 Task: Find connections with filter location Brignoles with filter topic #Socialmediaadvertisingwith filter profile language German with filter current company Sartorius with filter school Christ University, Bangalore with filter industry Design Services with filter service category Technical with filter keywords title Animal Control Officer
Action: Mouse moved to (571, 79)
Screenshot: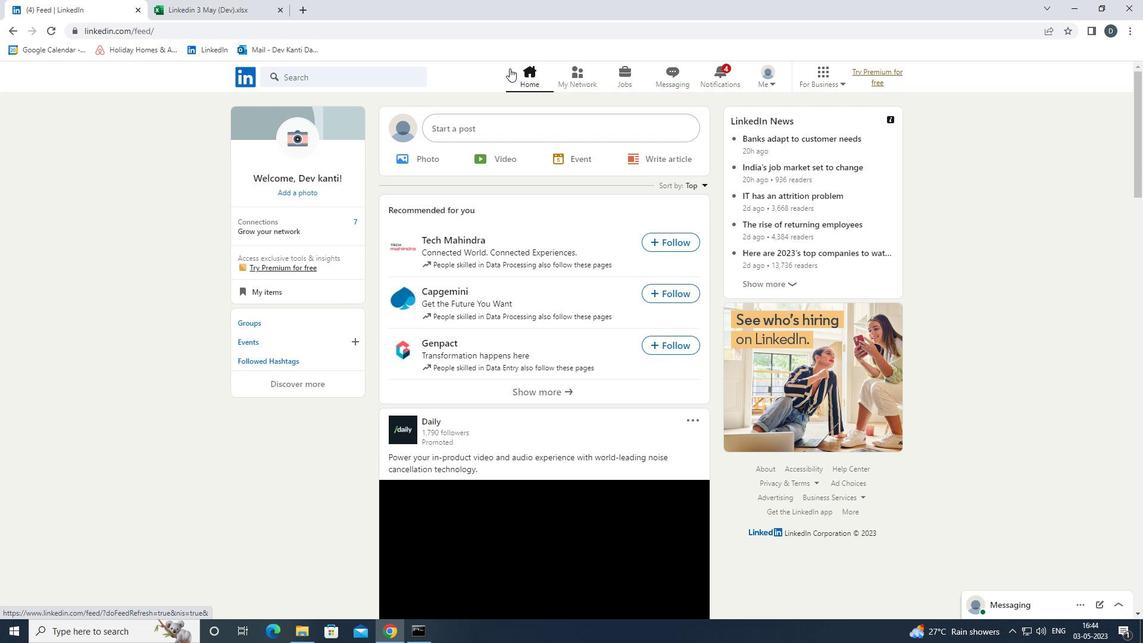 
Action: Mouse pressed left at (571, 79)
Screenshot: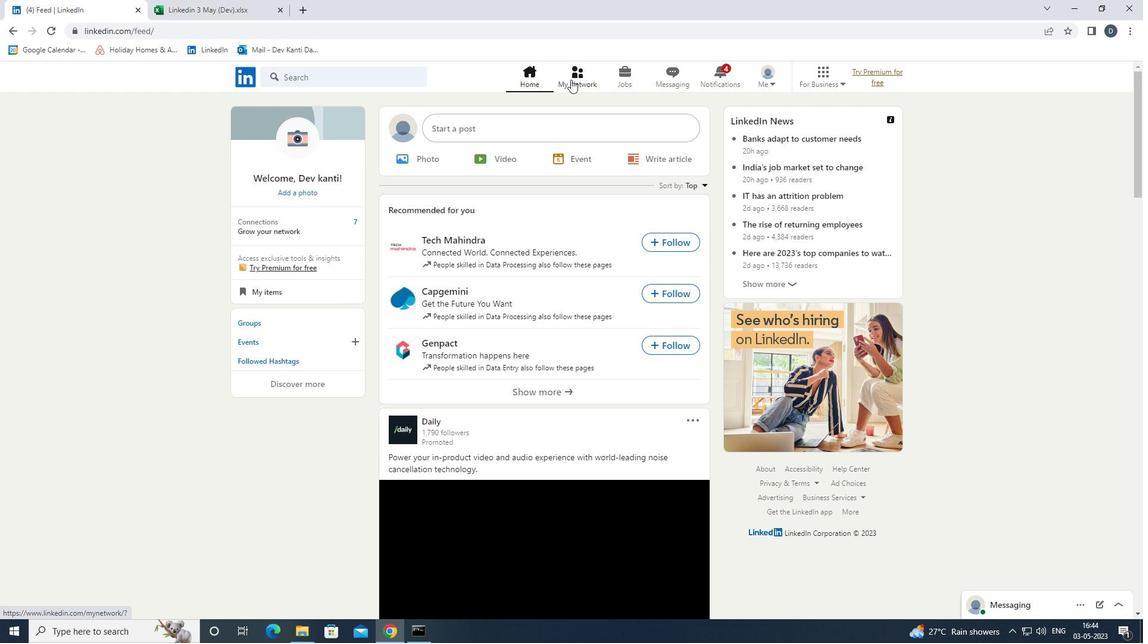 
Action: Mouse moved to (395, 142)
Screenshot: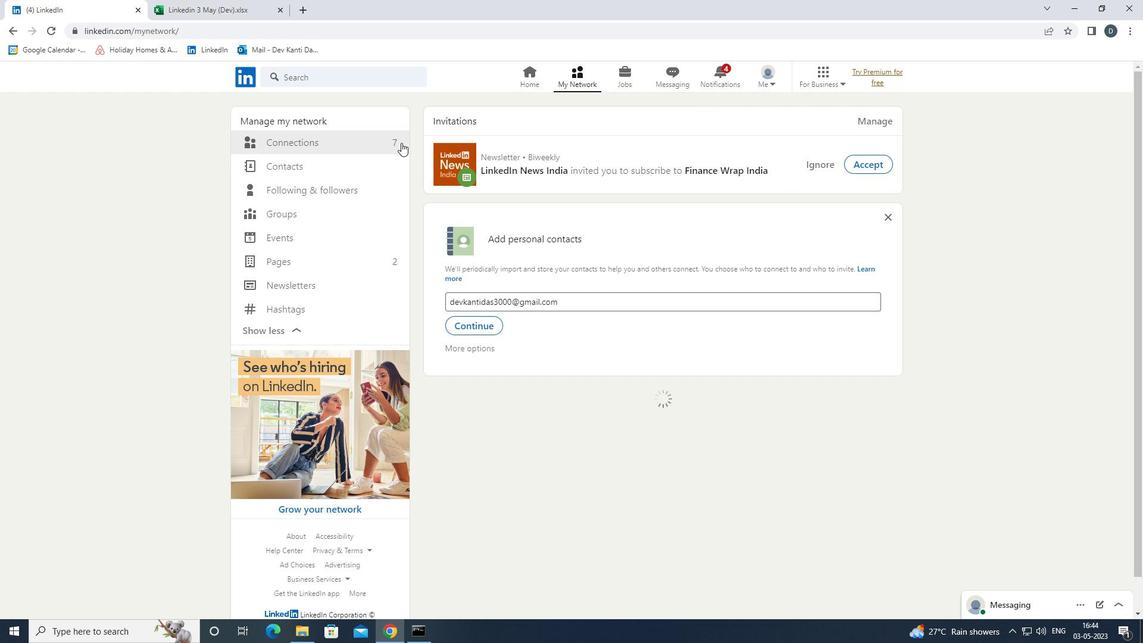 
Action: Mouse pressed left at (395, 142)
Screenshot: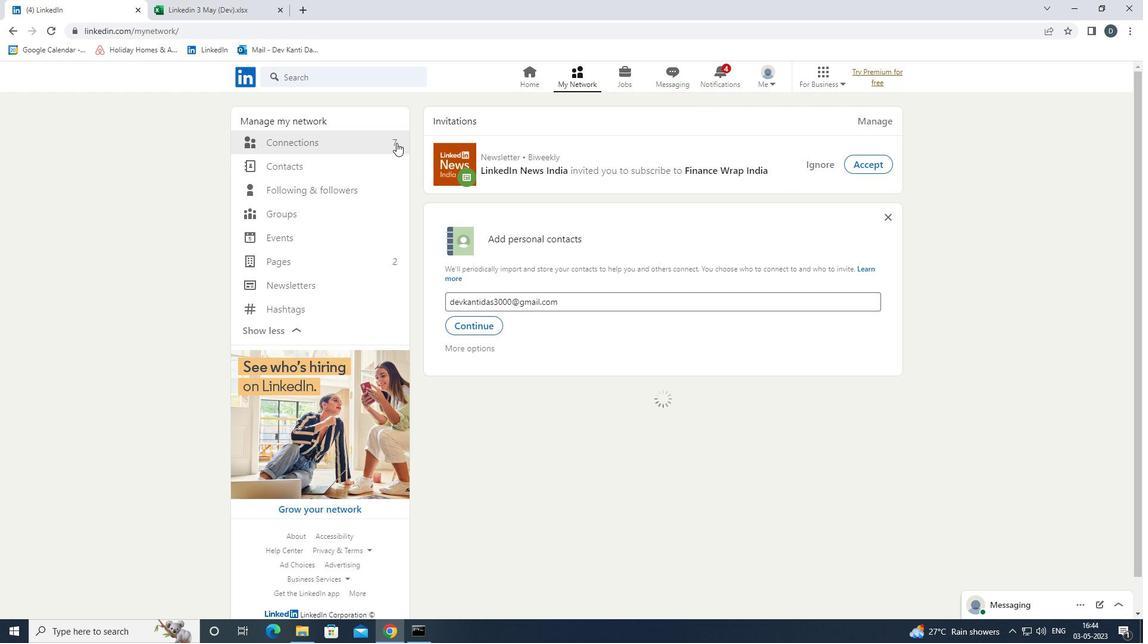 
Action: Mouse moved to (658, 147)
Screenshot: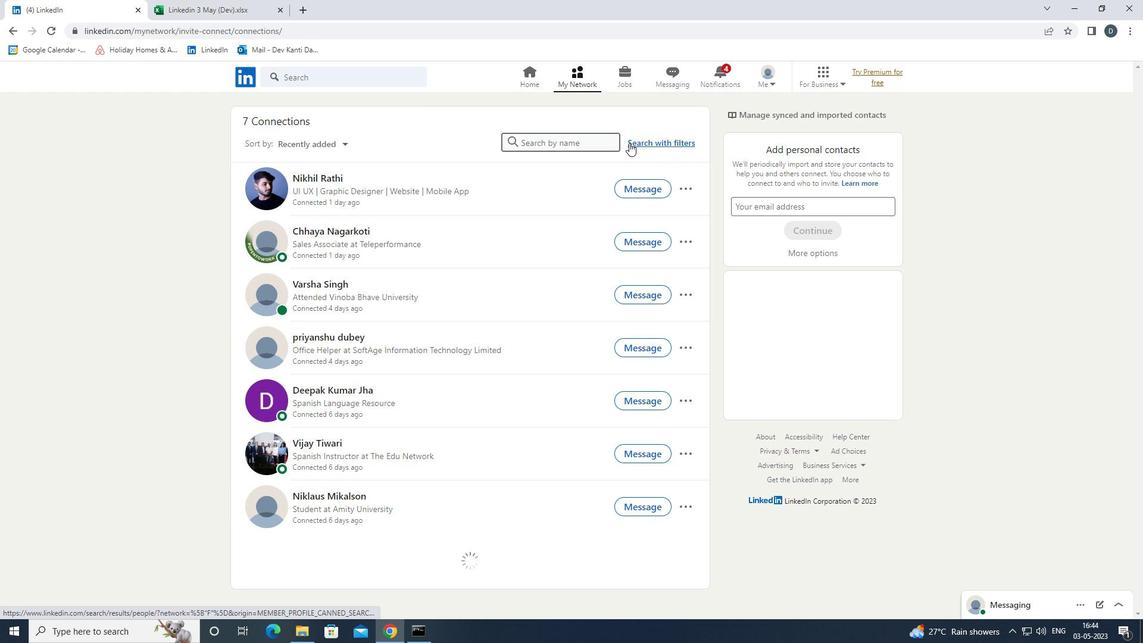 
Action: Mouse pressed left at (658, 147)
Screenshot: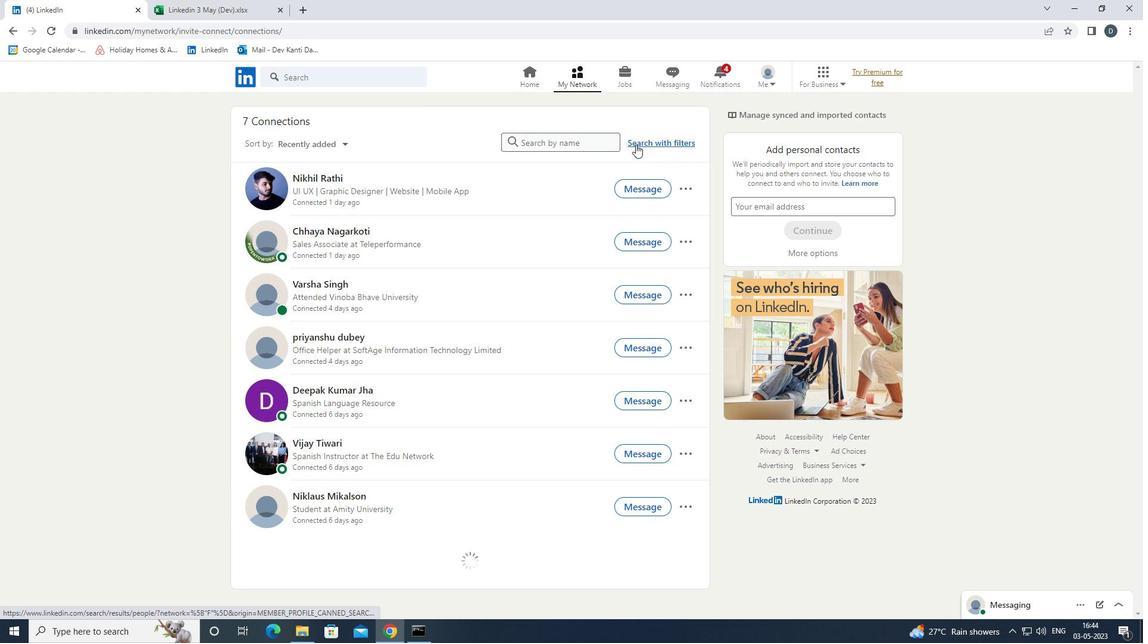 
Action: Mouse moved to (602, 109)
Screenshot: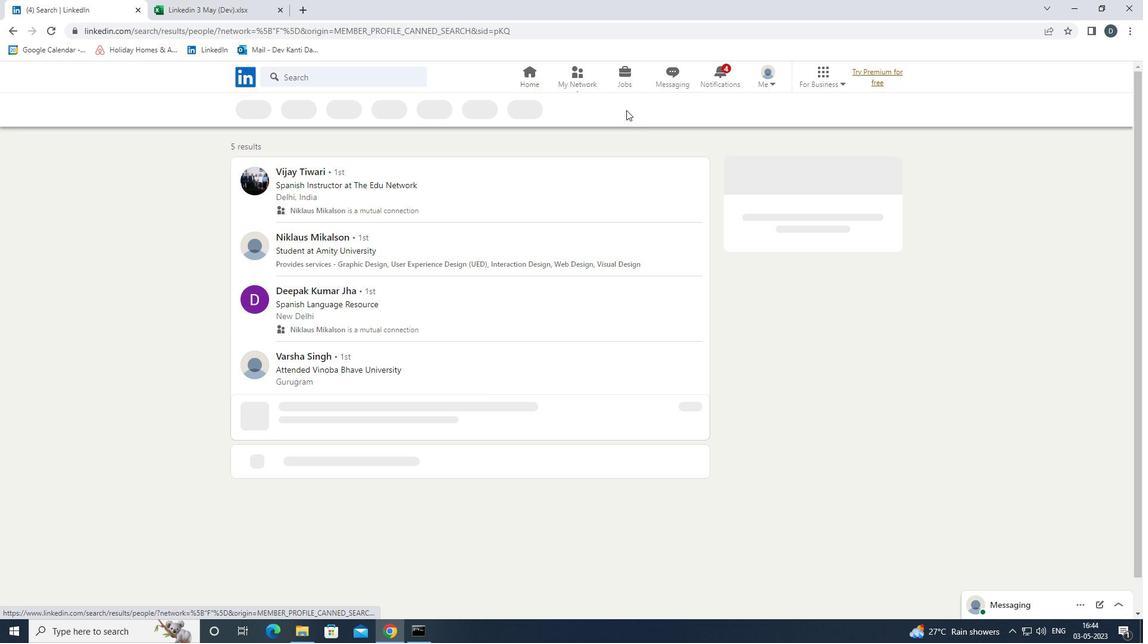 
Action: Mouse pressed left at (602, 109)
Screenshot: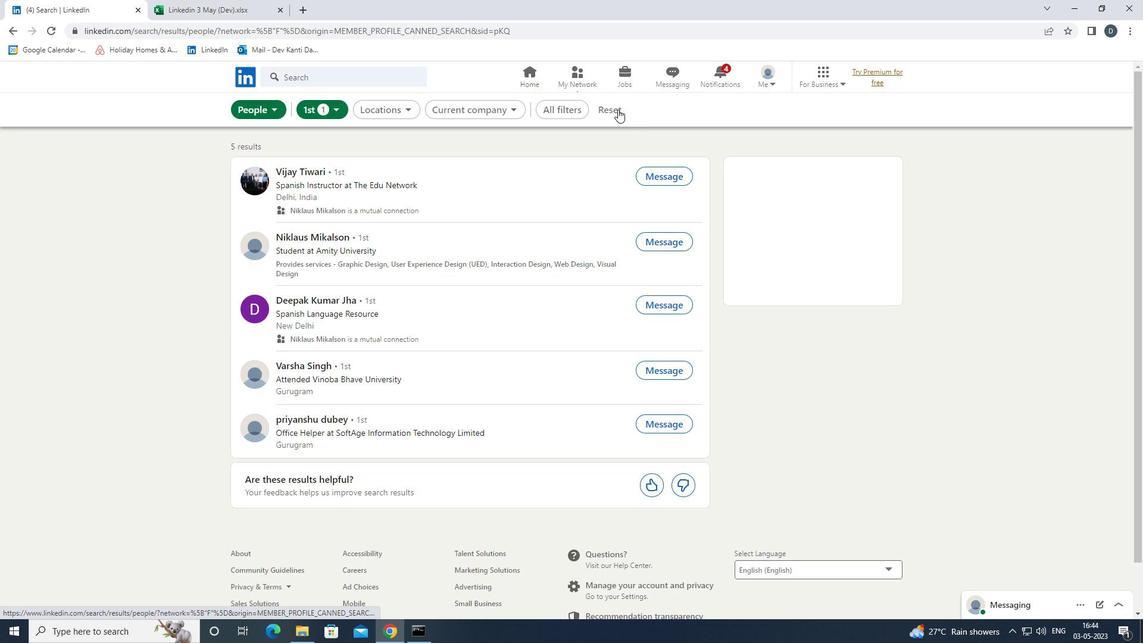
Action: Mouse moved to (594, 109)
Screenshot: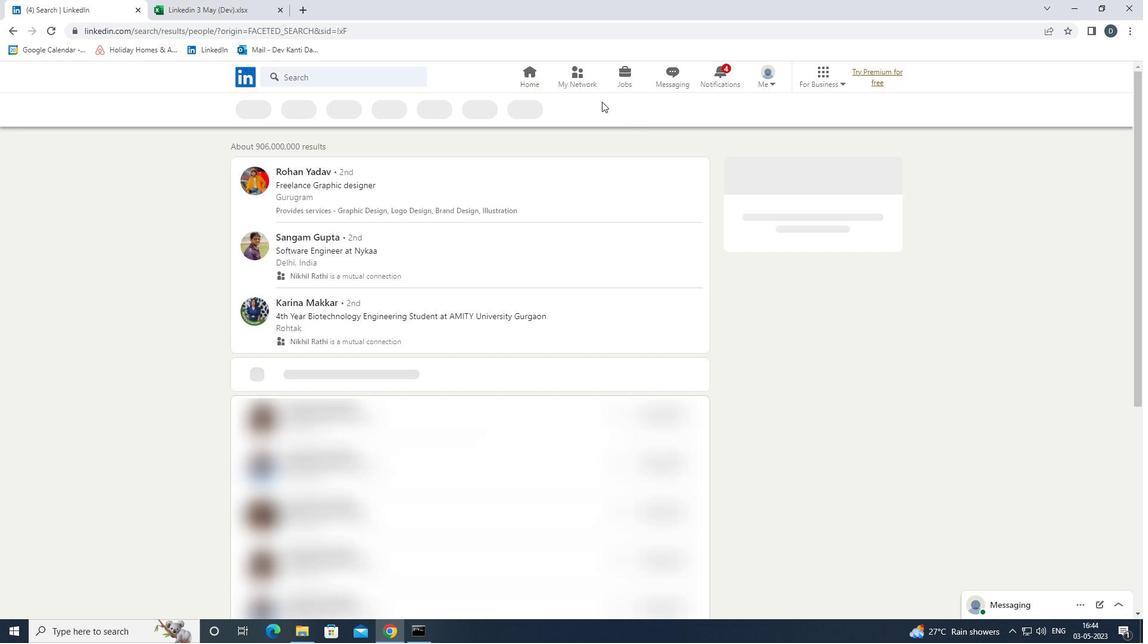
Action: Mouse pressed left at (594, 109)
Screenshot: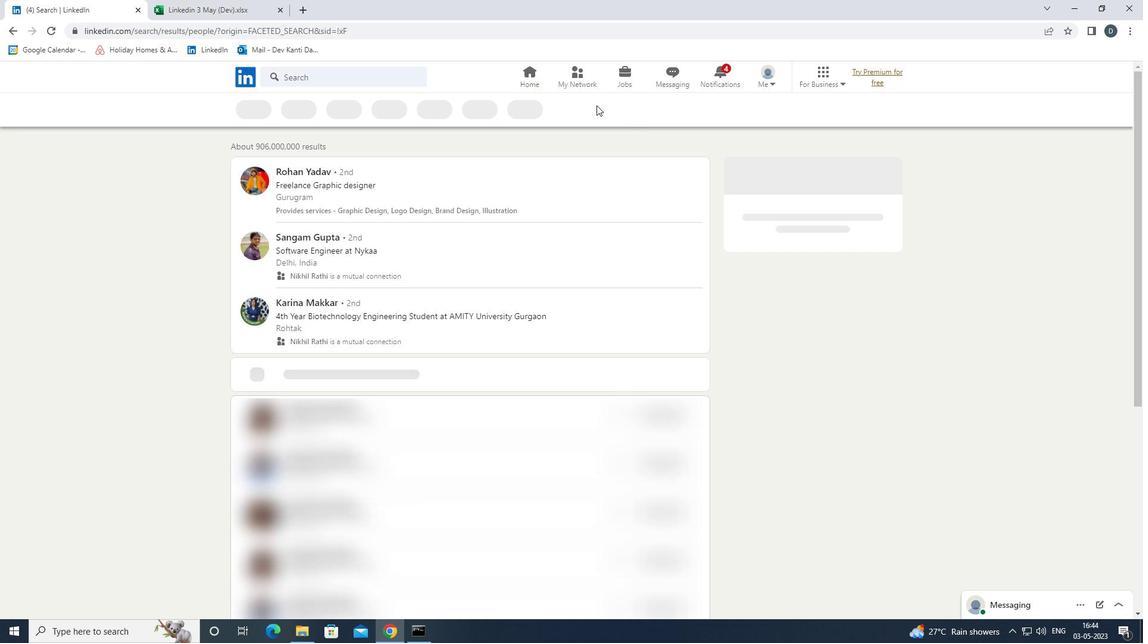 
Action: Mouse moved to (977, 303)
Screenshot: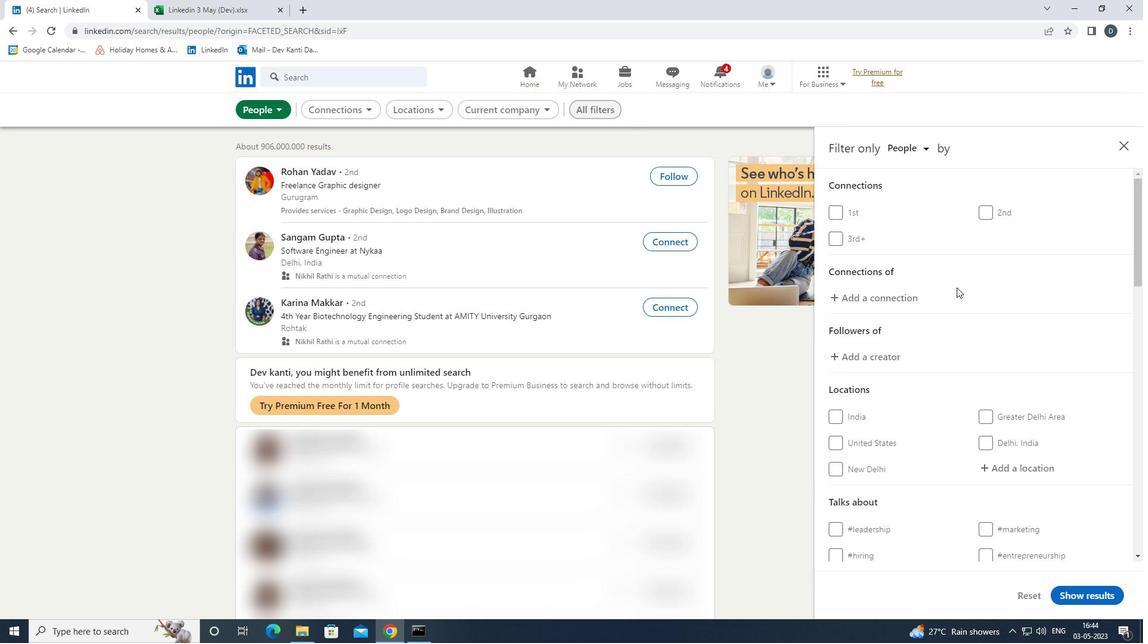 
Action: Mouse scrolled (977, 302) with delta (0, 0)
Screenshot: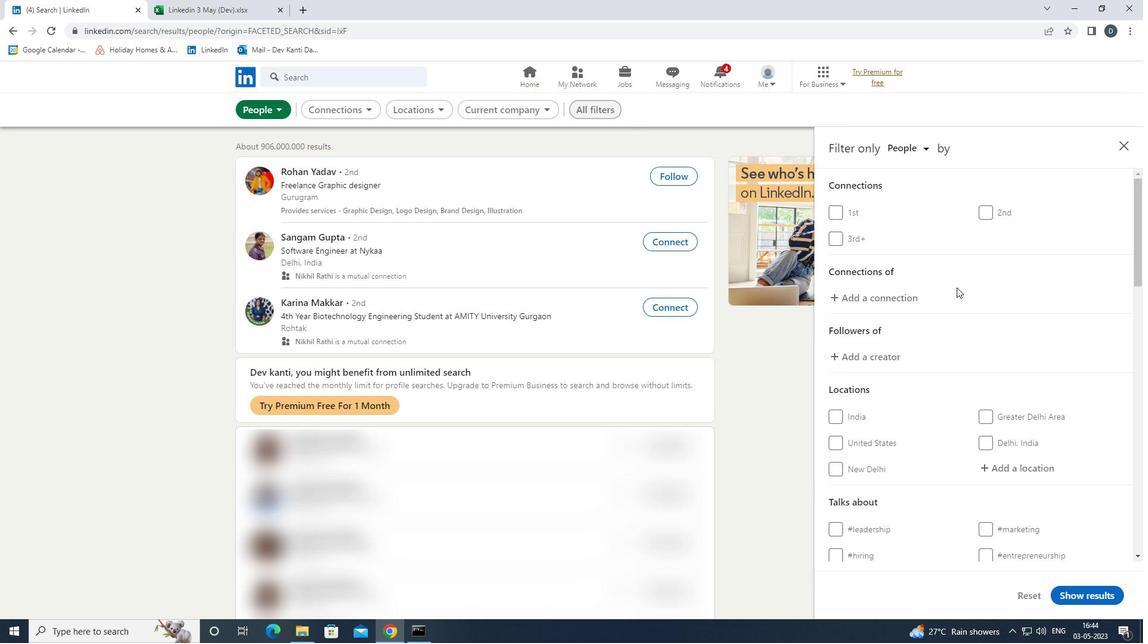 
Action: Mouse moved to (977, 303)
Screenshot: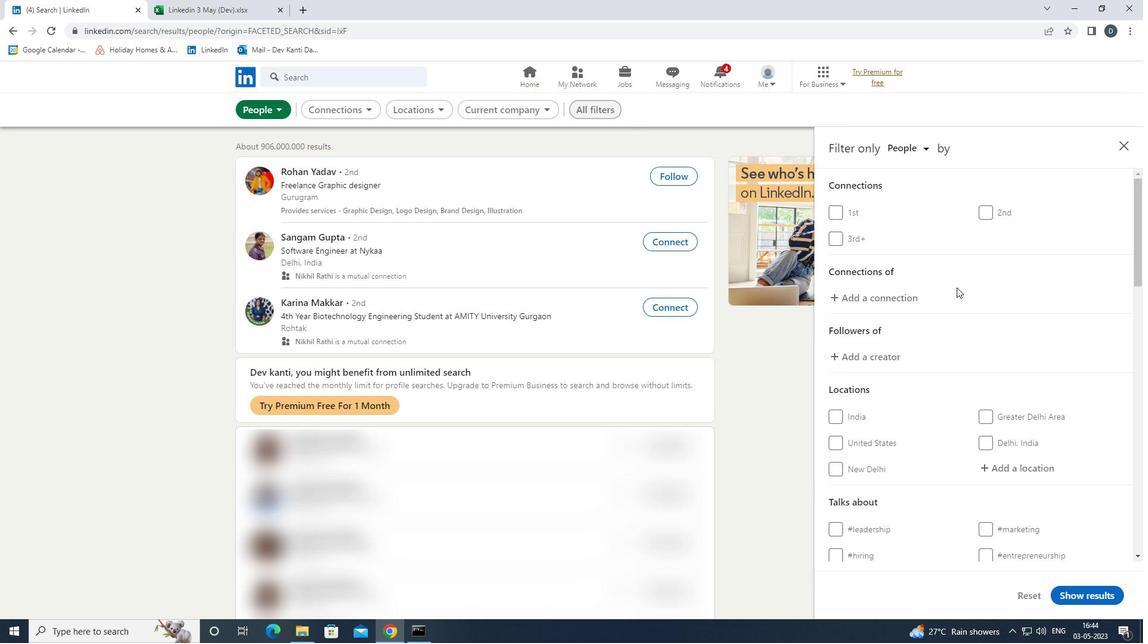 
Action: Mouse scrolled (977, 303) with delta (0, 0)
Screenshot: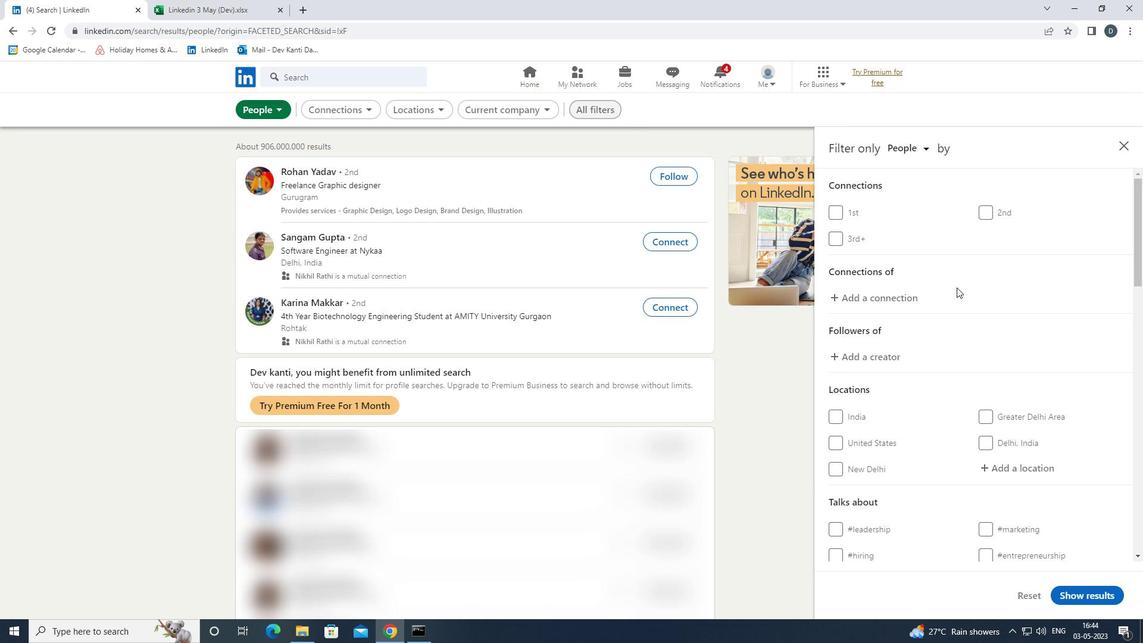 
Action: Mouse moved to (1026, 348)
Screenshot: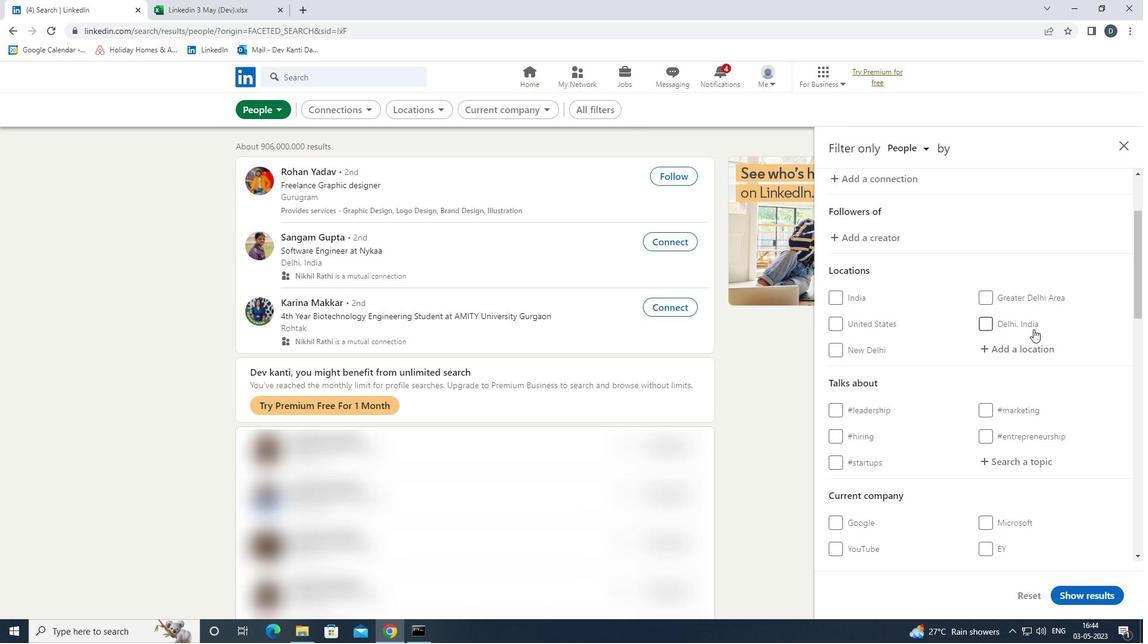 
Action: Mouse pressed left at (1026, 348)
Screenshot: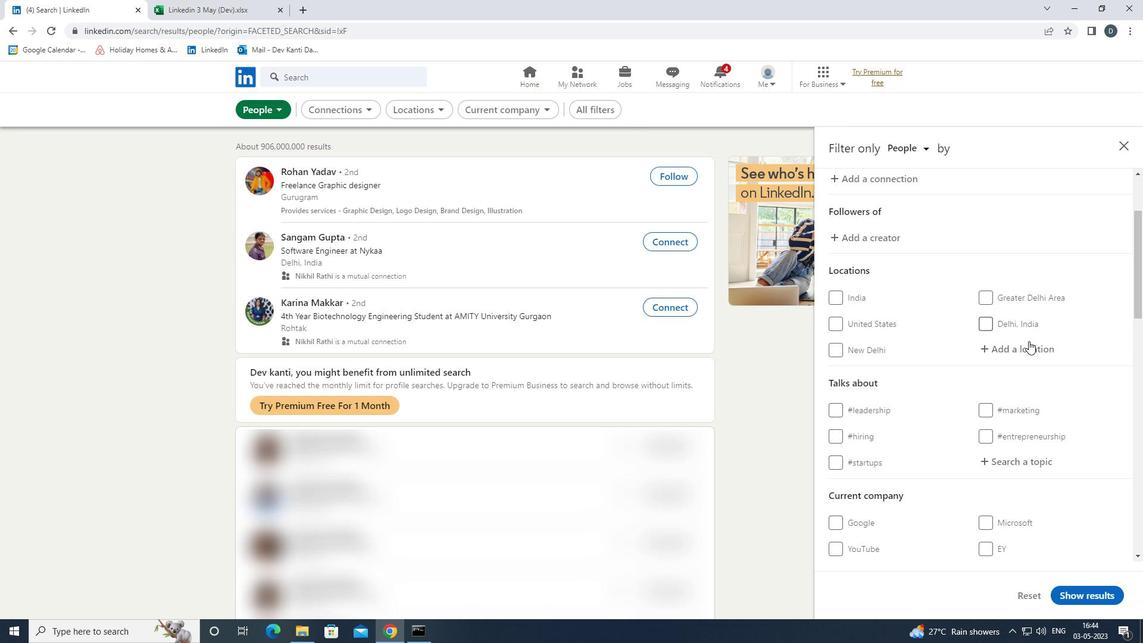 
Action: Key pressed <Key.shift>BRIGNOL<Key.down><Key.enter>
Screenshot: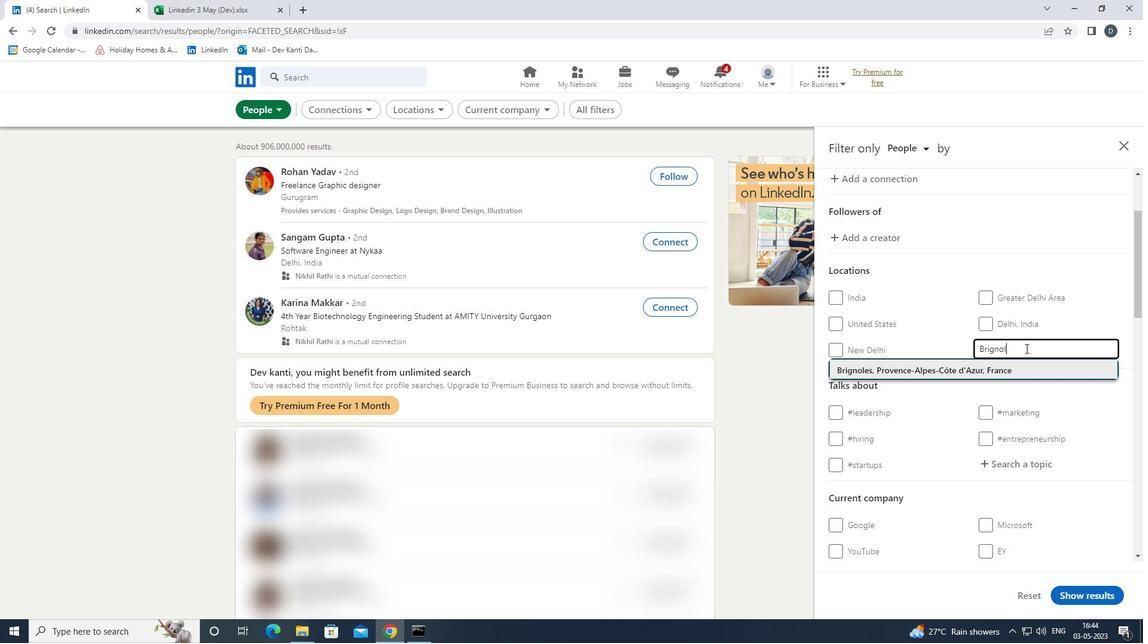 
Action: Mouse moved to (1029, 362)
Screenshot: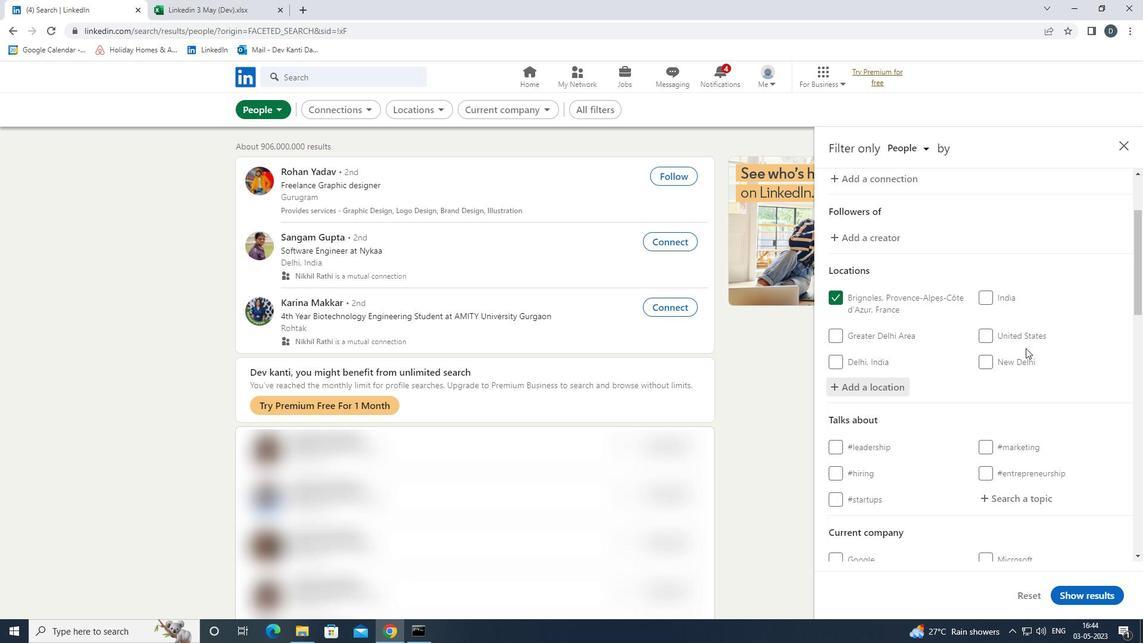 
Action: Mouse scrolled (1029, 362) with delta (0, 0)
Screenshot: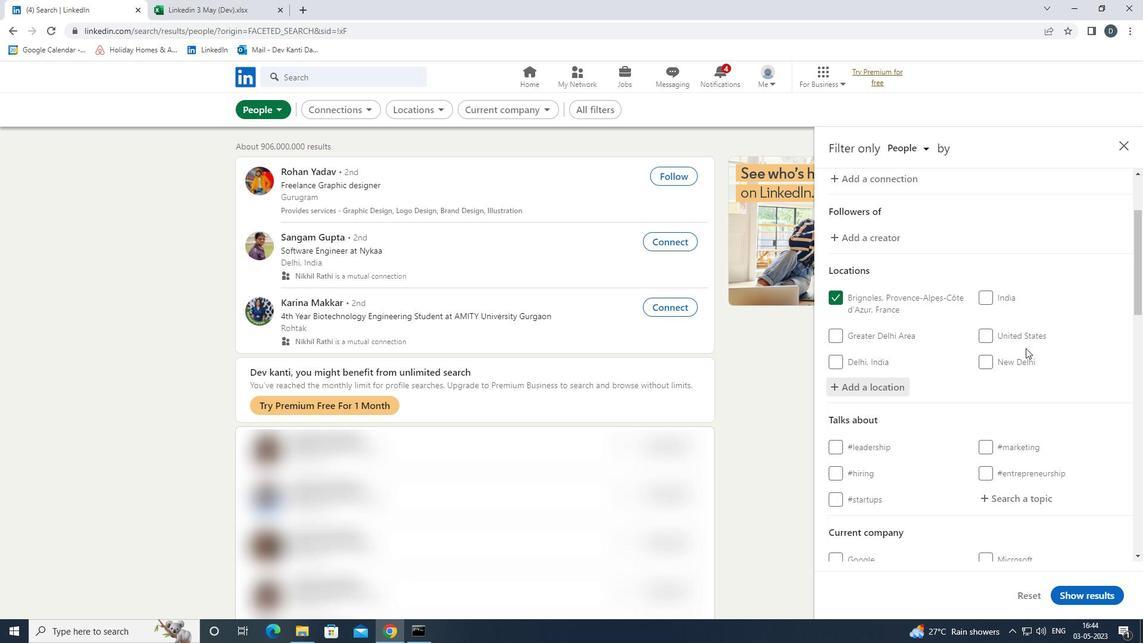 
Action: Mouse moved to (1032, 368)
Screenshot: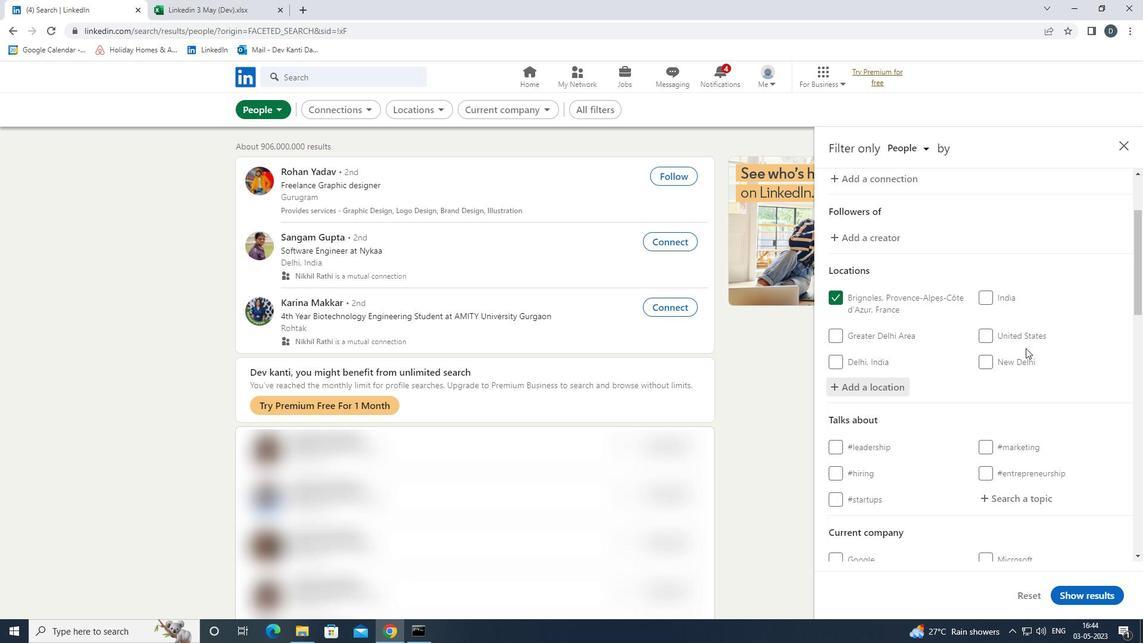 
Action: Mouse scrolled (1032, 368) with delta (0, 0)
Screenshot: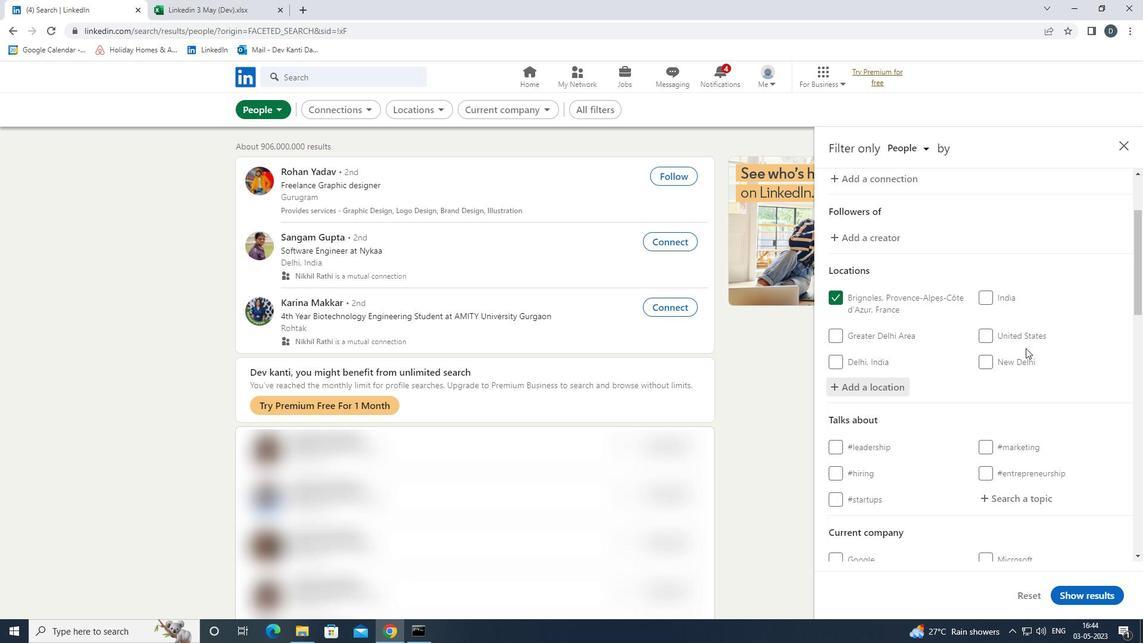 
Action: Mouse moved to (1041, 393)
Screenshot: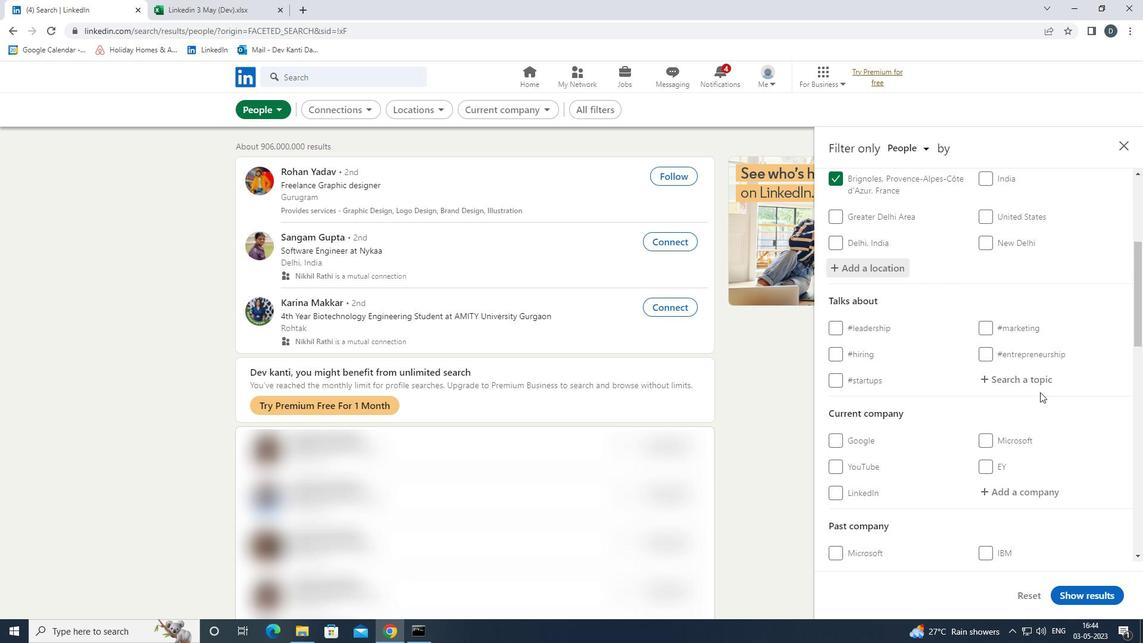 
Action: Mouse pressed left at (1041, 393)
Screenshot: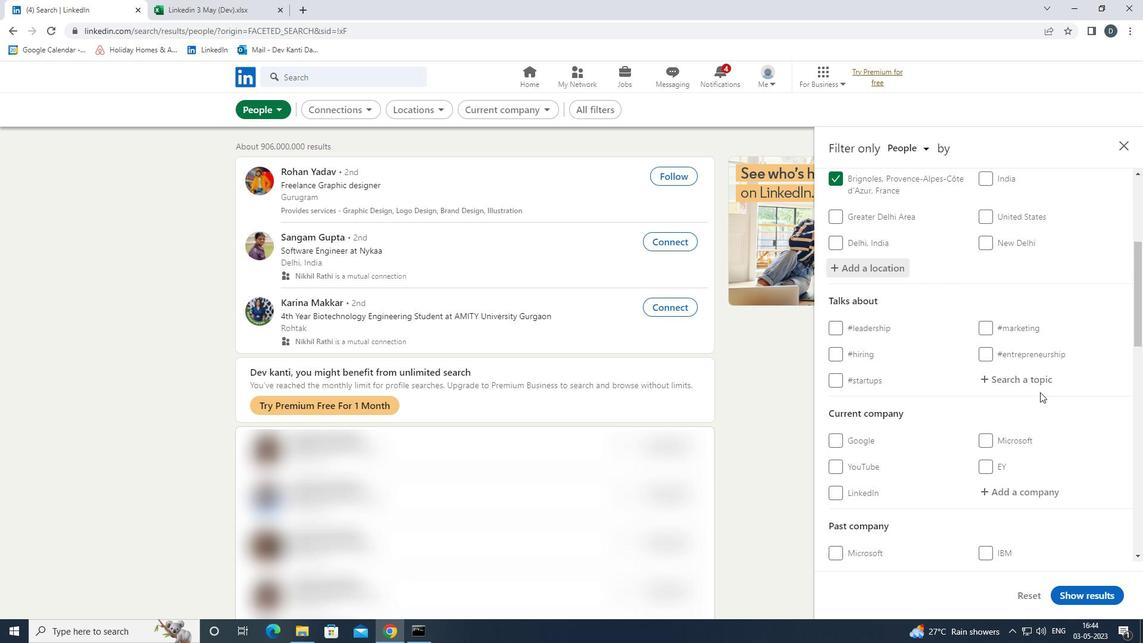 
Action: Mouse moved to (1041, 378)
Screenshot: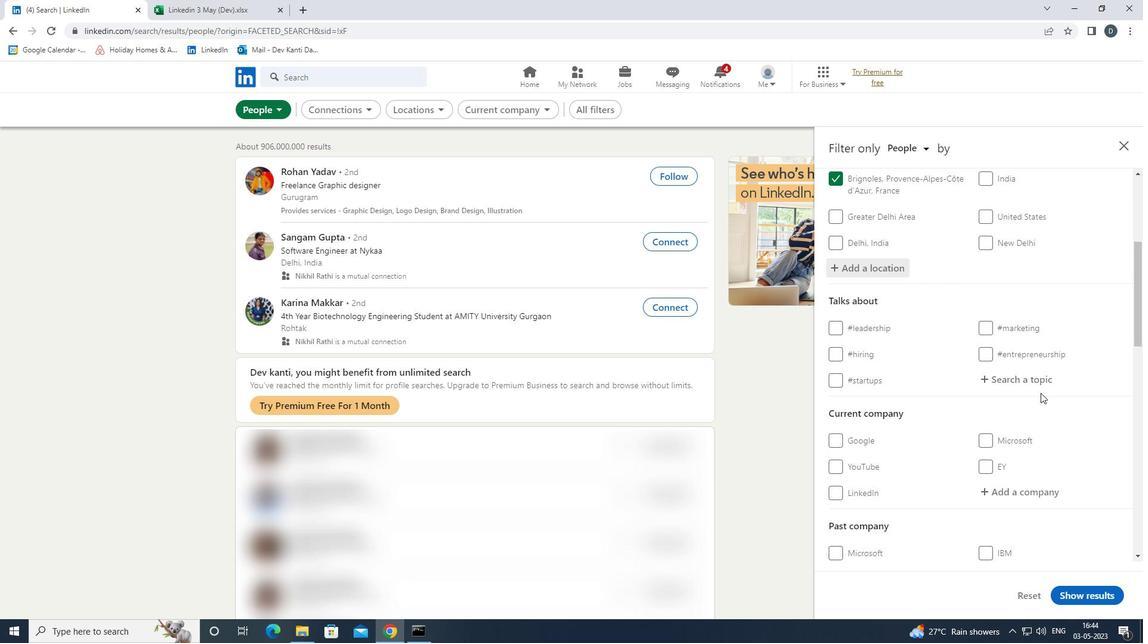 
Action: Mouse pressed left at (1041, 378)
Screenshot: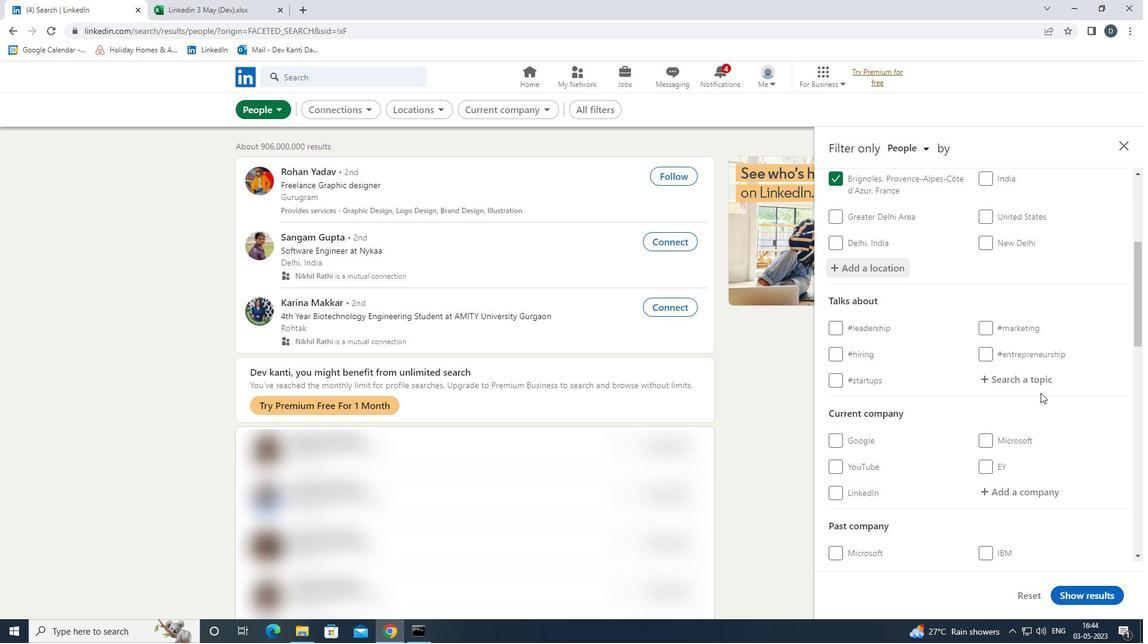 
Action: Key pressed SOCIALMEDIAADVERT<Key.down><Key.enter>
Screenshot: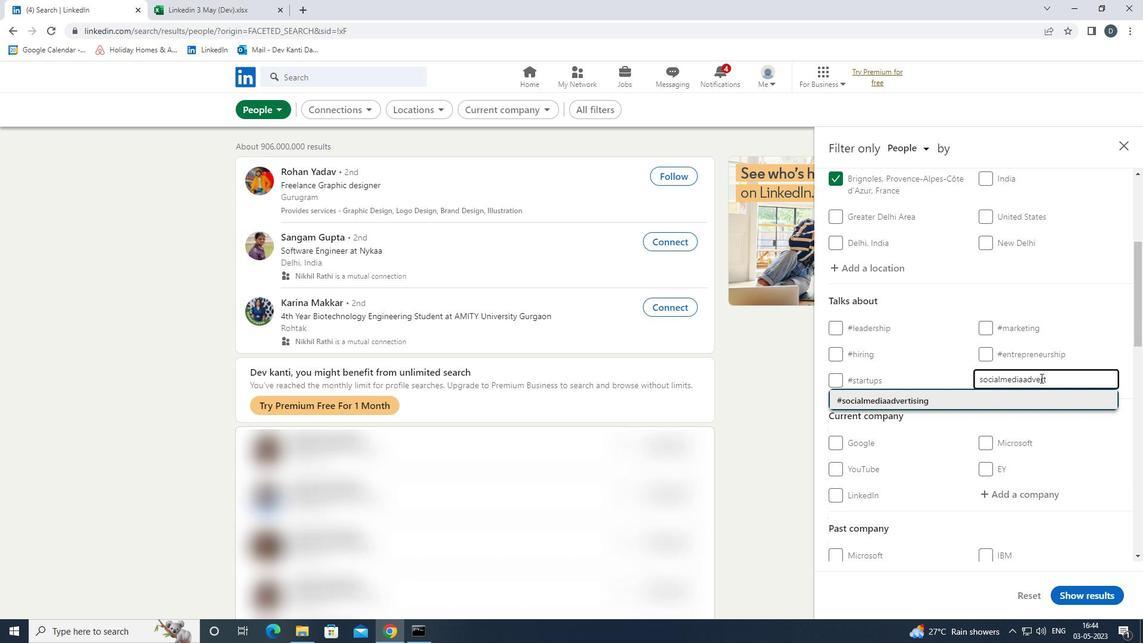 
Action: Mouse moved to (1032, 390)
Screenshot: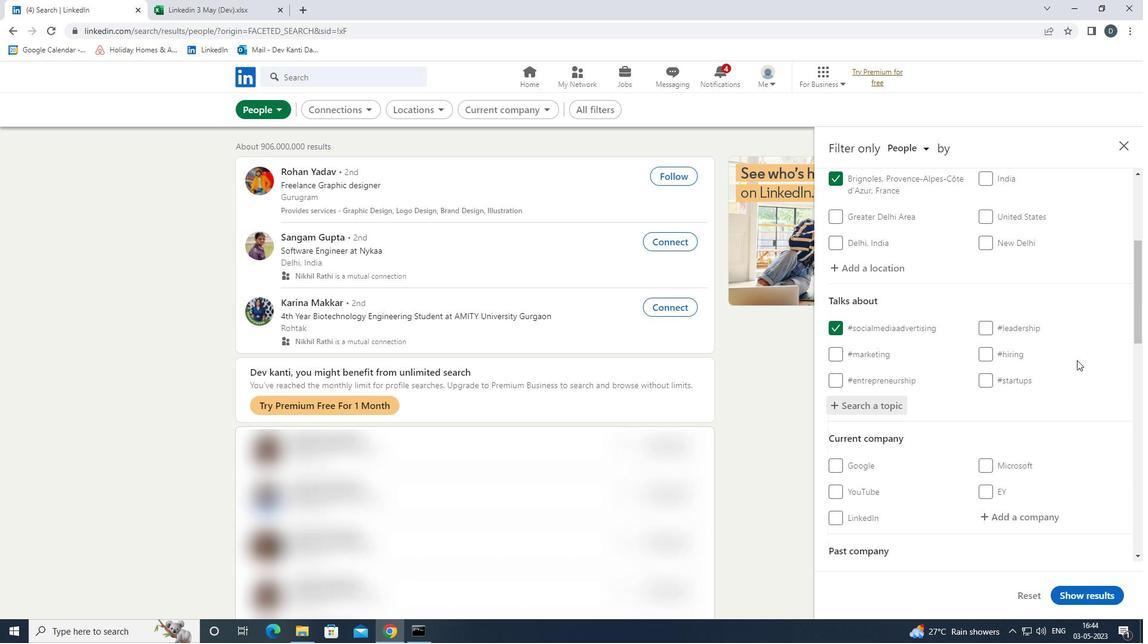
Action: Mouse scrolled (1032, 390) with delta (0, 0)
Screenshot: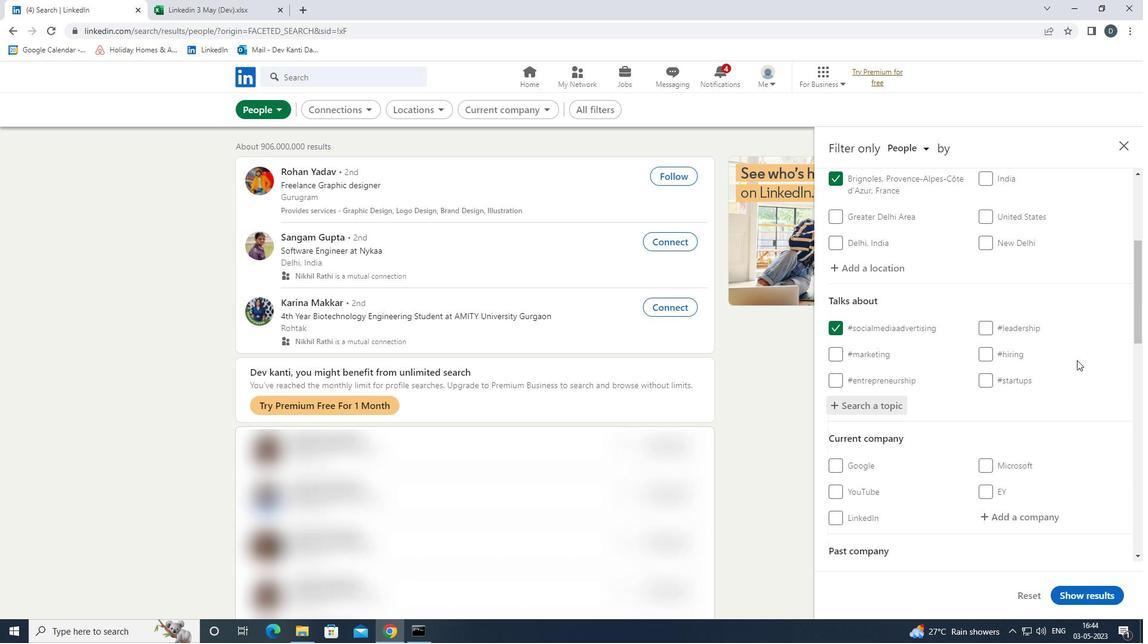 
Action: Mouse moved to (1029, 392)
Screenshot: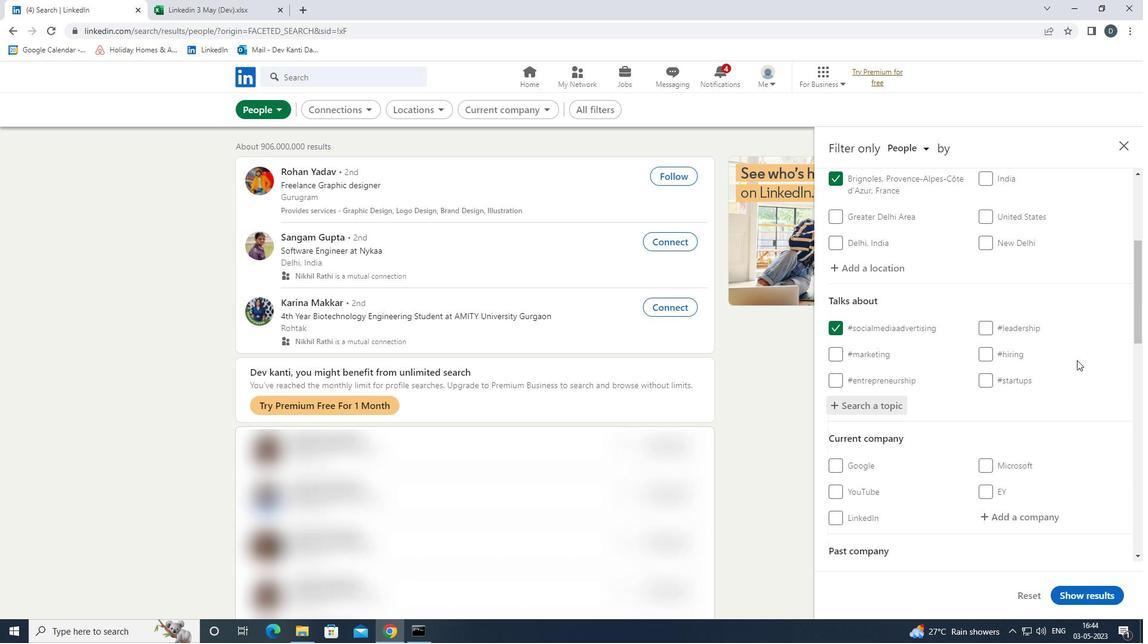 
Action: Mouse scrolled (1029, 391) with delta (0, 0)
Screenshot: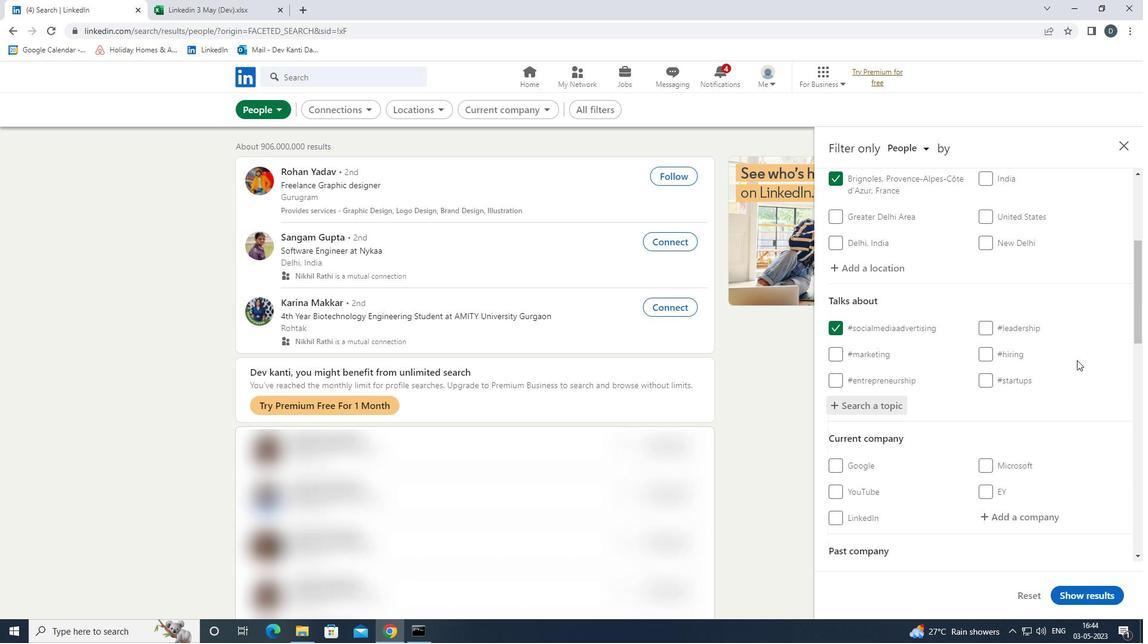 
Action: Mouse moved to (1029, 392)
Screenshot: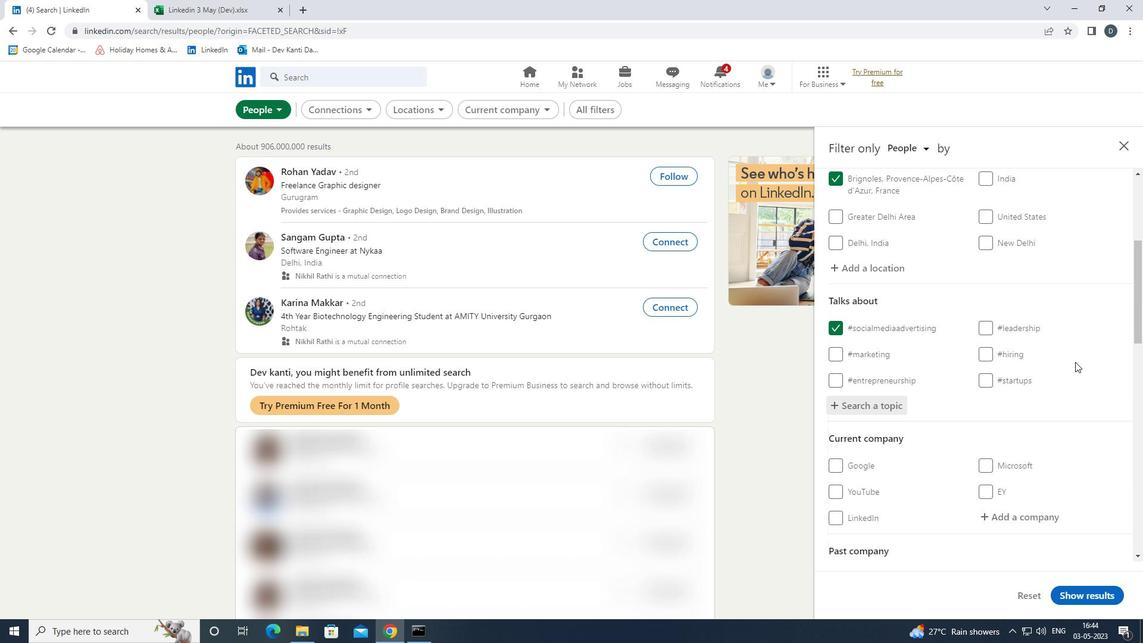 
Action: Mouse scrolled (1029, 391) with delta (0, 0)
Screenshot: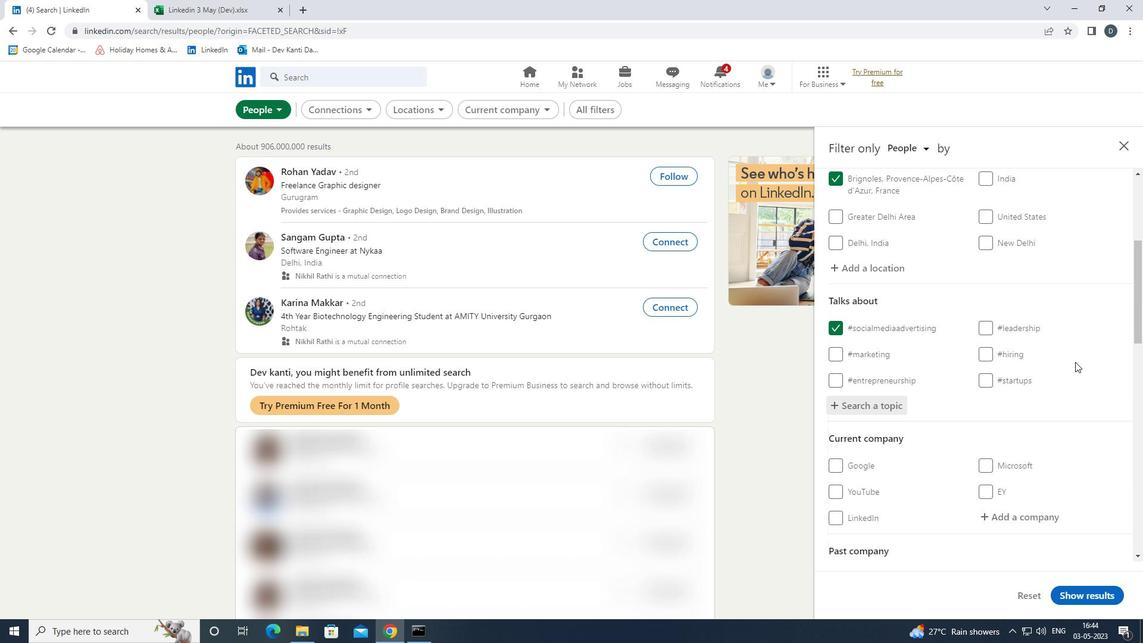 
Action: Mouse scrolled (1029, 391) with delta (0, 0)
Screenshot: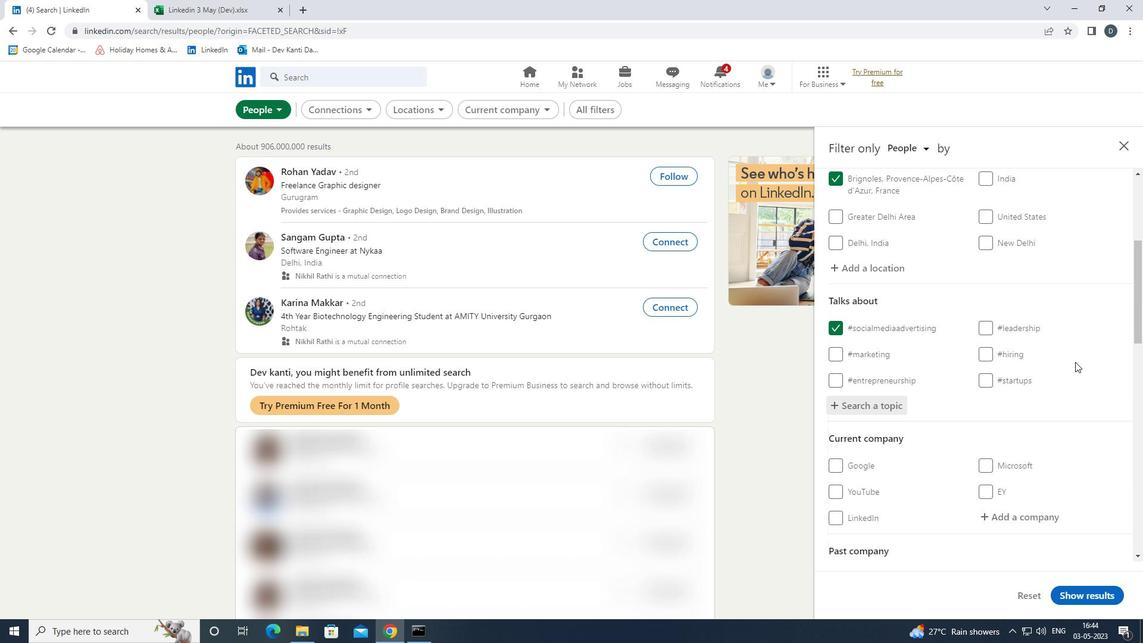 
Action: Mouse moved to (1017, 389)
Screenshot: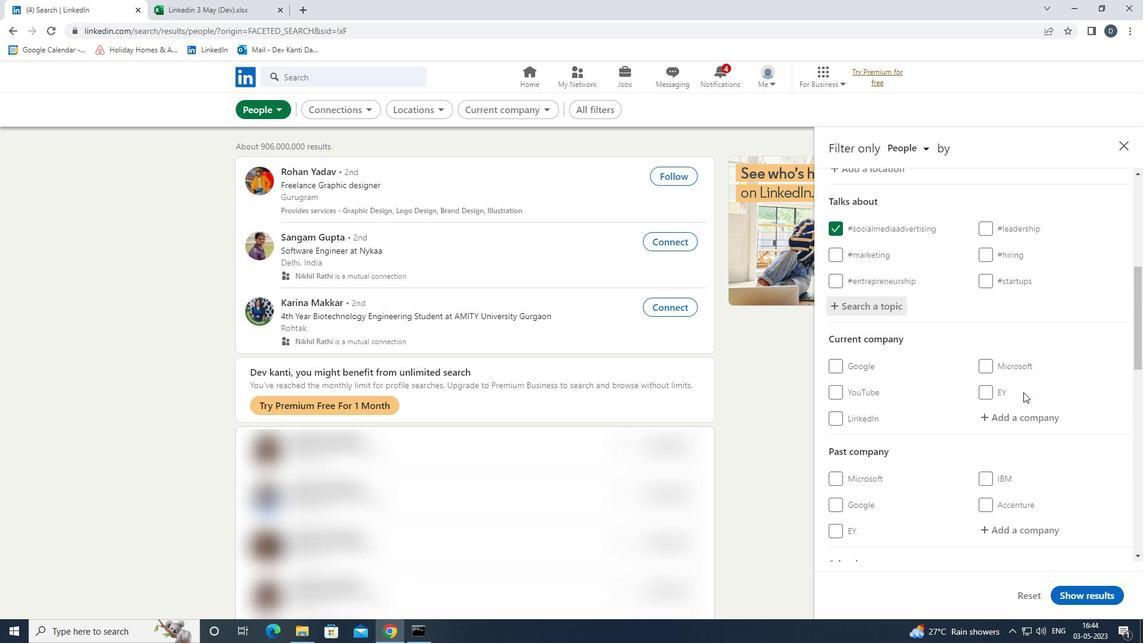 
Action: Mouse scrolled (1017, 388) with delta (0, 0)
Screenshot: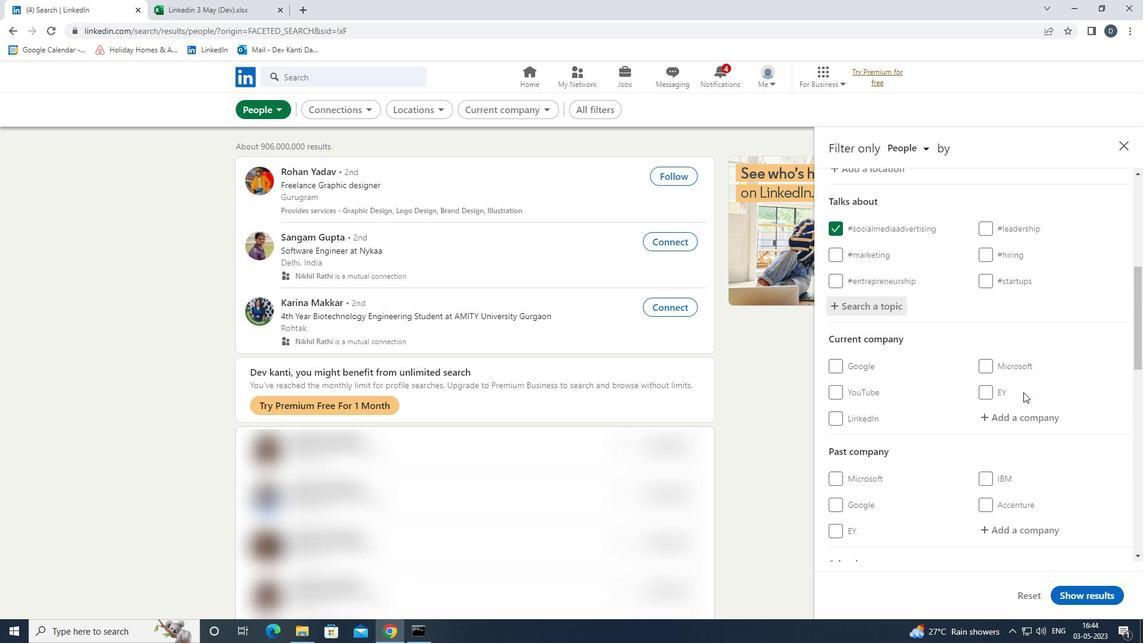 
Action: Mouse moved to (1017, 389)
Screenshot: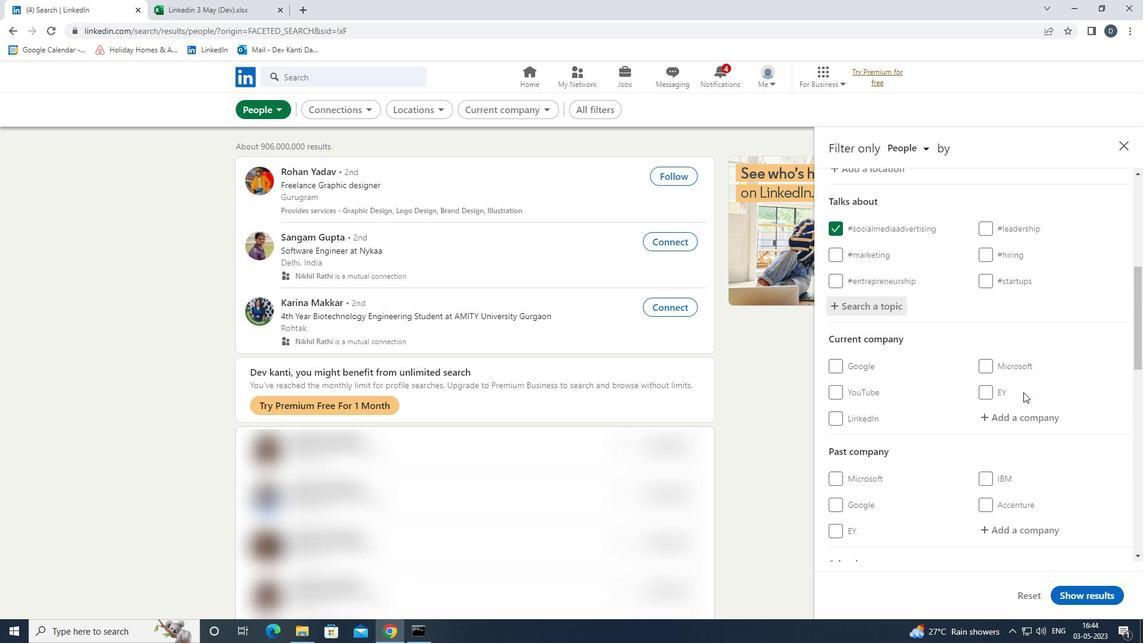 
Action: Mouse scrolled (1017, 388) with delta (0, 0)
Screenshot: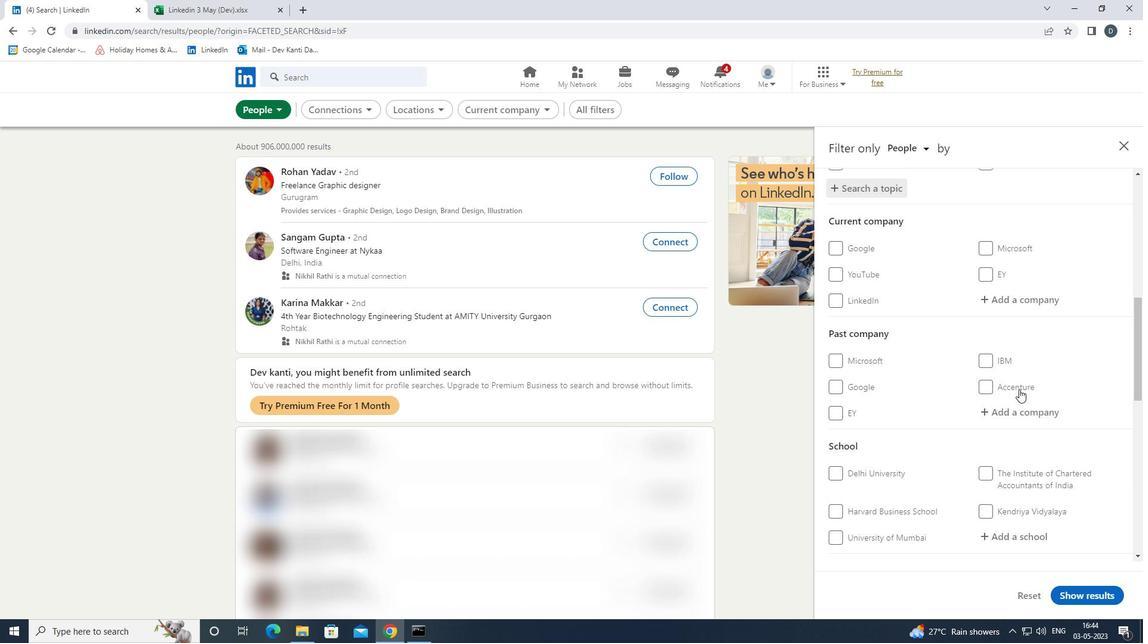 
Action: Mouse moved to (1016, 389)
Screenshot: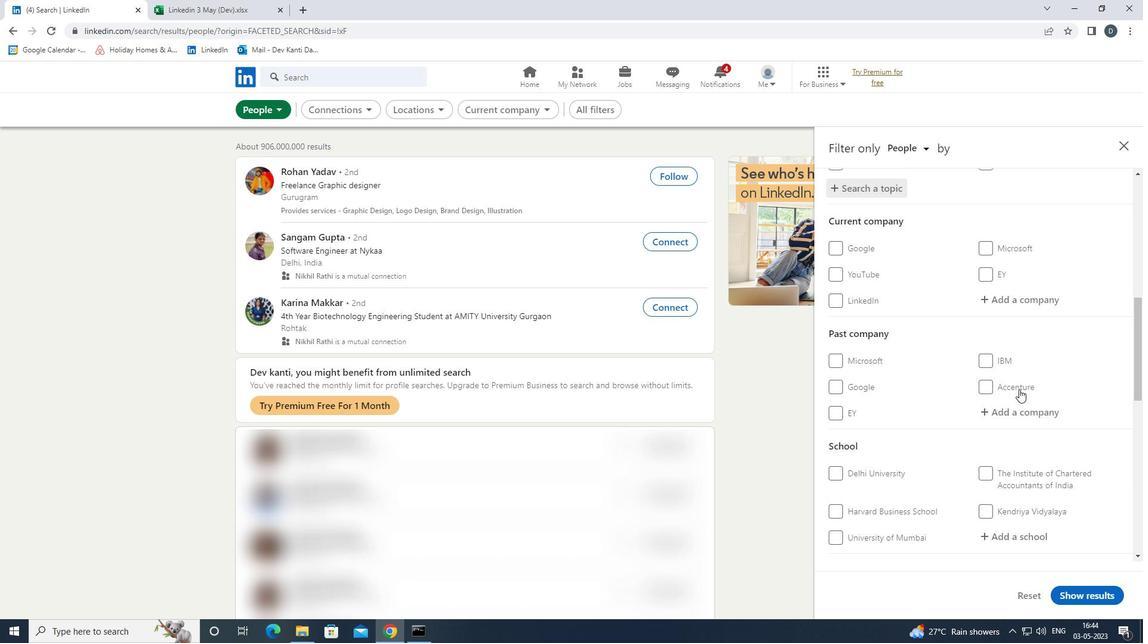 
Action: Mouse scrolled (1016, 388) with delta (0, 0)
Screenshot: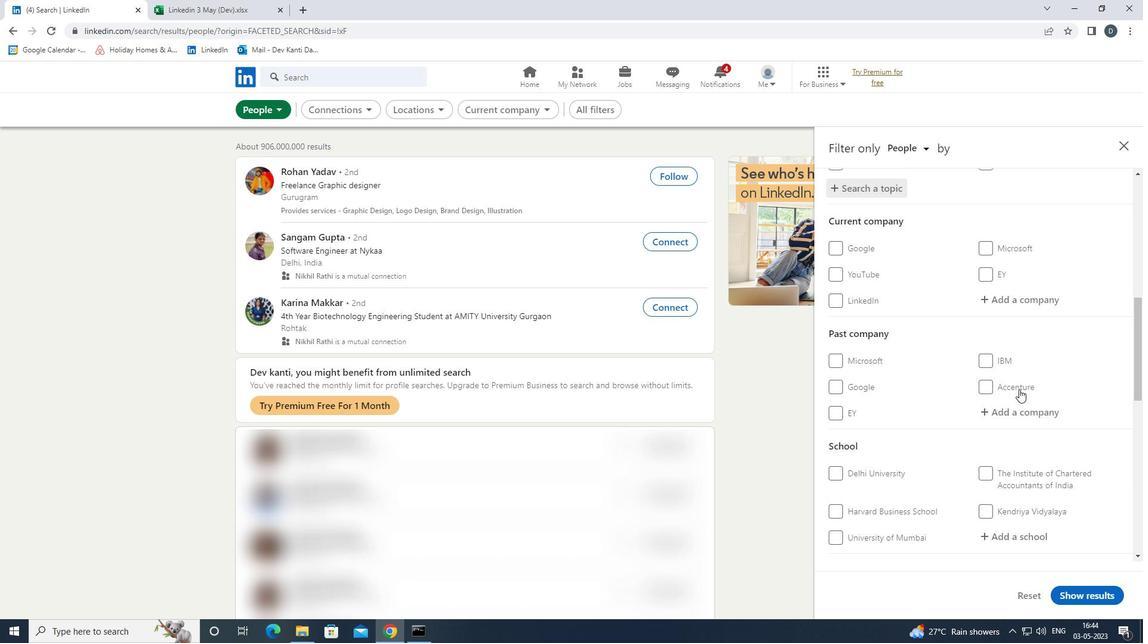 
Action: Mouse moved to (1016, 389)
Screenshot: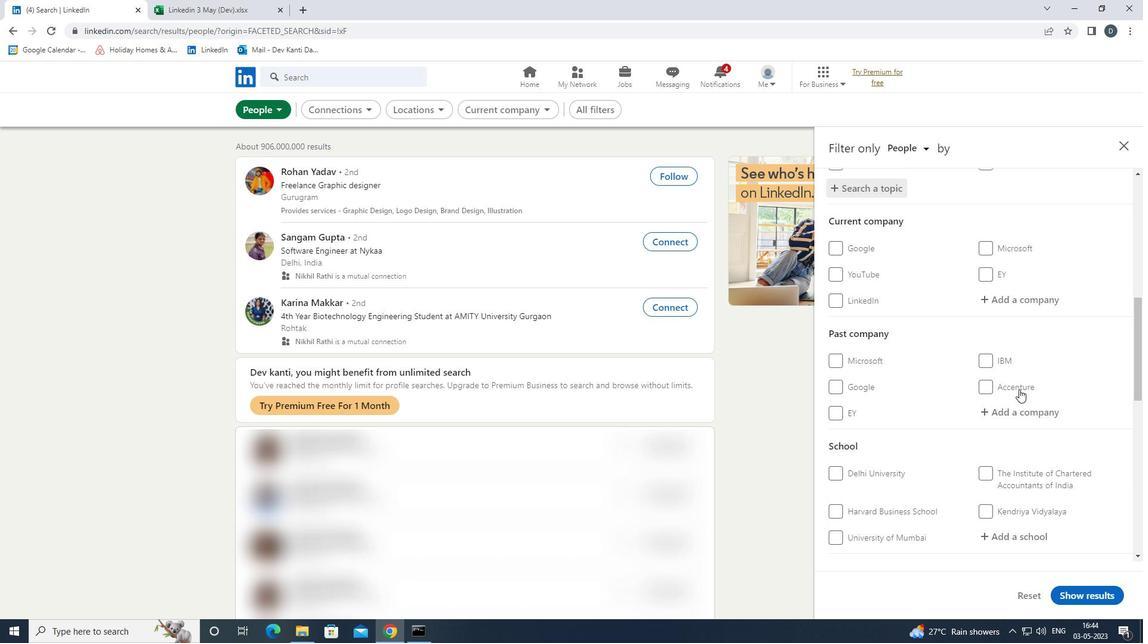
Action: Mouse scrolled (1016, 388) with delta (0, 0)
Screenshot: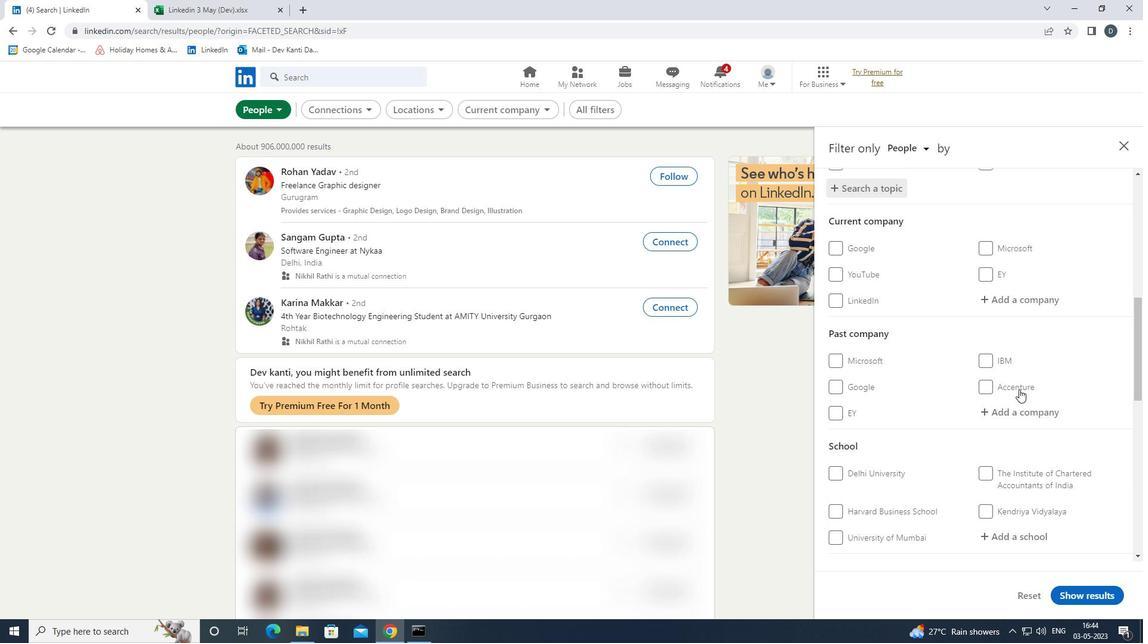 
Action: Mouse moved to (859, 527)
Screenshot: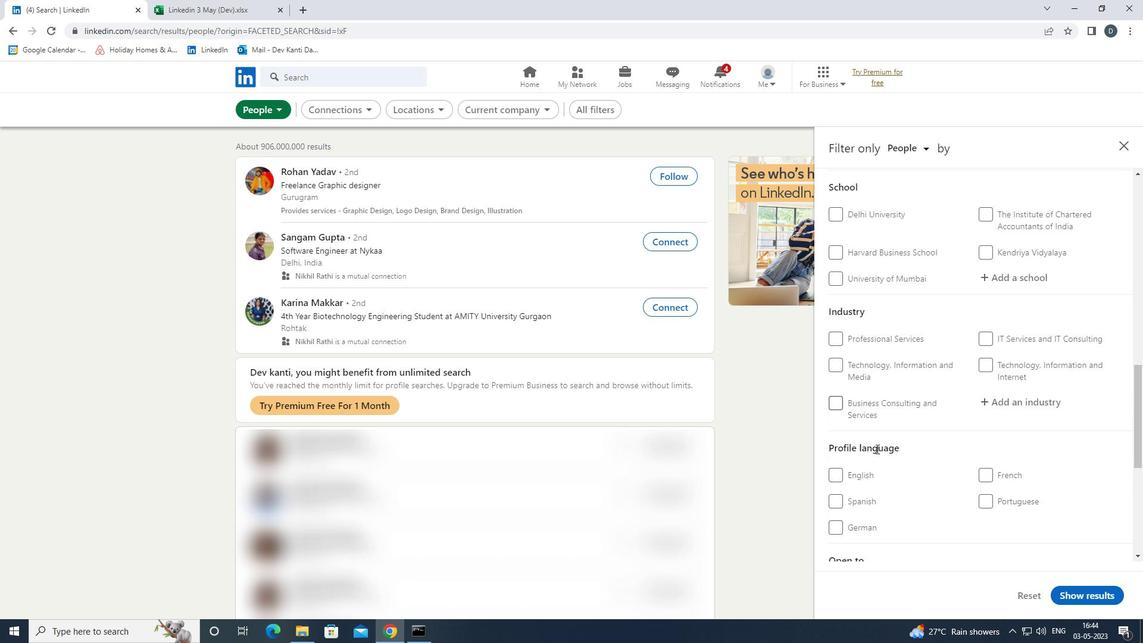 
Action: Mouse pressed left at (859, 527)
Screenshot: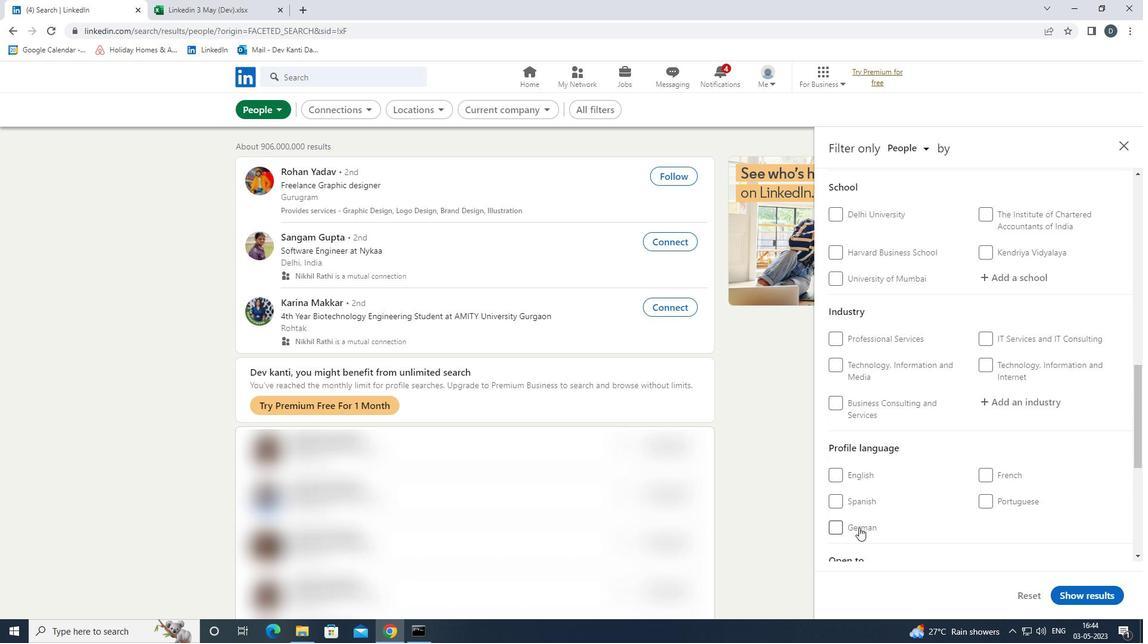 
Action: Mouse moved to (942, 500)
Screenshot: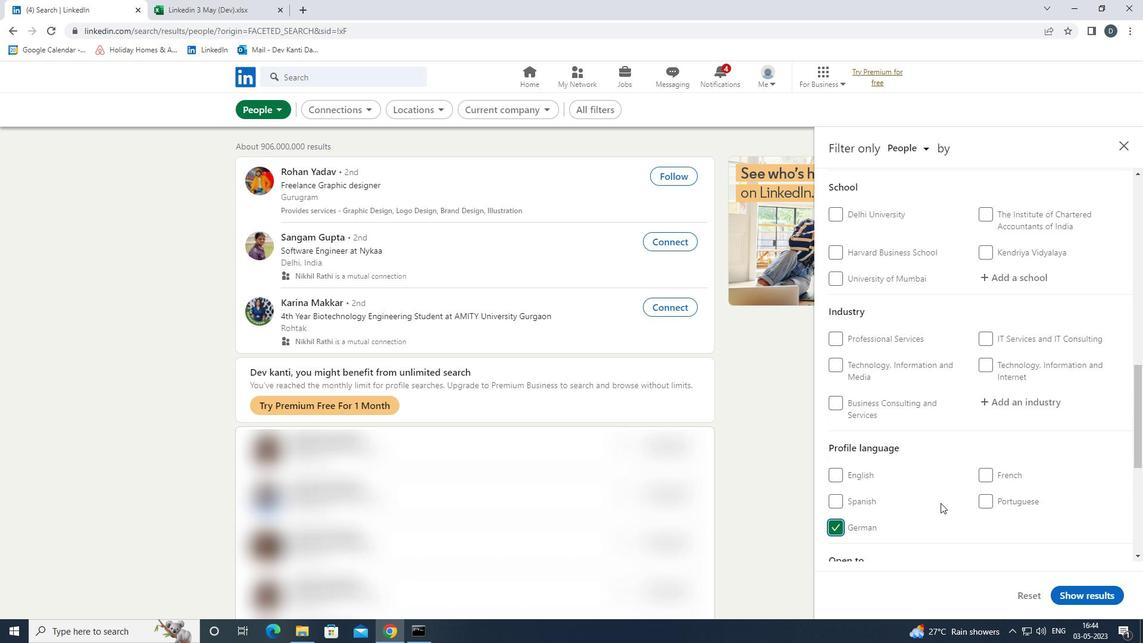 
Action: Mouse scrolled (942, 501) with delta (0, 0)
Screenshot: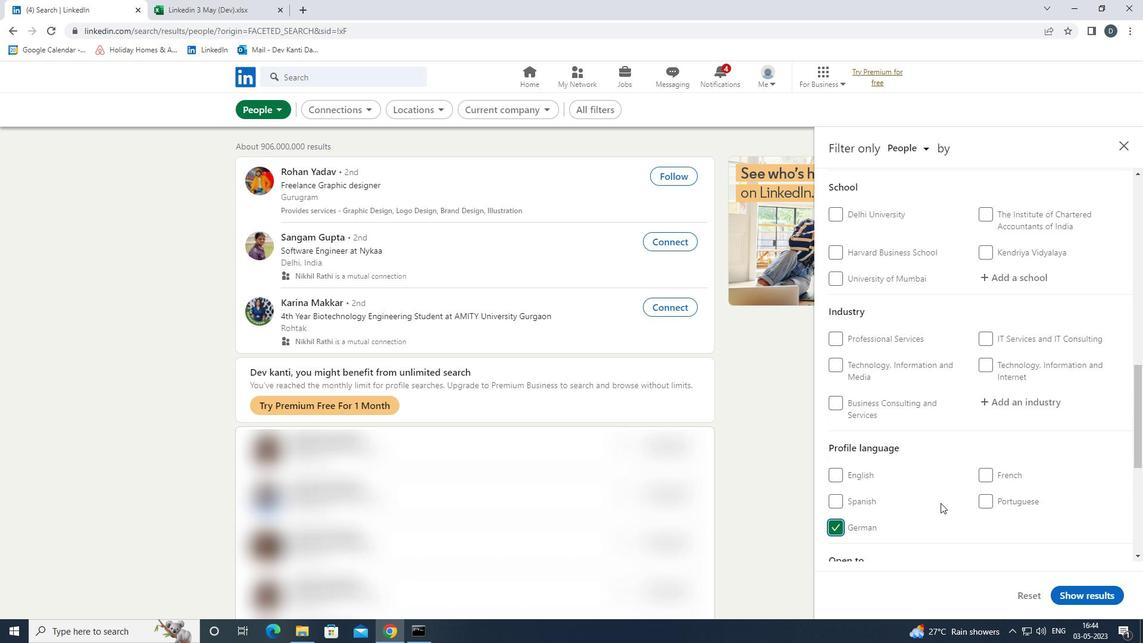 
Action: Mouse scrolled (942, 501) with delta (0, 0)
Screenshot: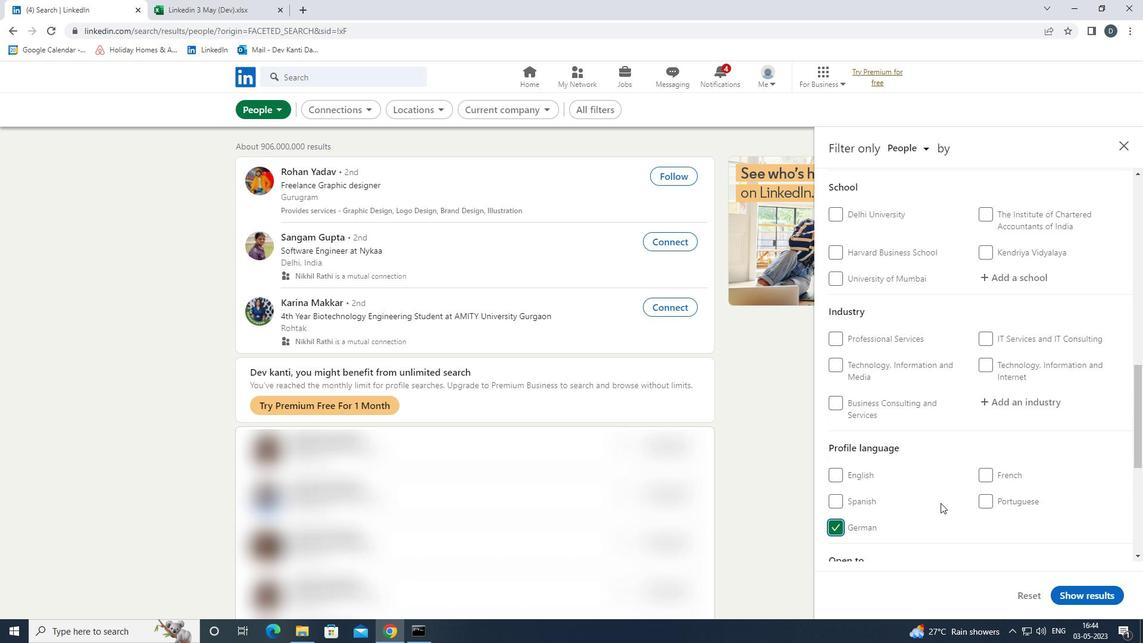 
Action: Mouse scrolled (942, 501) with delta (0, 0)
Screenshot: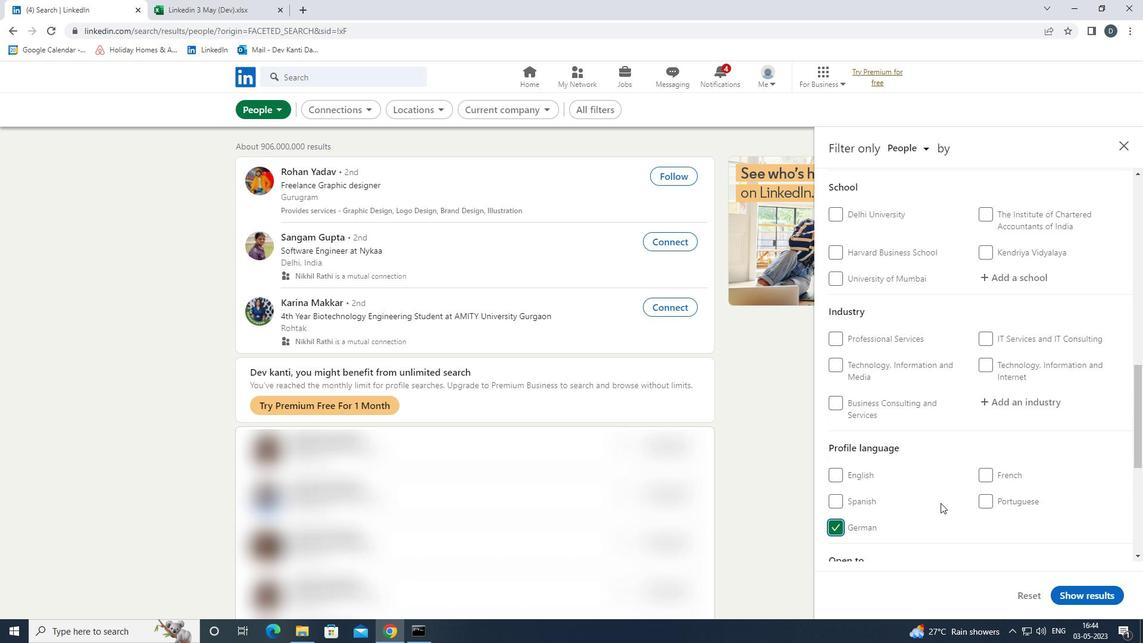 
Action: Mouse scrolled (942, 501) with delta (0, 0)
Screenshot: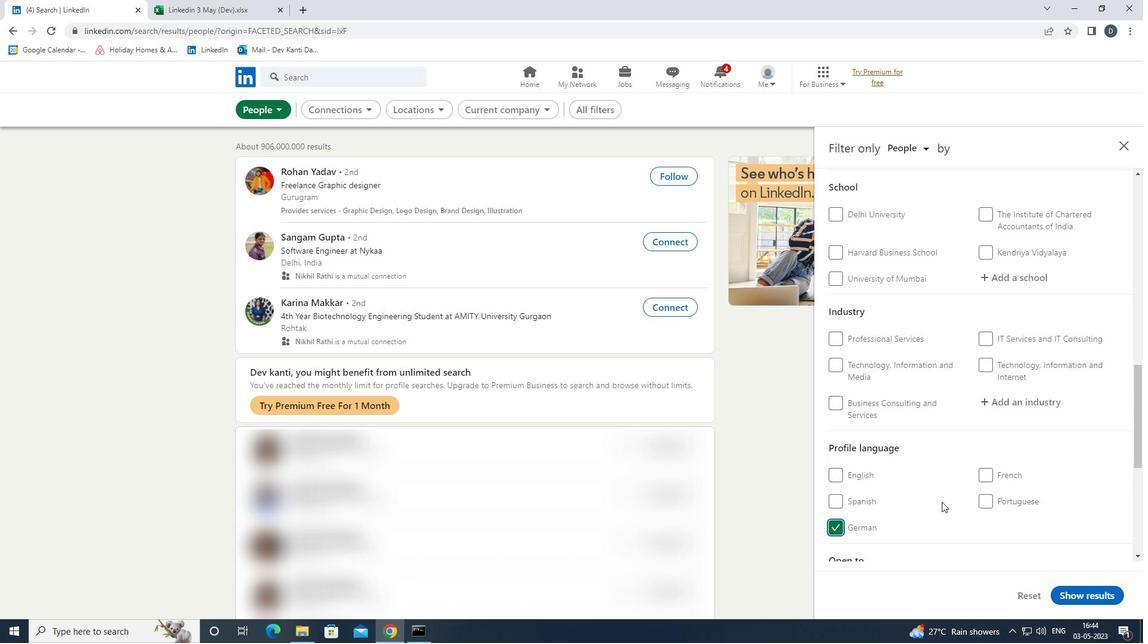
Action: Mouse moved to (942, 500)
Screenshot: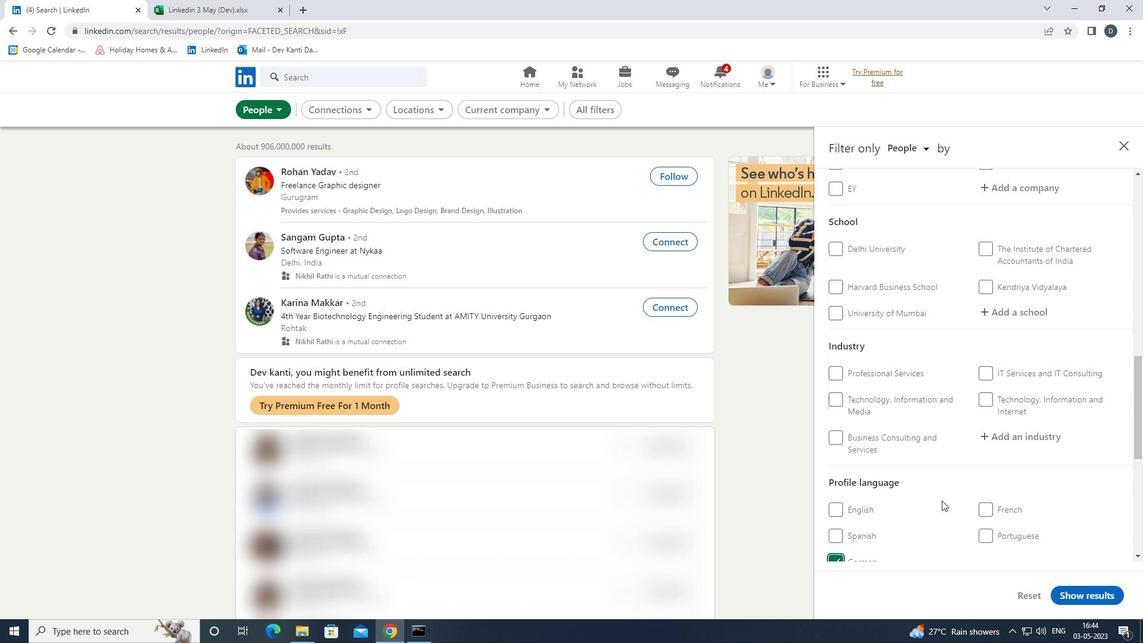 
Action: Mouse scrolled (942, 500) with delta (0, 0)
Screenshot: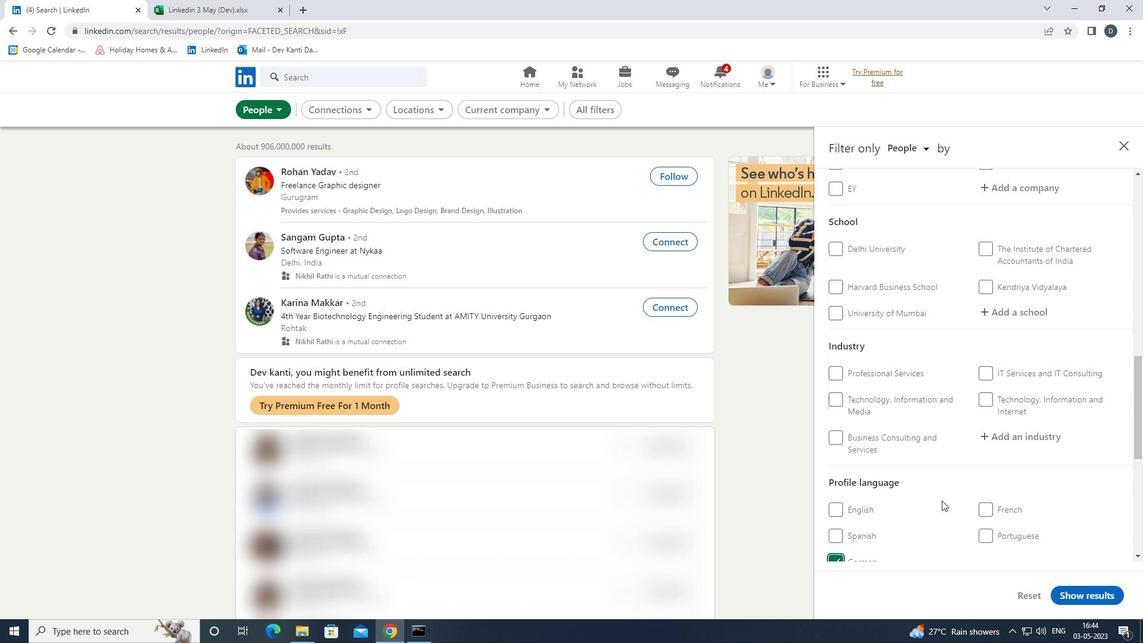 
Action: Mouse scrolled (942, 500) with delta (0, 0)
Screenshot: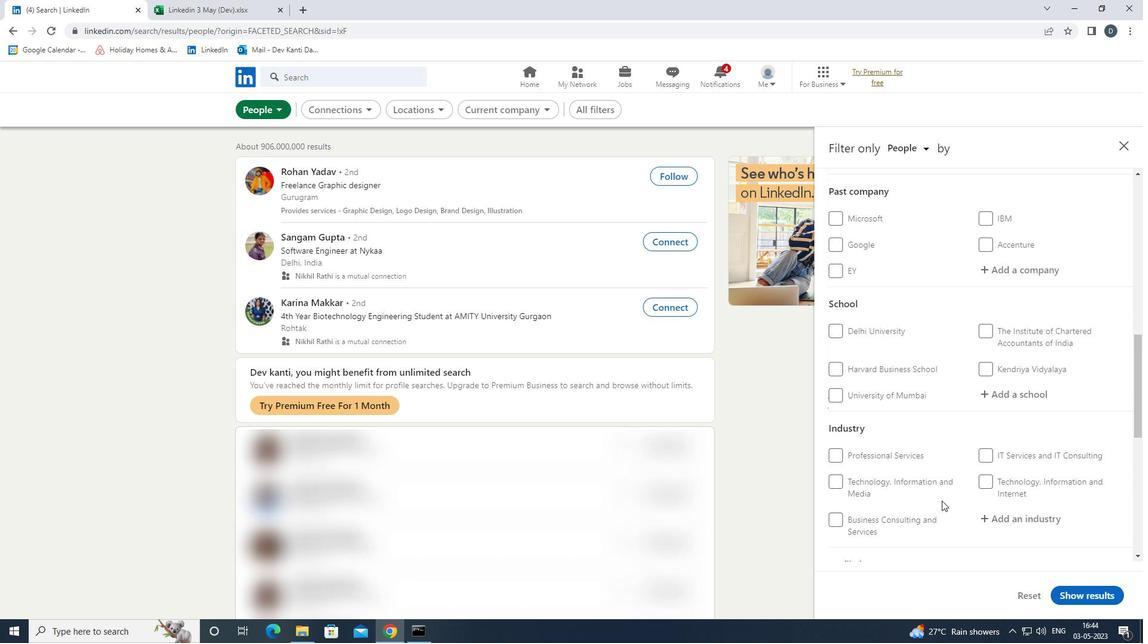 
Action: Mouse scrolled (942, 500) with delta (0, 0)
Screenshot: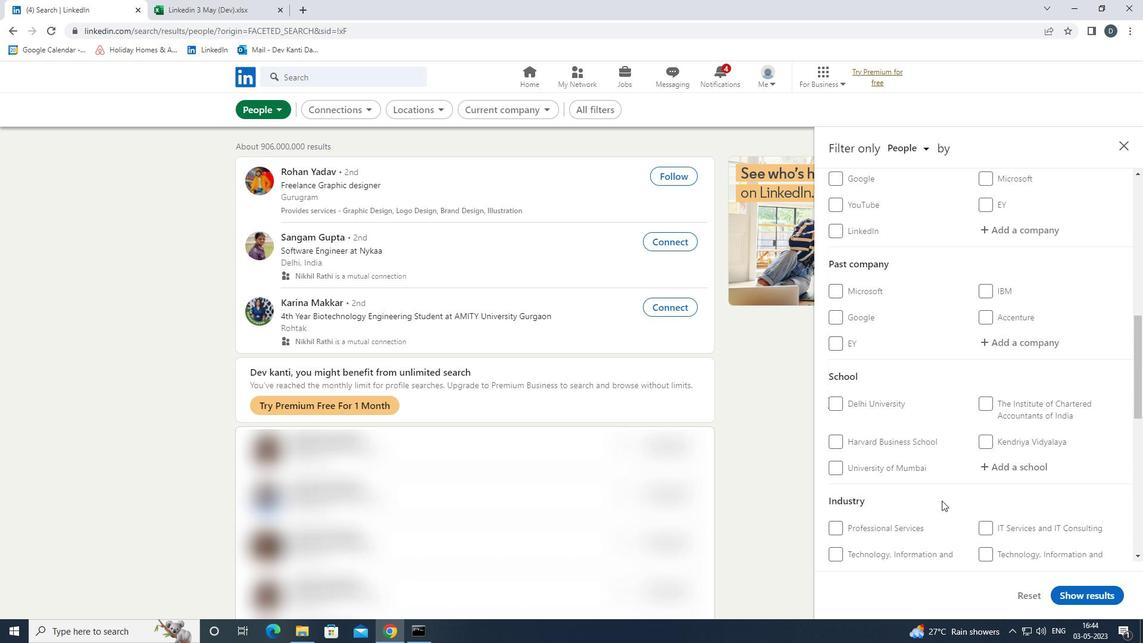 
Action: Mouse moved to (1002, 382)
Screenshot: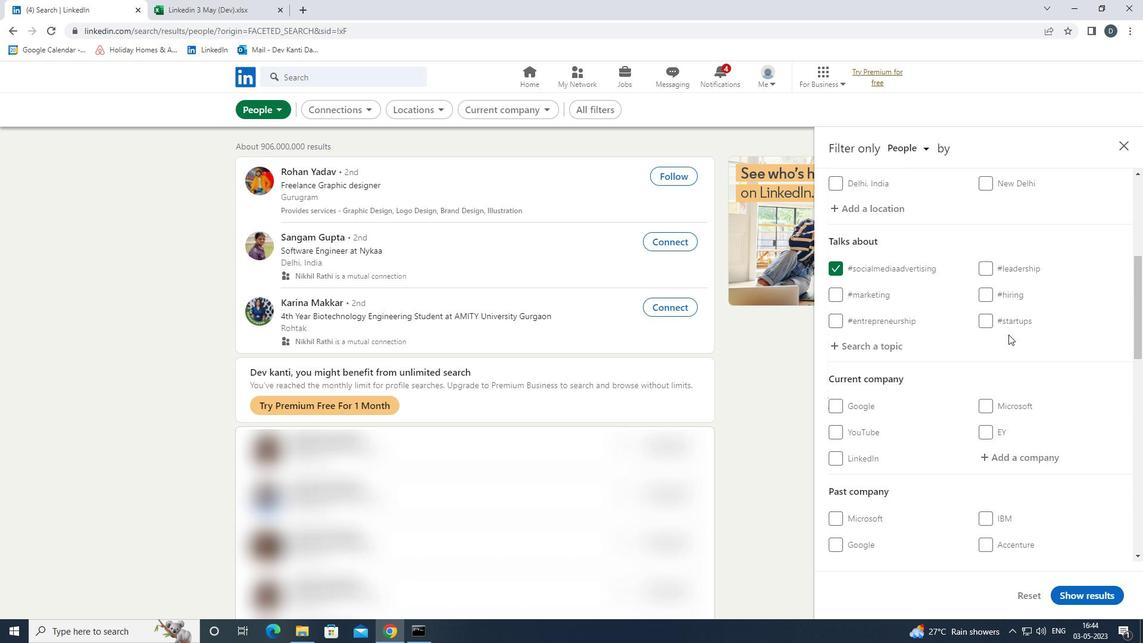
Action: Mouse scrolled (1002, 382) with delta (0, 0)
Screenshot: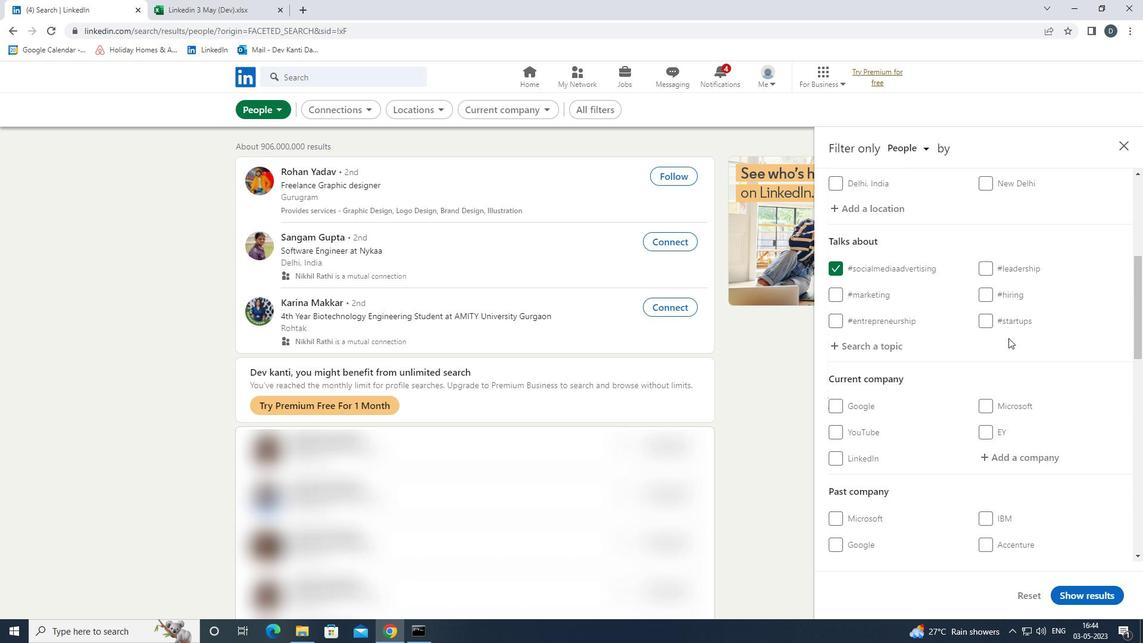 
Action: Mouse scrolled (1002, 382) with delta (0, 0)
Screenshot: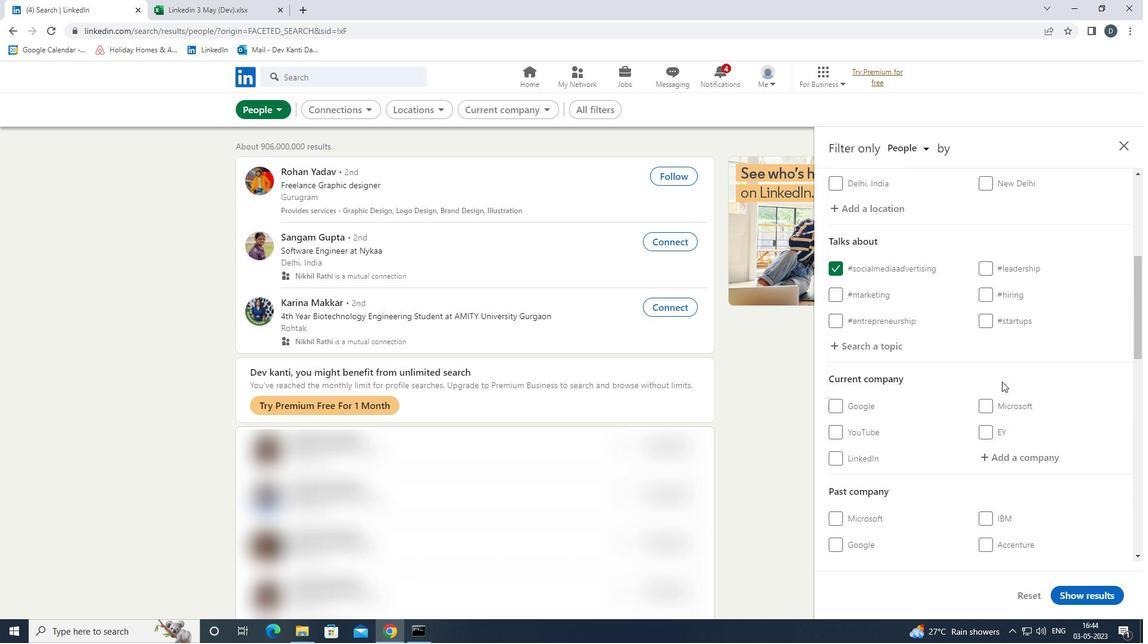 
Action: Mouse moved to (1017, 332)
Screenshot: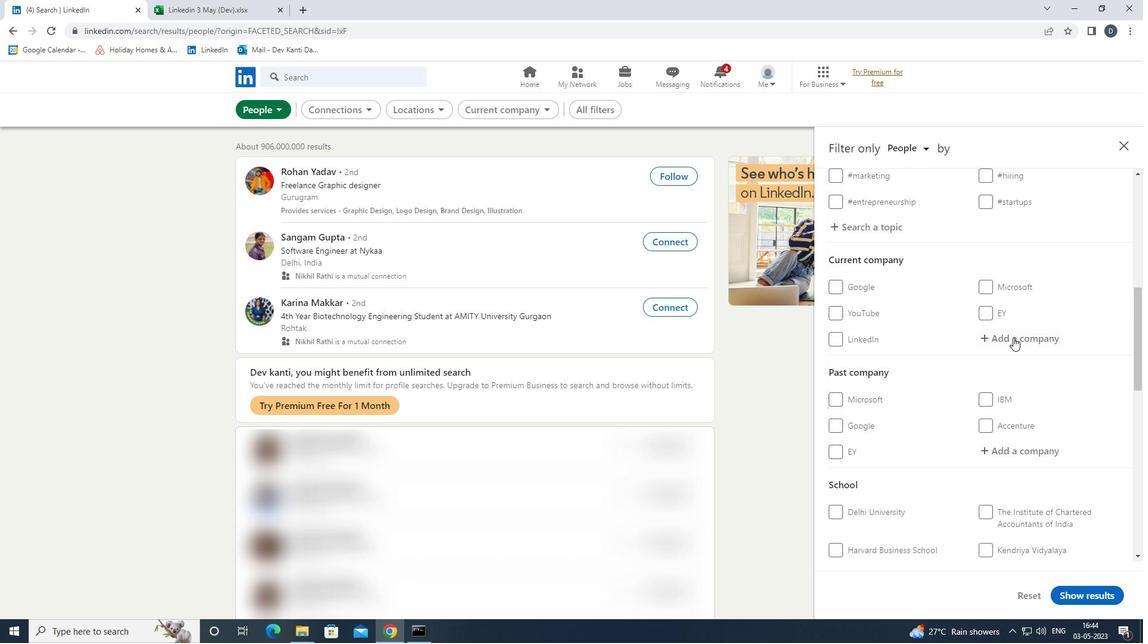 
Action: Mouse pressed left at (1017, 332)
Screenshot: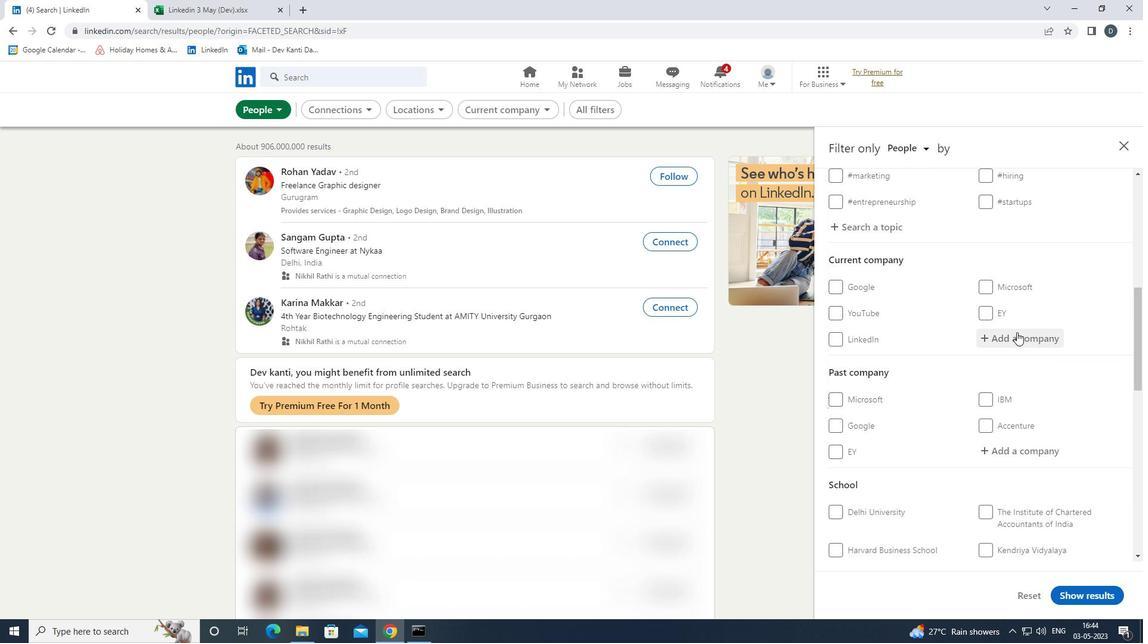 
Action: Key pressed <Key.shift>SARTORIOUS<Key.down><Key.down><Key.backspace><Key.backspace><Key.backspace>US<Key.down><Key.enter>
Screenshot: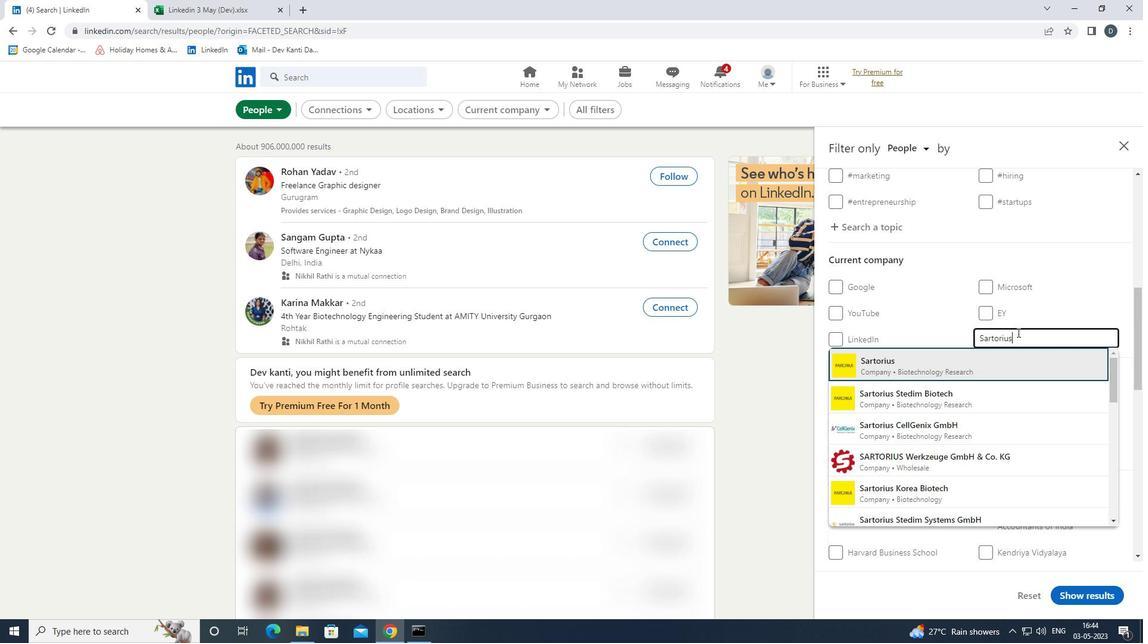 
Action: Mouse moved to (994, 316)
Screenshot: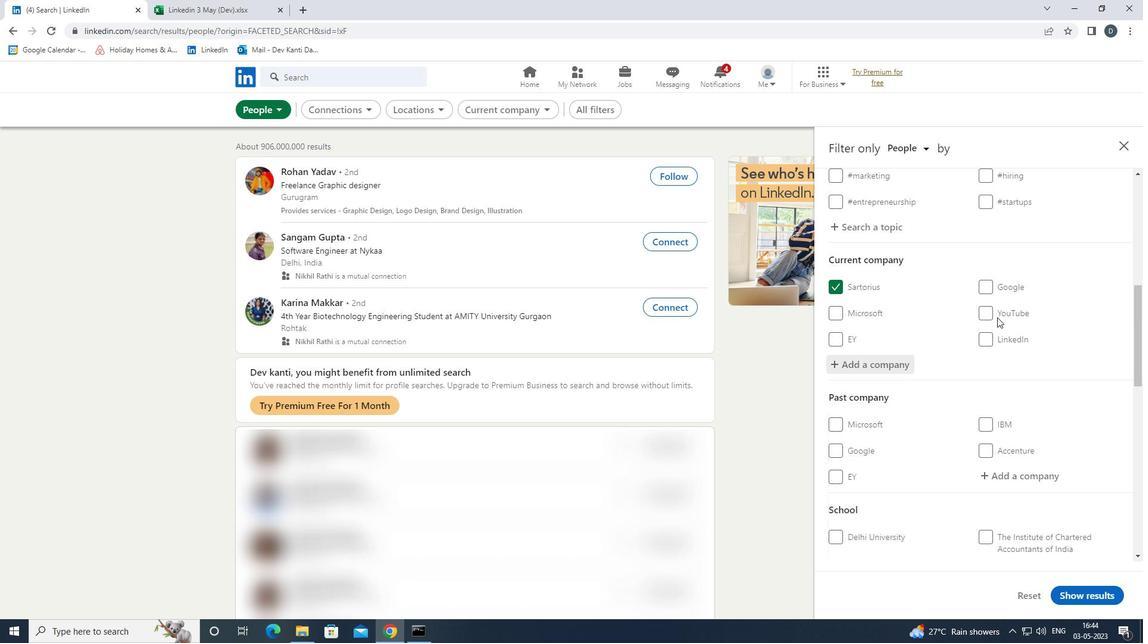 
Action: Mouse scrolled (994, 316) with delta (0, 0)
Screenshot: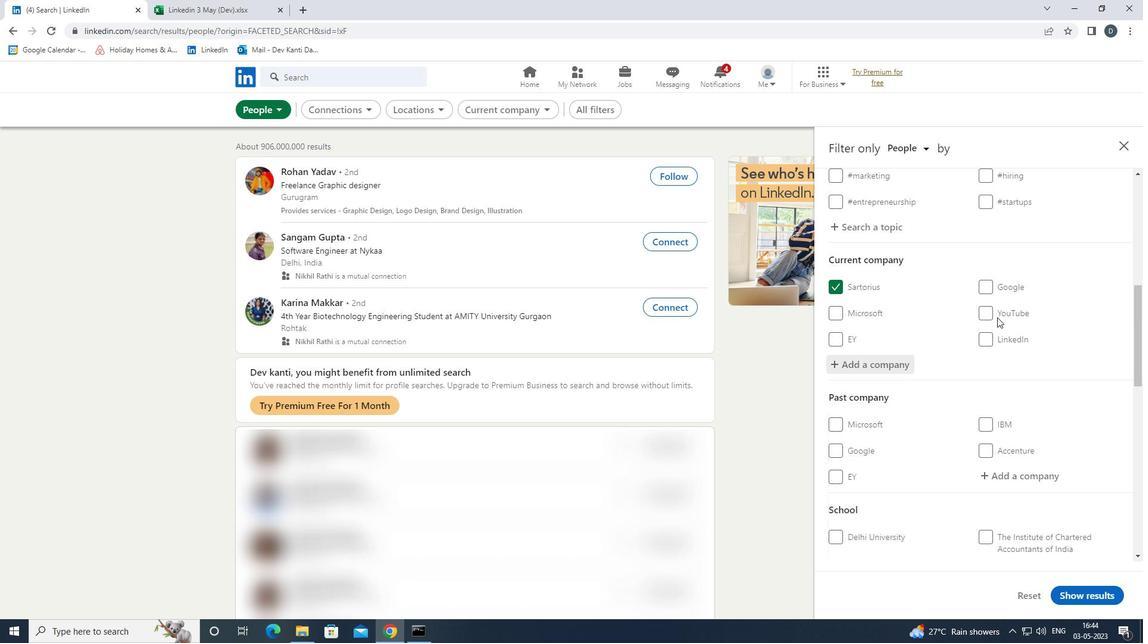 
Action: Mouse moved to (994, 318)
Screenshot: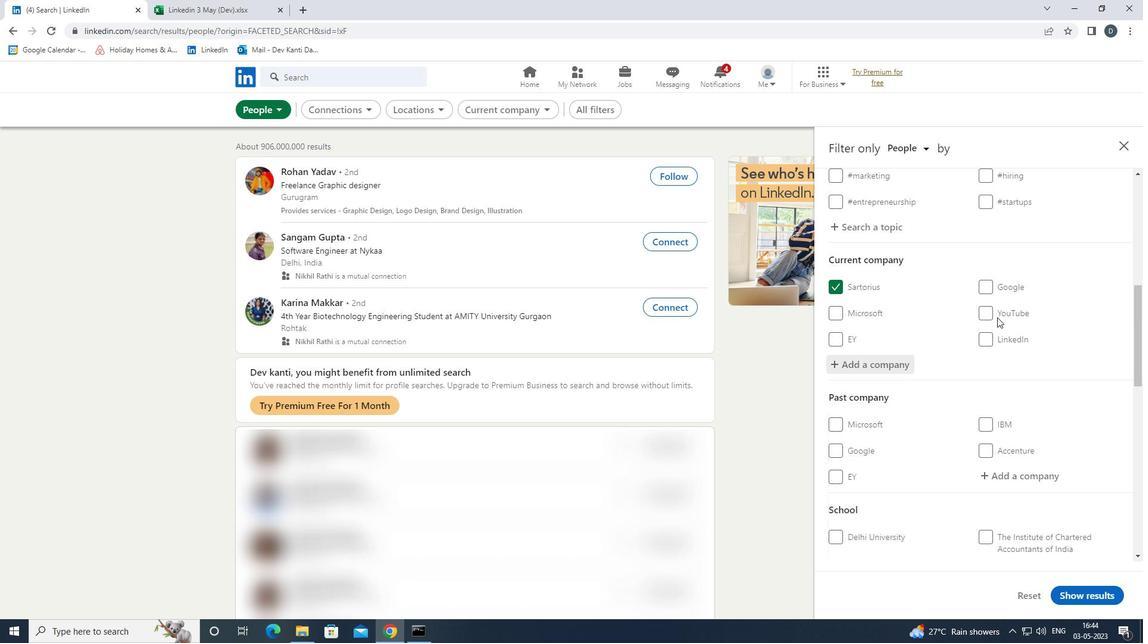 
Action: Mouse scrolled (994, 317) with delta (0, 0)
Screenshot: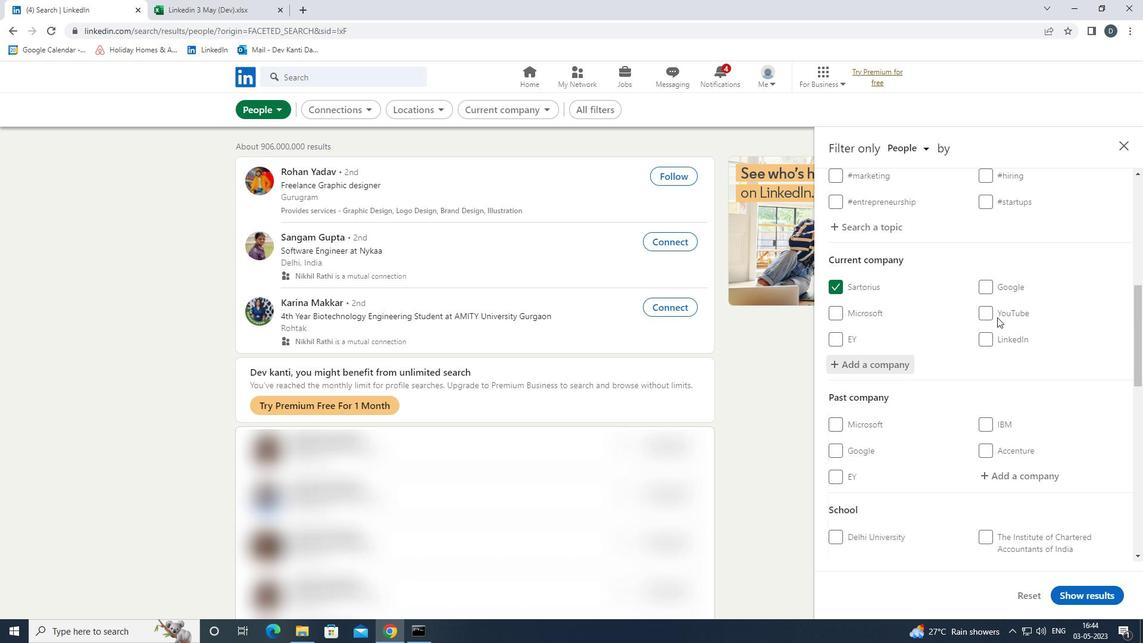 
Action: Mouse moved to (994, 319)
Screenshot: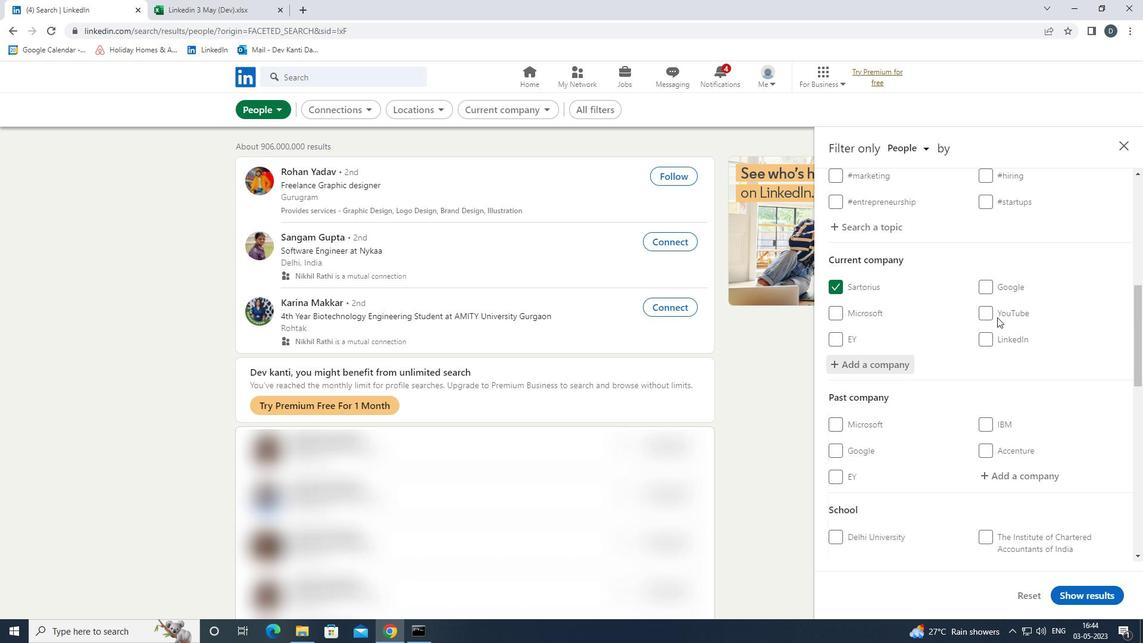 
Action: Mouse scrolled (994, 318) with delta (0, 0)
Screenshot: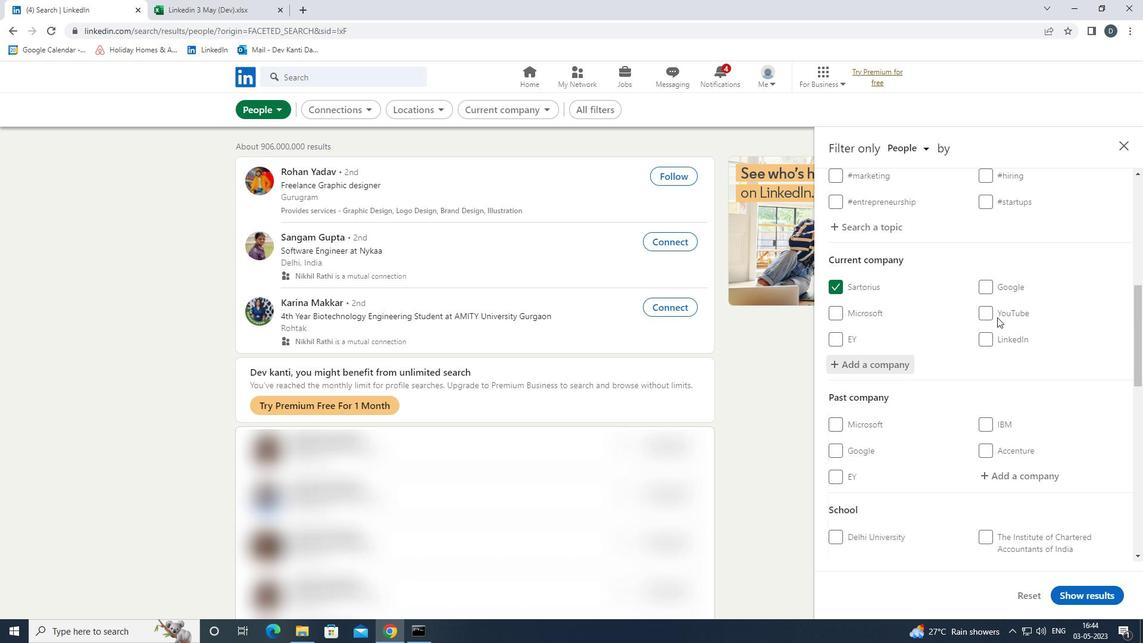 
Action: Mouse moved to (995, 319)
Screenshot: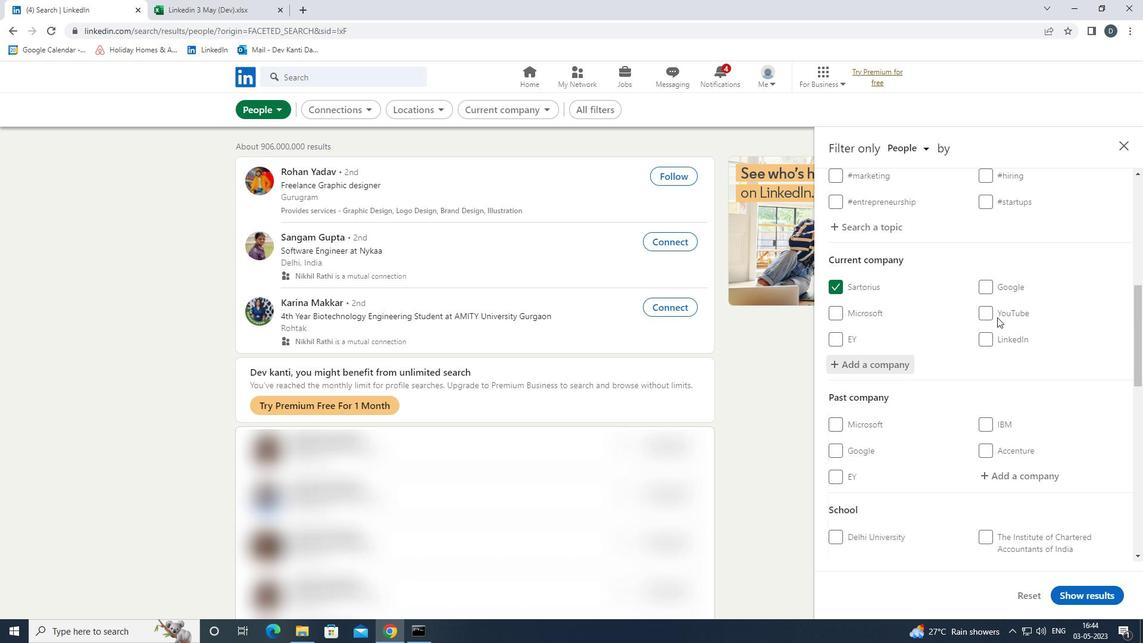
Action: Mouse scrolled (995, 318) with delta (0, 0)
Screenshot: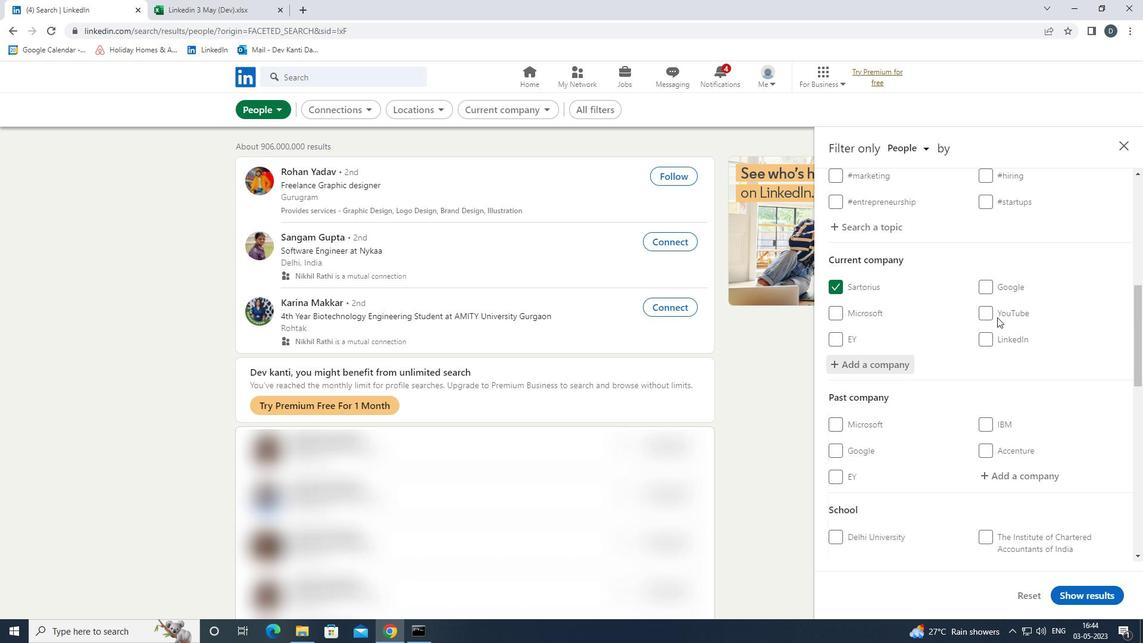 
Action: Mouse moved to (995, 319)
Screenshot: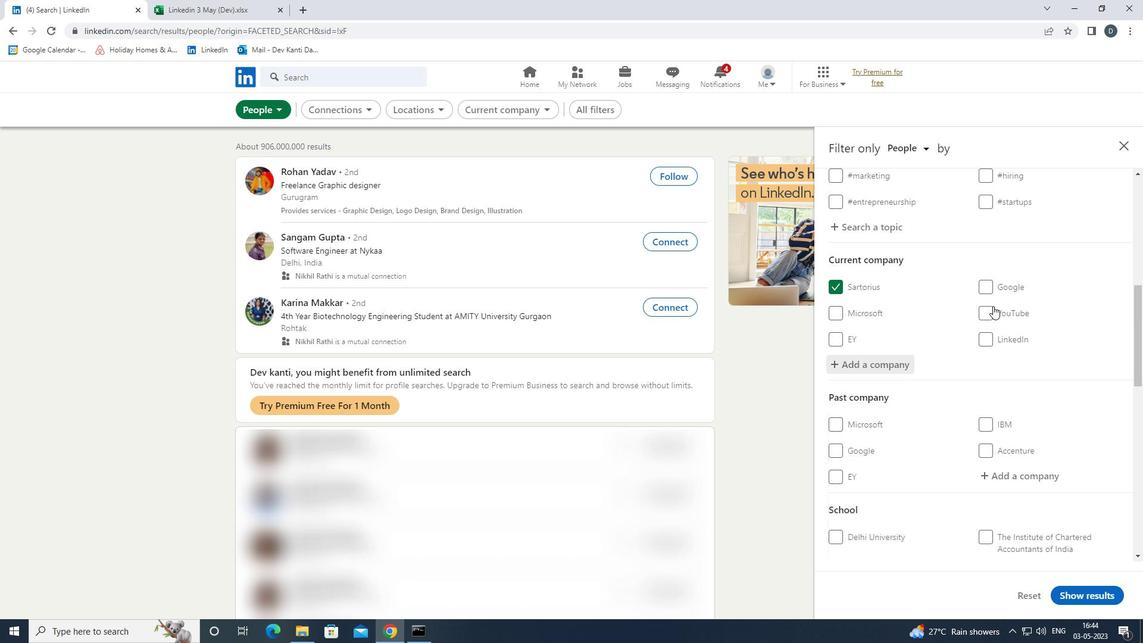 
Action: Mouse scrolled (995, 318) with delta (0, 0)
Screenshot: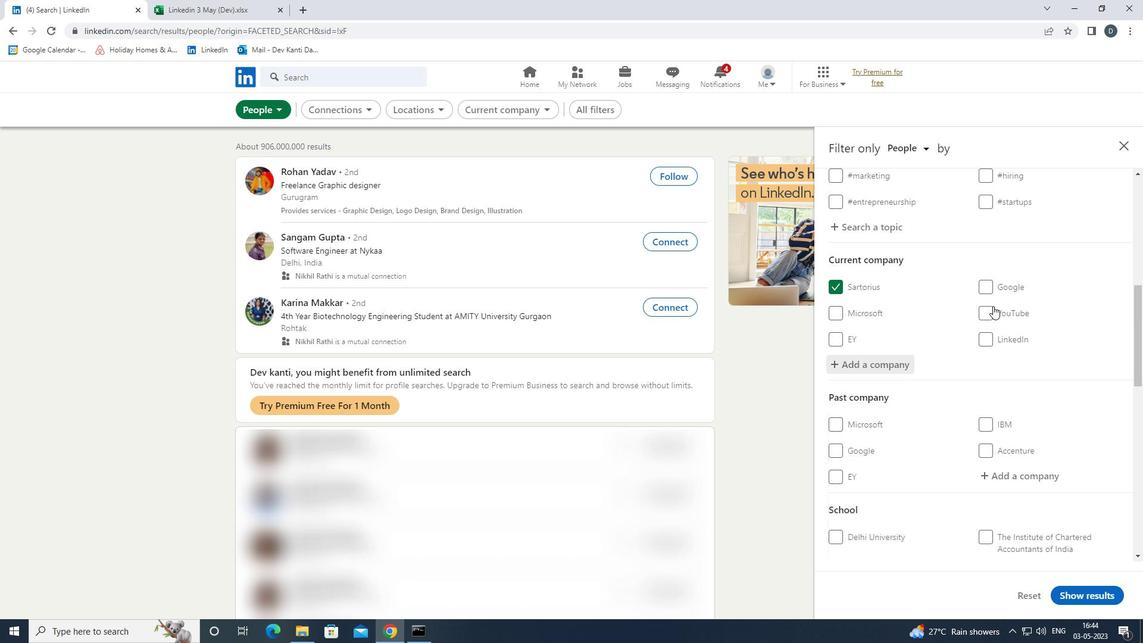 
Action: Mouse moved to (1012, 312)
Screenshot: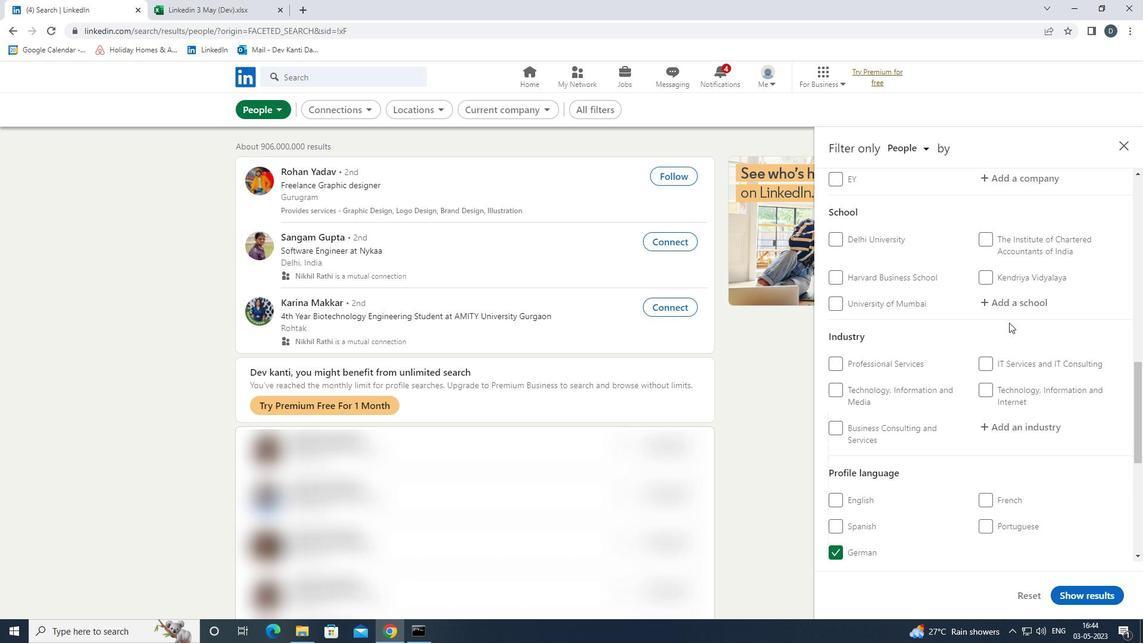 
Action: Mouse pressed left at (1012, 312)
Screenshot: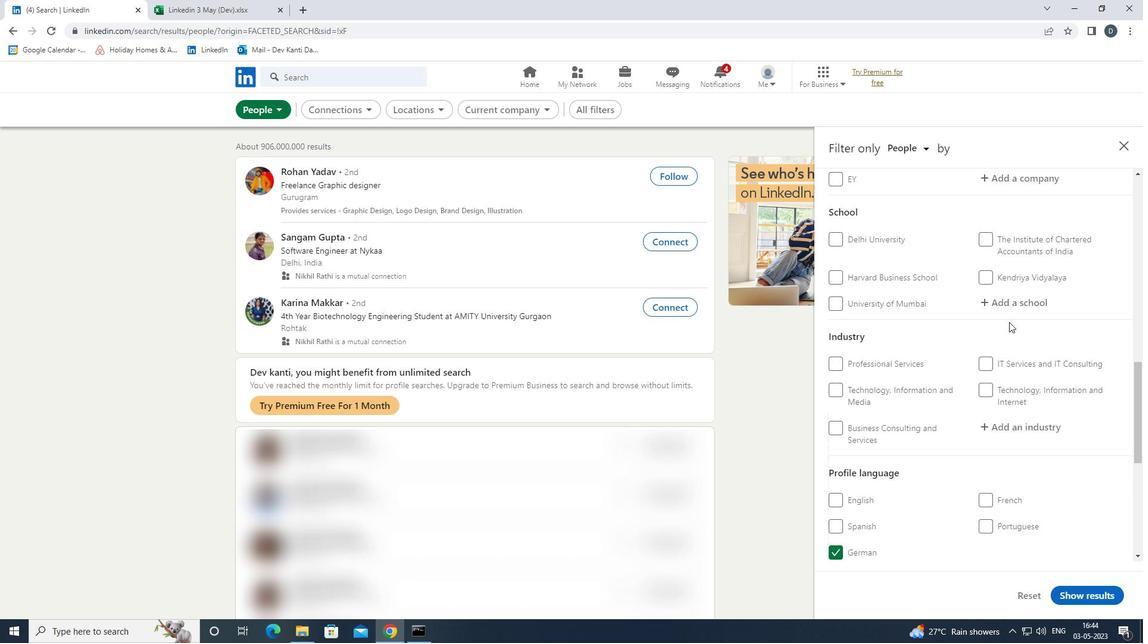 
Action: Mouse moved to (1012, 299)
Screenshot: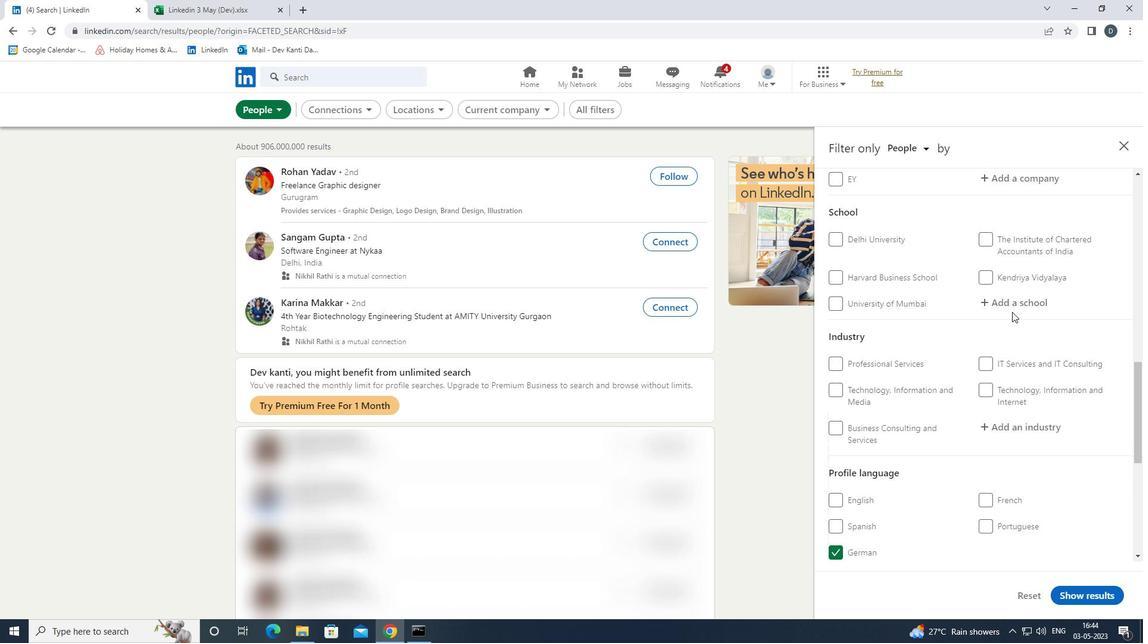 
Action: Mouse pressed left at (1012, 299)
Screenshot: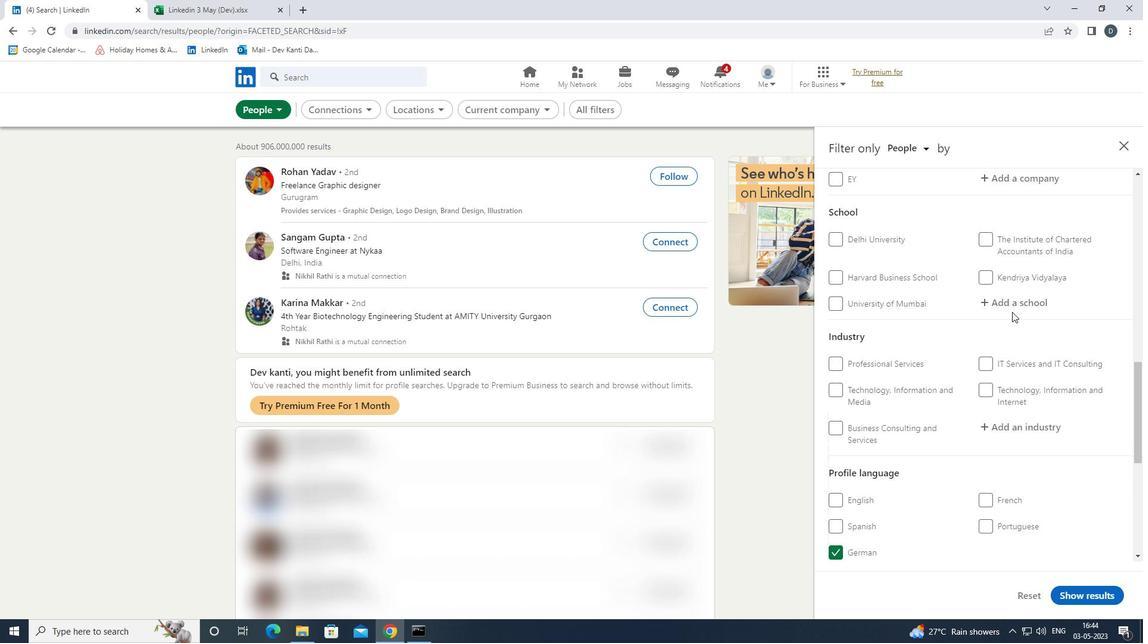 
Action: Key pressed <Key.shift>CHRIST<Key.space><Key.down><Key.enter>
Screenshot: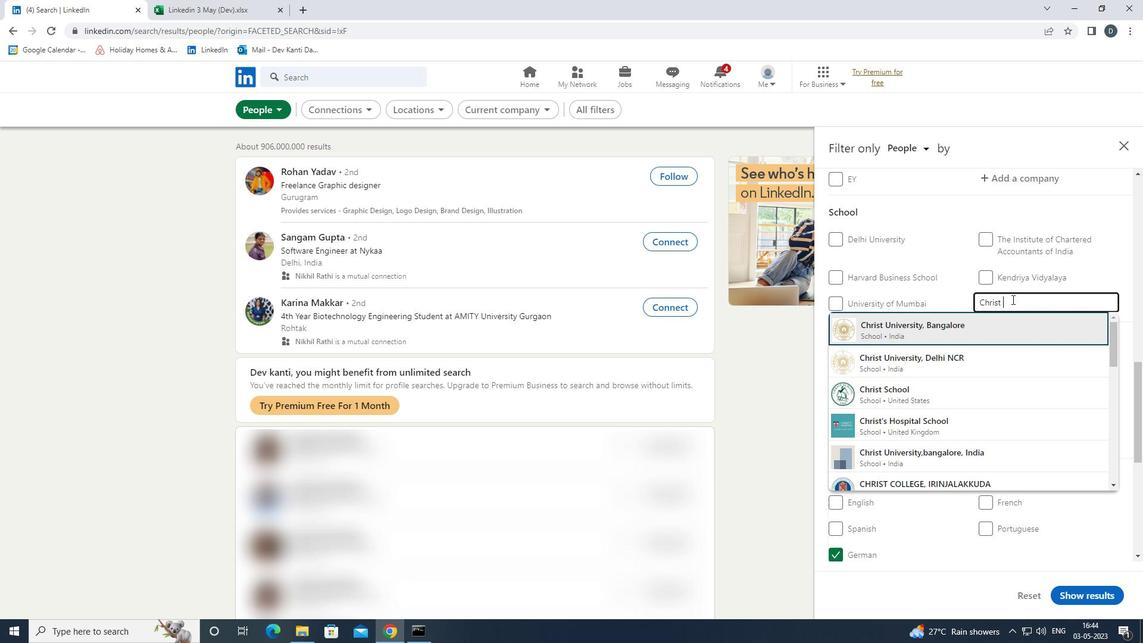 
Action: Mouse moved to (1026, 316)
Screenshot: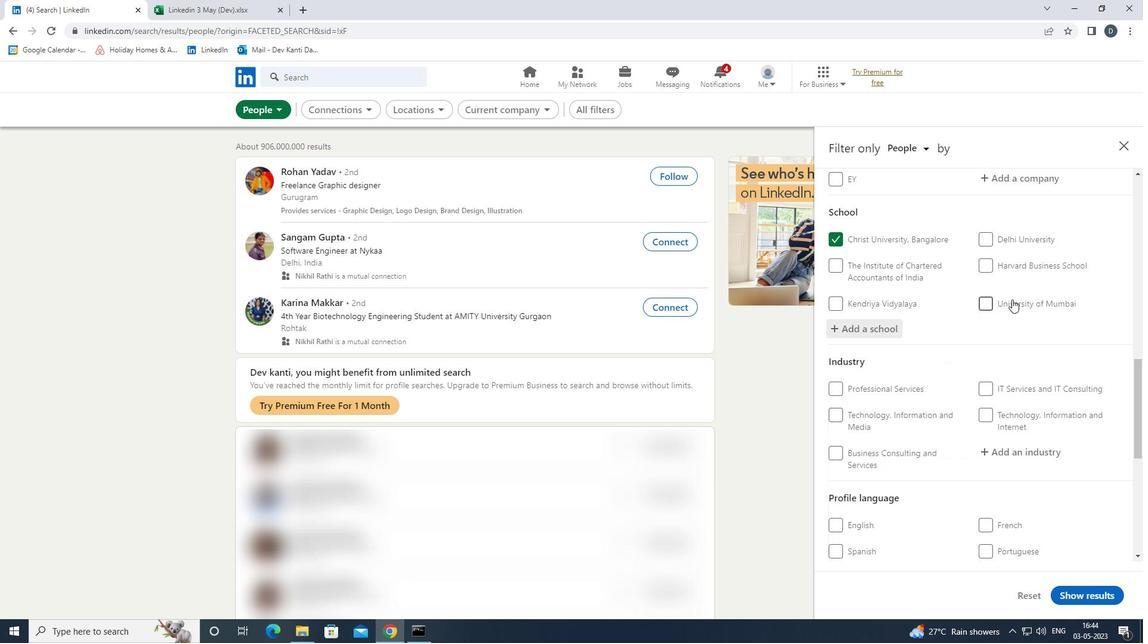 
Action: Mouse scrolled (1026, 316) with delta (0, 0)
Screenshot: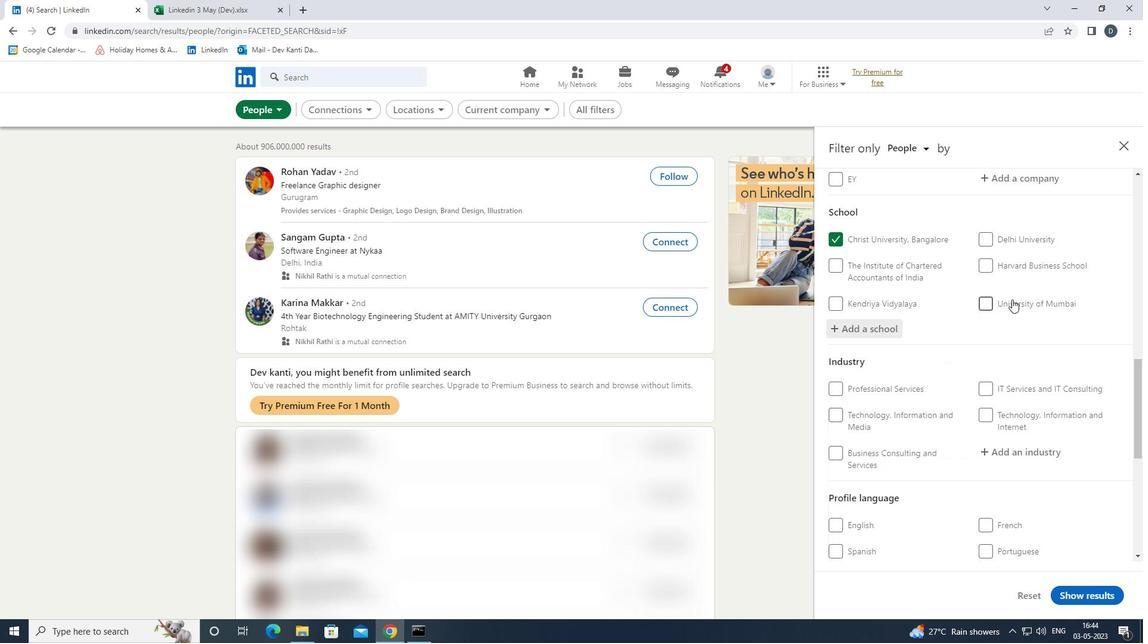 
Action: Mouse moved to (1026, 322)
Screenshot: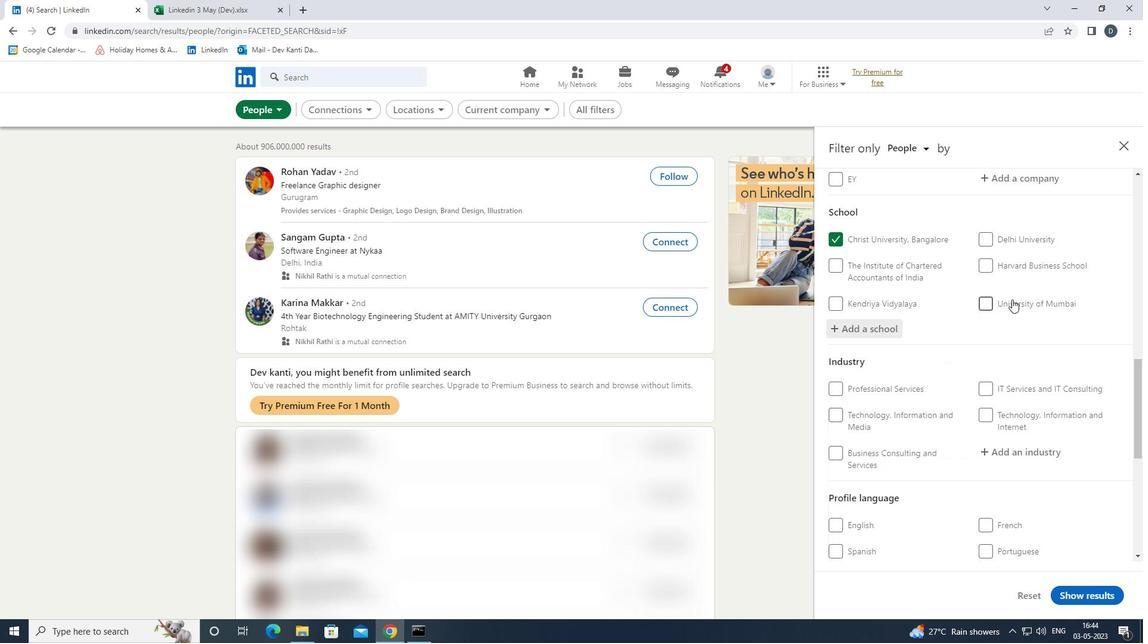 
Action: Mouse scrolled (1026, 321) with delta (0, 0)
Screenshot: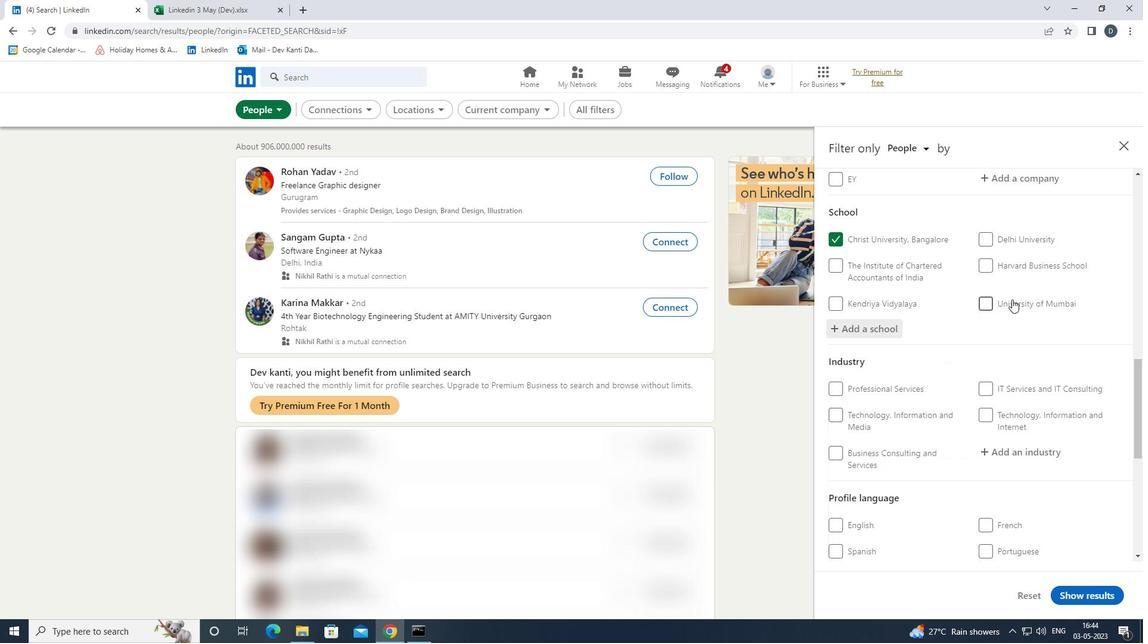 
Action: Mouse moved to (1026, 324)
Screenshot: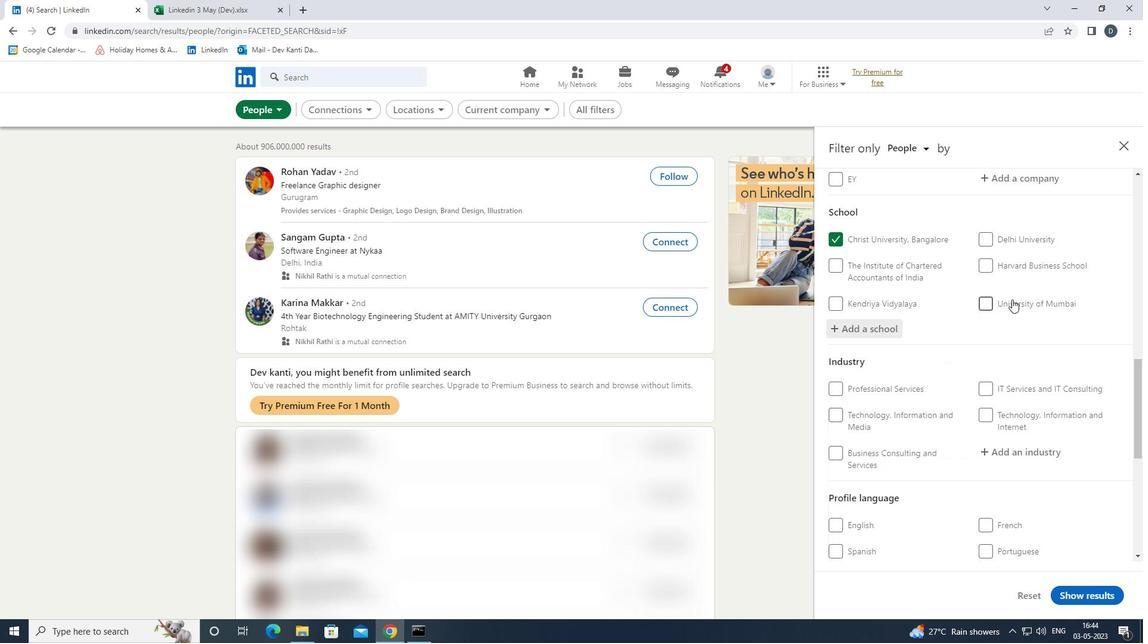 
Action: Mouse scrolled (1026, 323) with delta (0, 0)
Screenshot: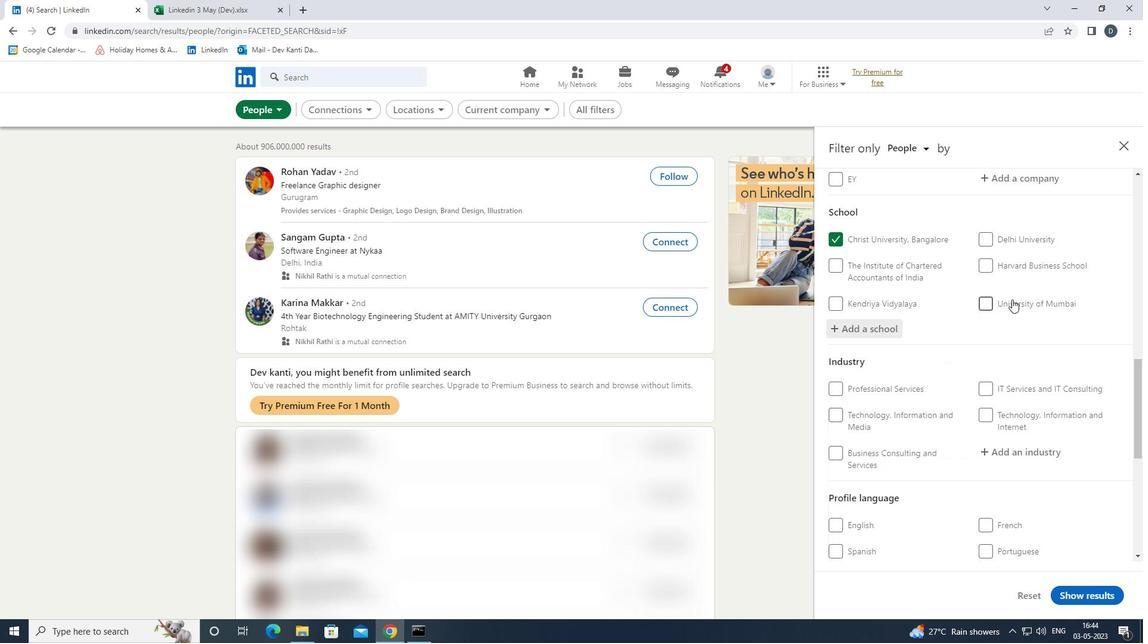
Action: Mouse moved to (1024, 276)
Screenshot: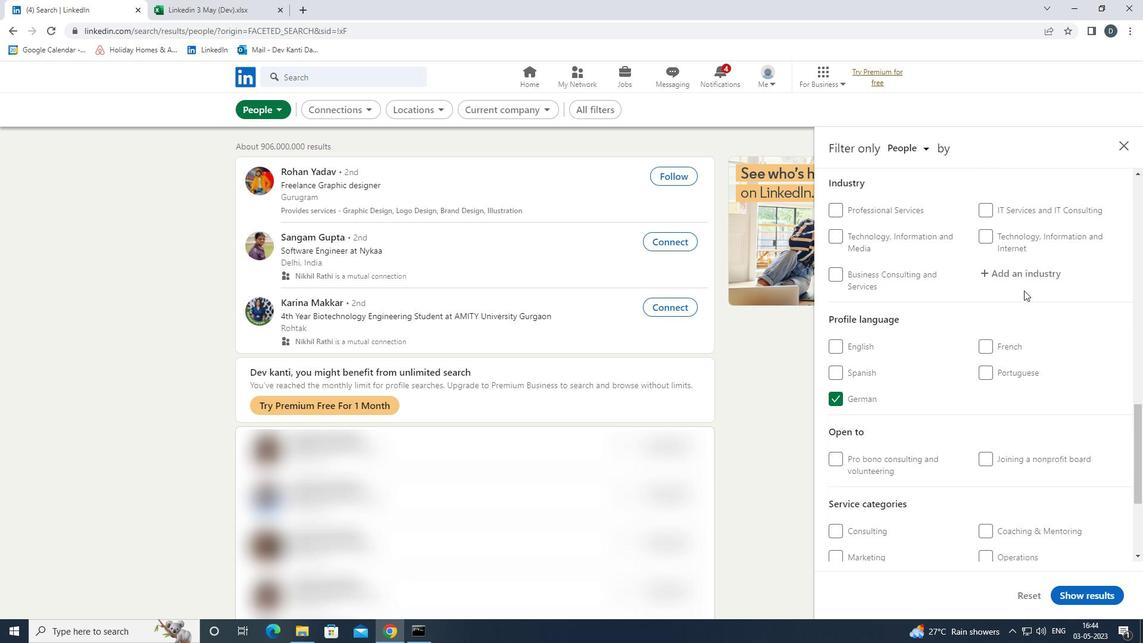 
Action: Mouse pressed left at (1024, 276)
Screenshot: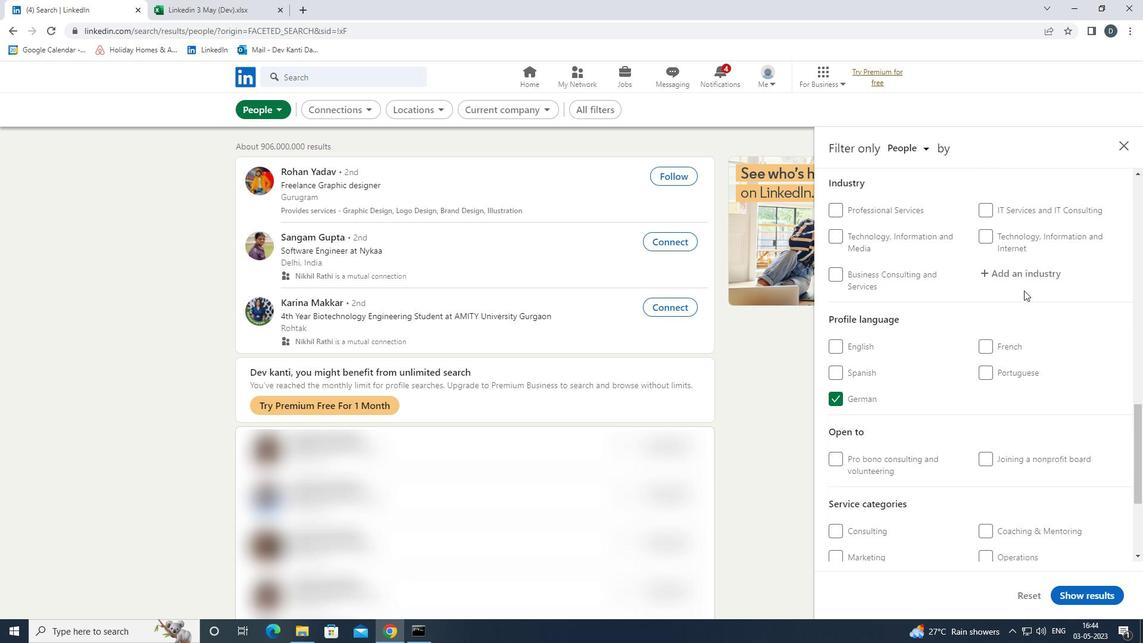 
Action: Key pressed <Key.shift>DESIGN<Key.down><Key.enter>
Screenshot: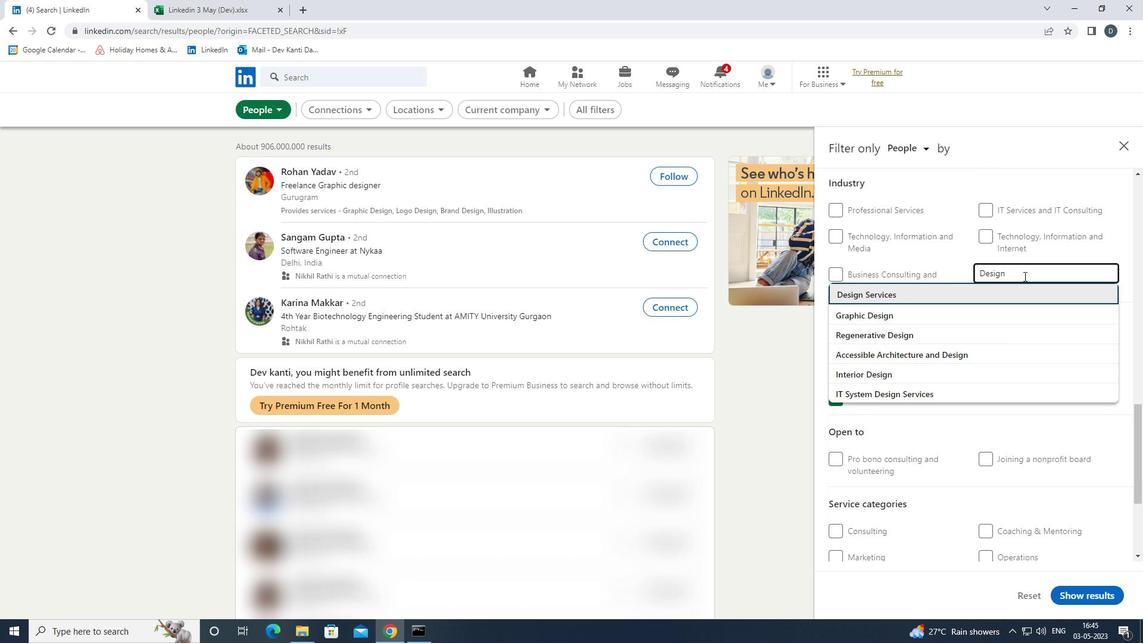 
Action: Mouse moved to (973, 332)
Screenshot: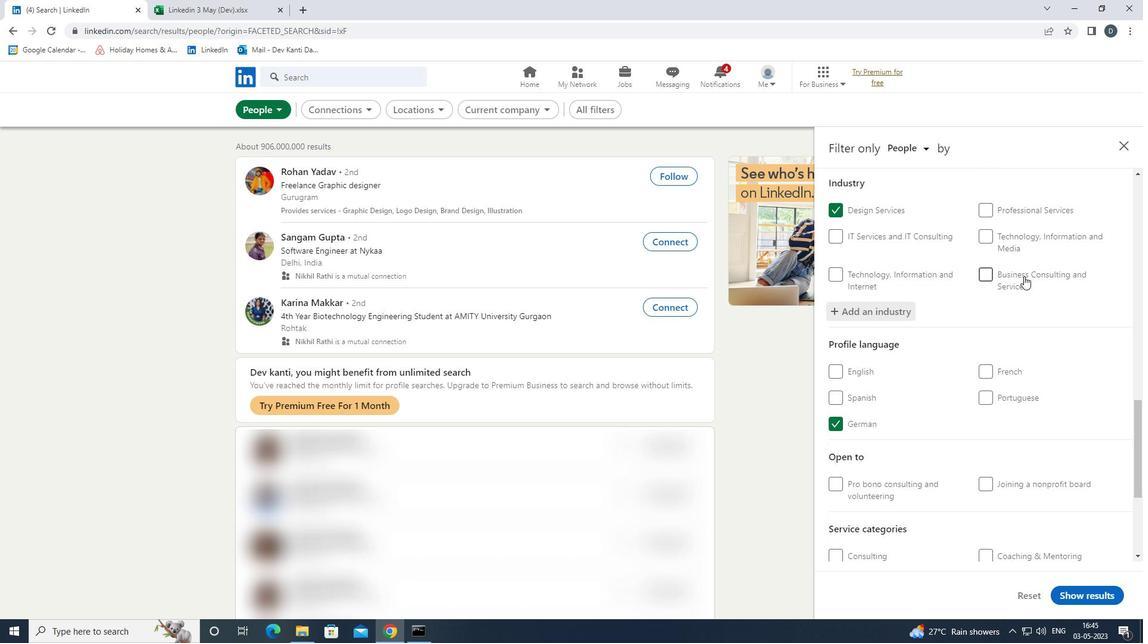 
Action: Mouse scrolled (973, 332) with delta (0, 0)
Screenshot: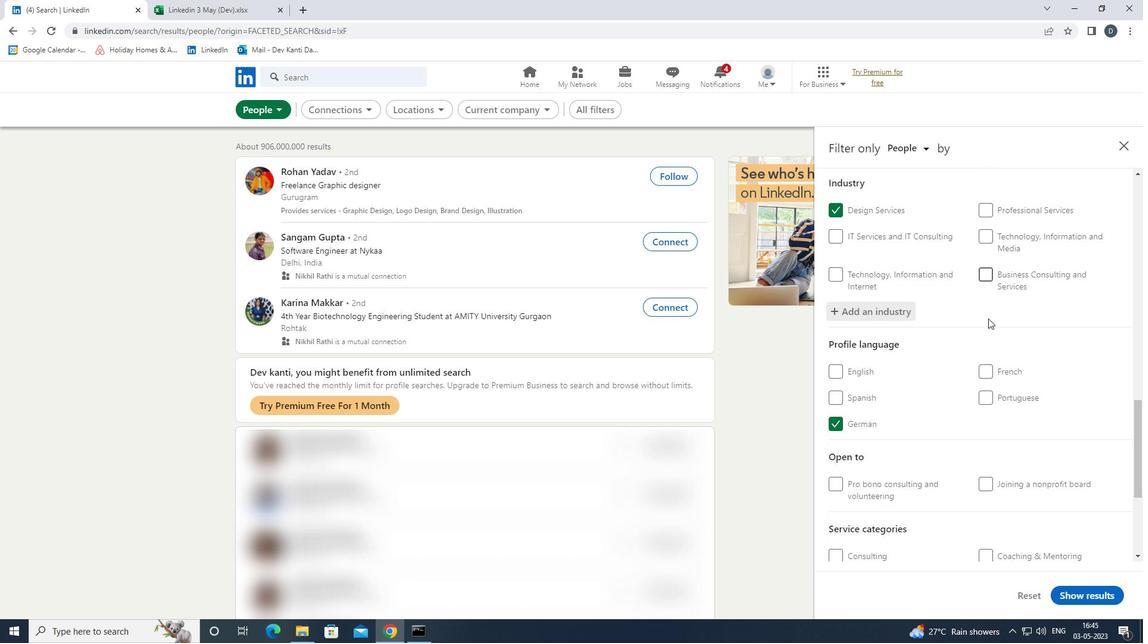 
Action: Mouse moved to (973, 333)
Screenshot: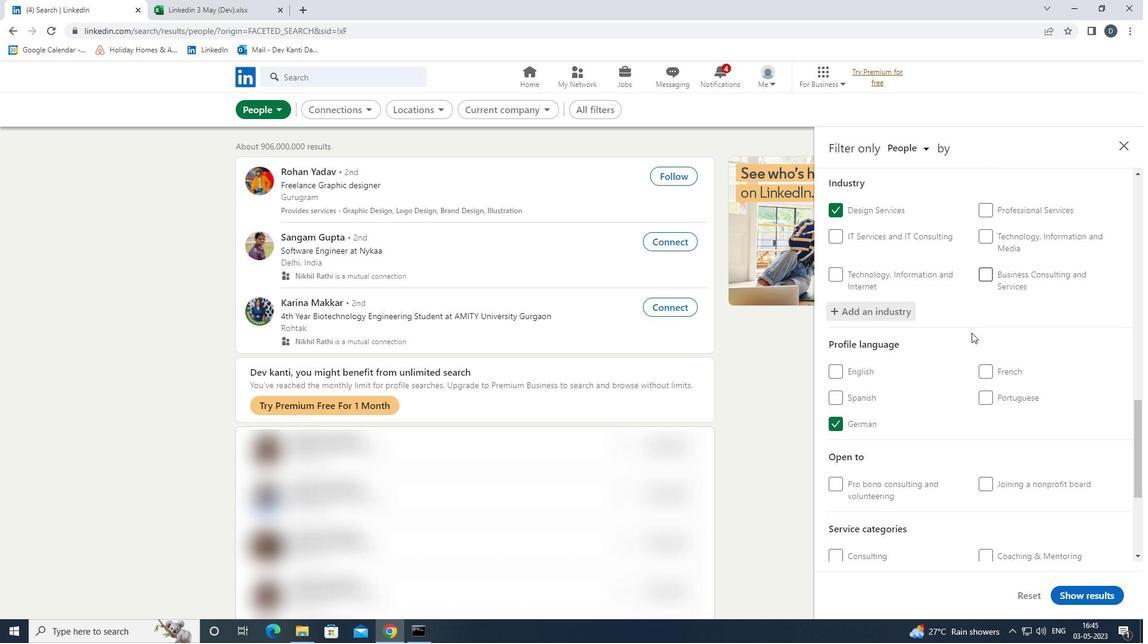 
Action: Mouse scrolled (973, 332) with delta (0, 0)
Screenshot: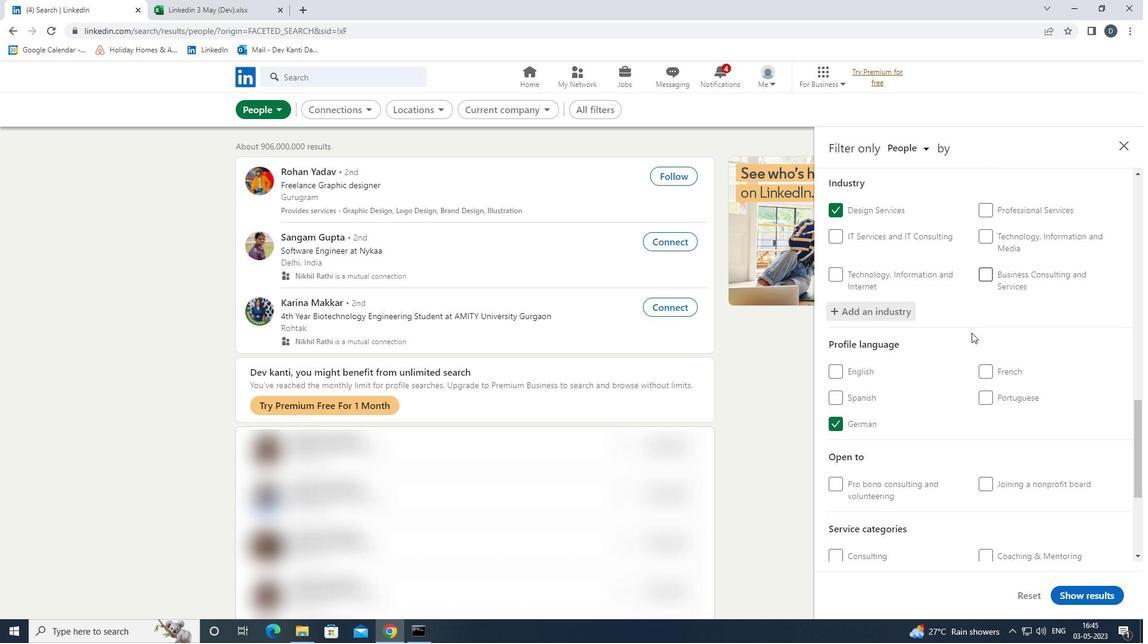 
Action: Mouse scrolled (973, 332) with delta (0, 0)
Screenshot: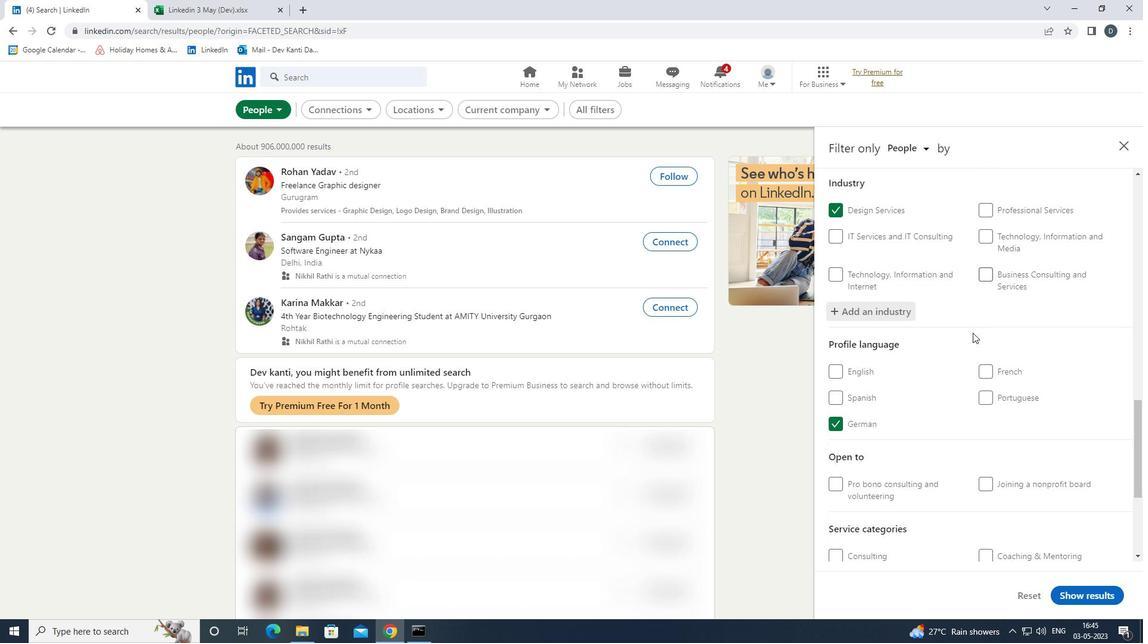 
Action: Mouse moved to (973, 332)
Screenshot: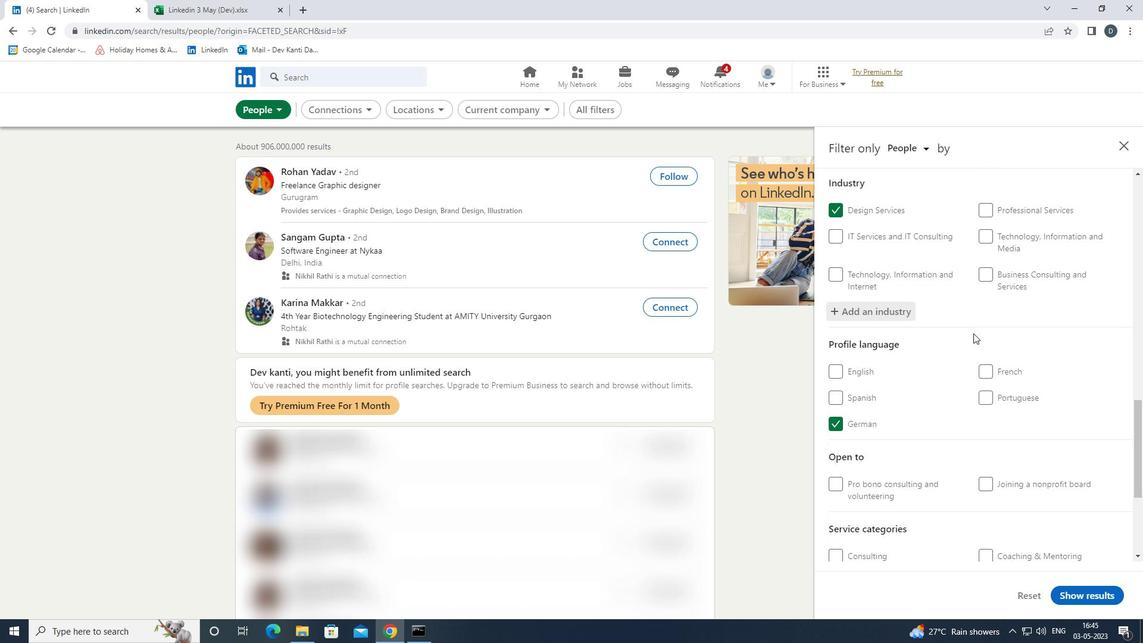 
Action: Mouse scrolled (973, 331) with delta (0, 0)
Screenshot: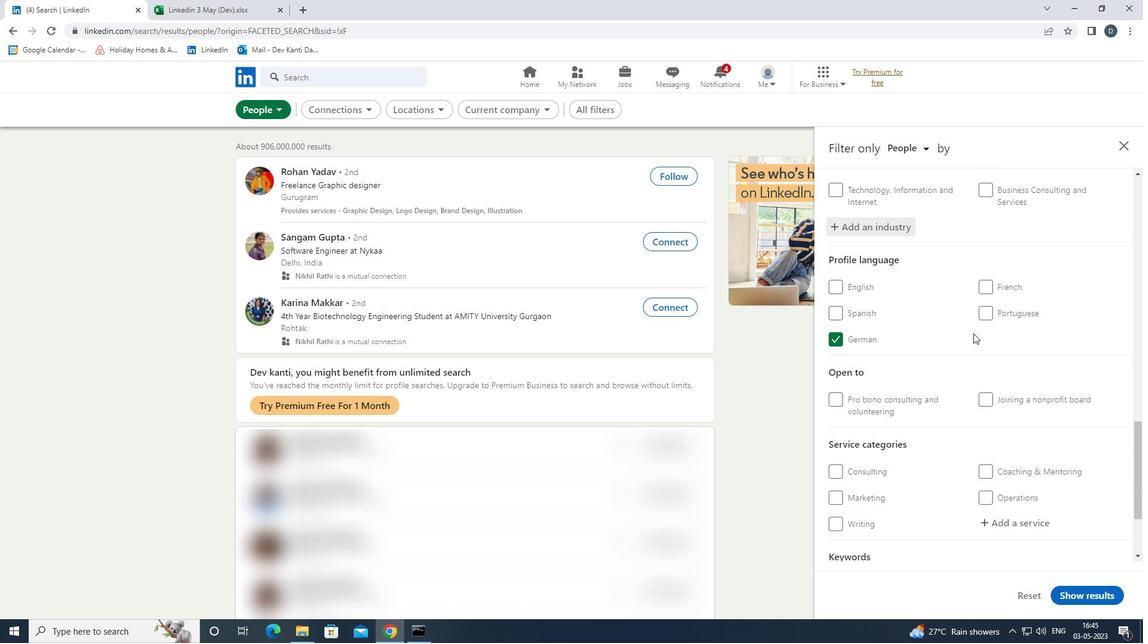 
Action: Mouse scrolled (973, 331) with delta (0, 0)
Screenshot: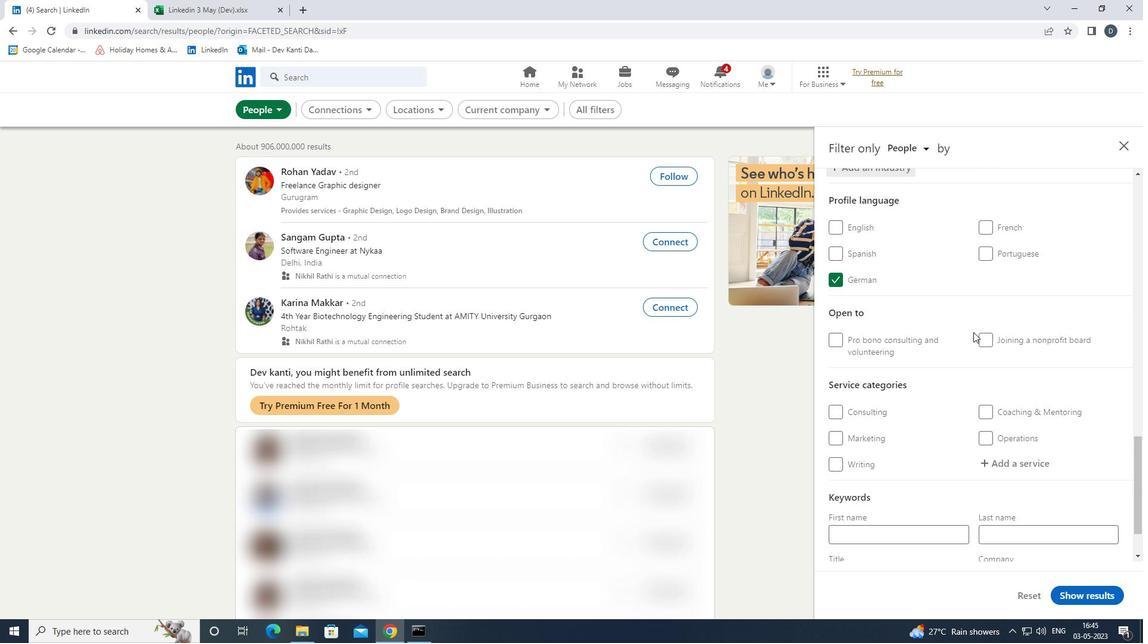
Action: Mouse moved to (1010, 391)
Screenshot: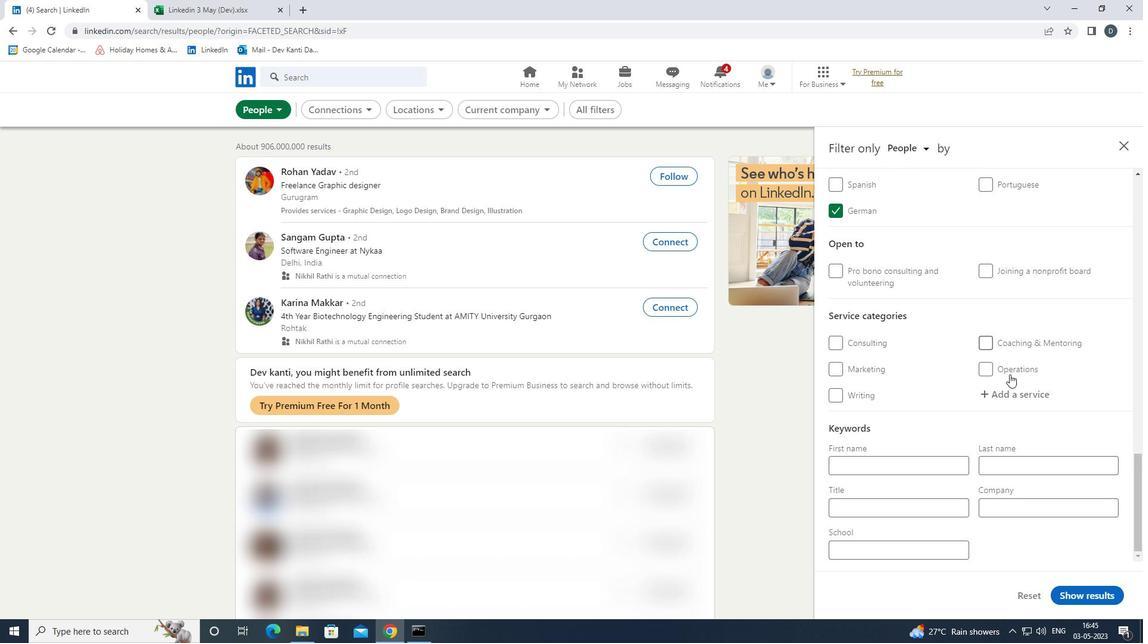
Action: Mouse pressed left at (1010, 391)
Screenshot: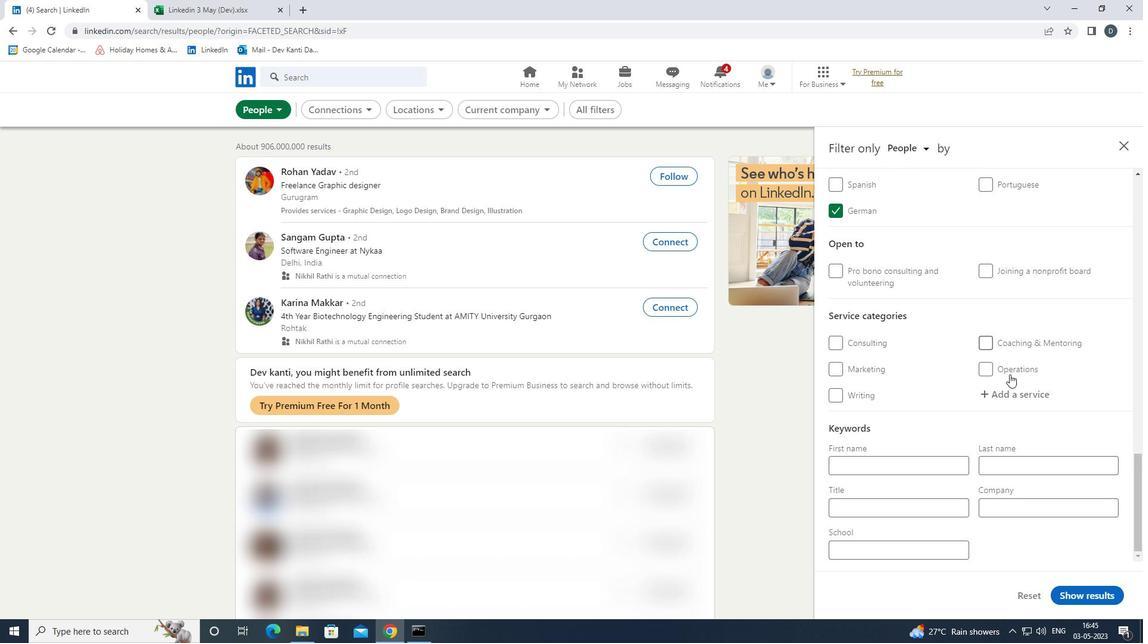
Action: Key pressed <Key.shift>TECHNICAL<Key.space><Key.down><Key.up><Key.backspace><Key.enter>
Screenshot: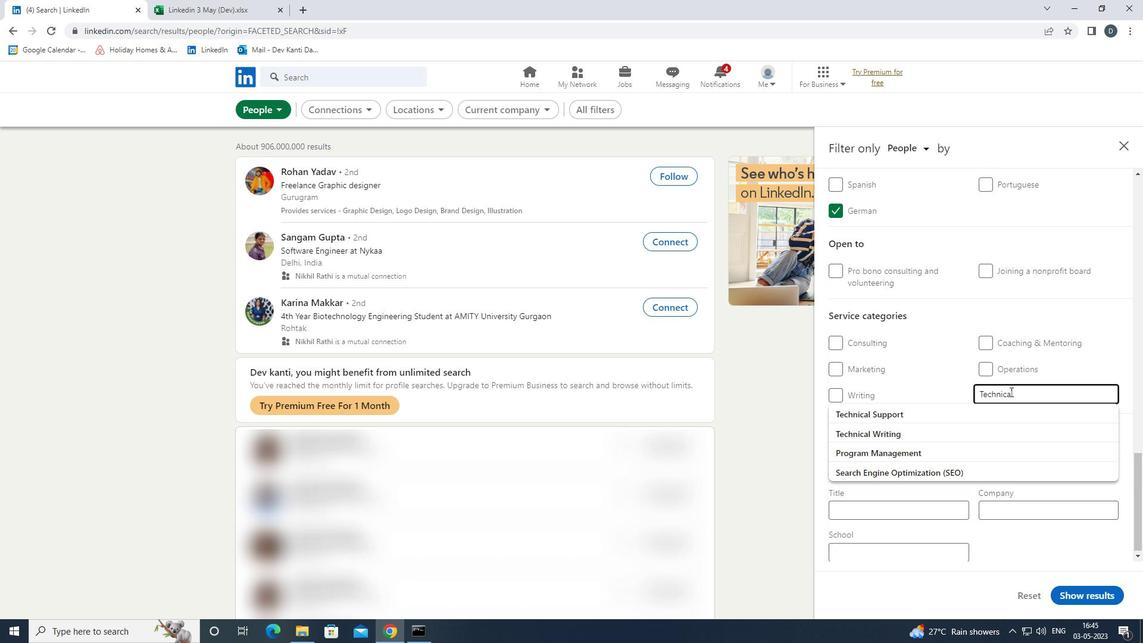 
Action: Mouse moved to (1013, 398)
Screenshot: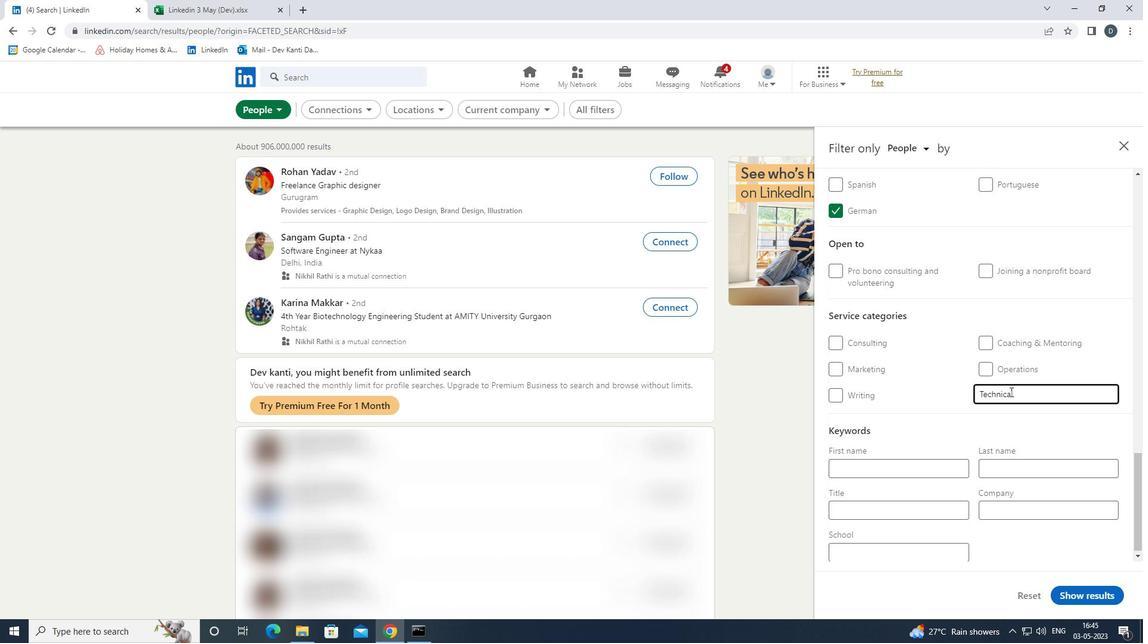 
Action: Mouse scrolled (1013, 397) with delta (0, 0)
Screenshot: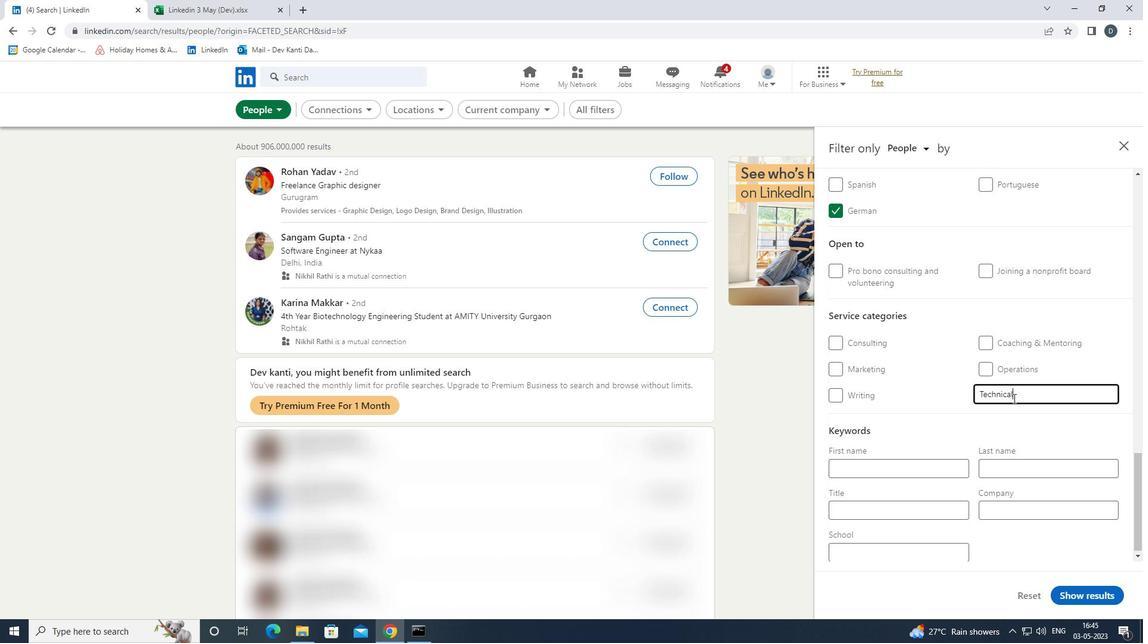 
Action: Mouse scrolled (1013, 397) with delta (0, 0)
Screenshot: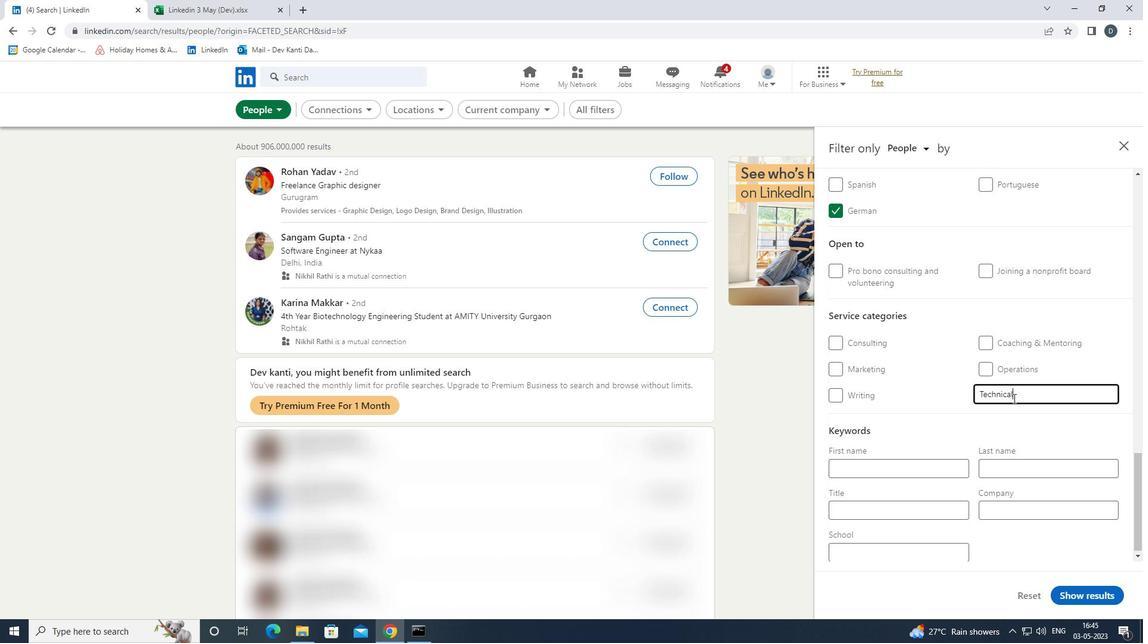 
Action: Mouse moved to (1013, 399)
Screenshot: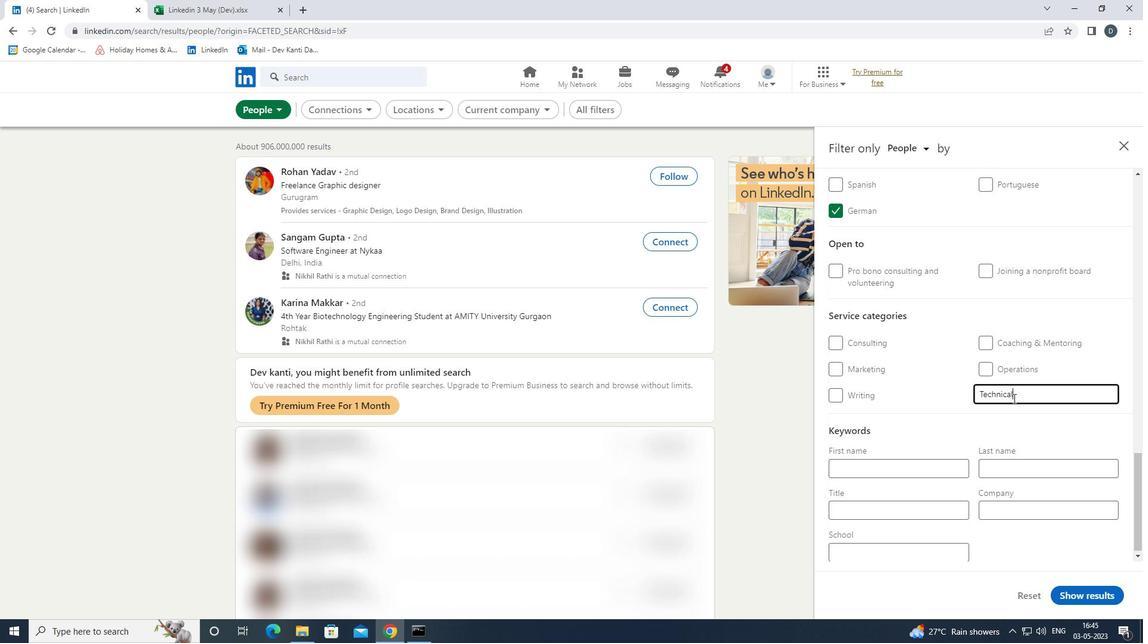 
Action: Mouse scrolled (1013, 398) with delta (0, 0)
Screenshot: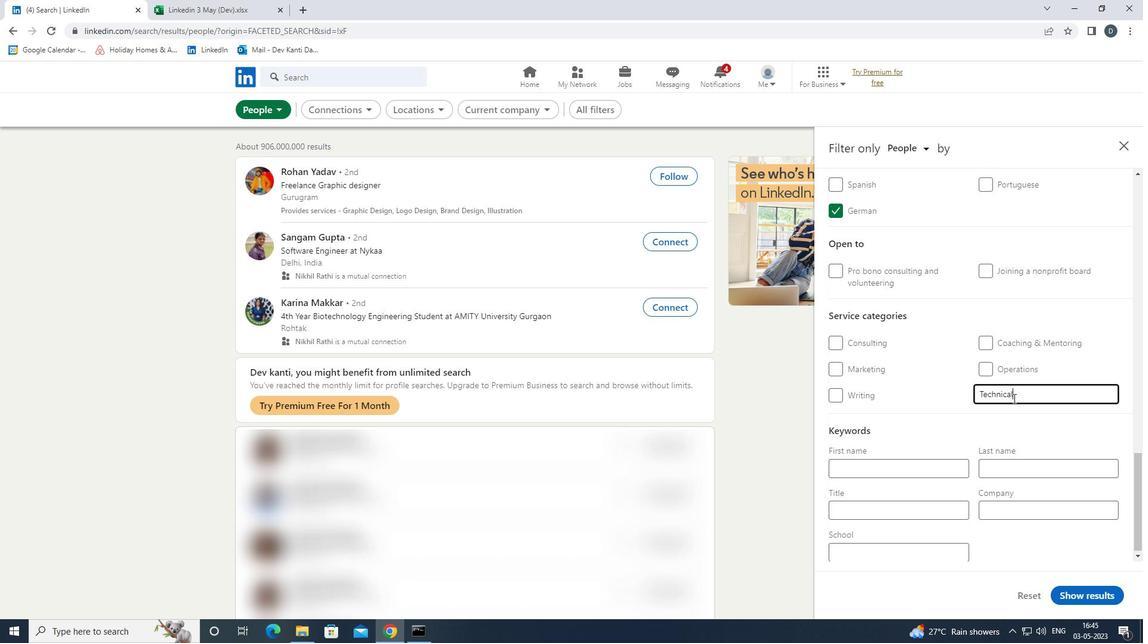 
Action: Mouse moved to (899, 511)
Screenshot: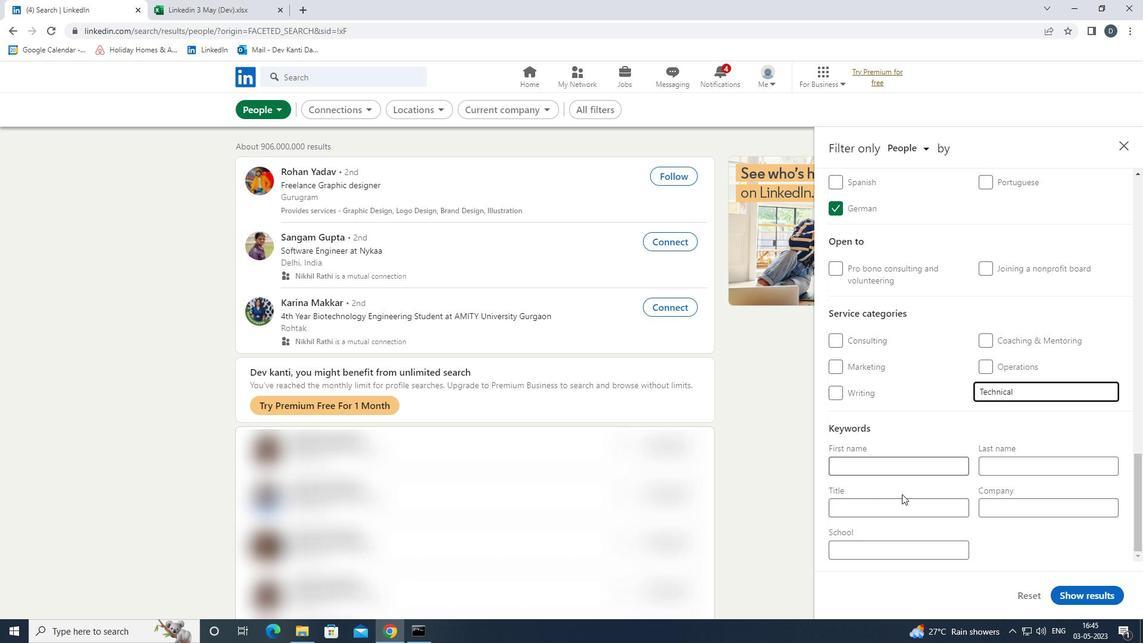 
Action: Mouse pressed left at (899, 511)
Screenshot: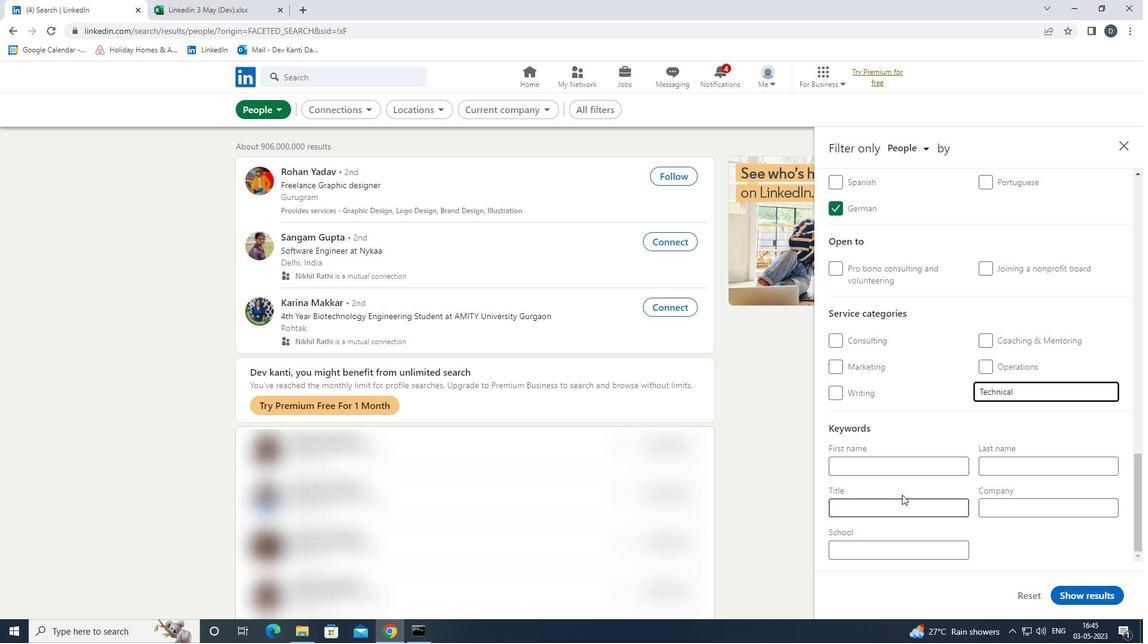 
Action: Mouse moved to (863, 463)
Screenshot: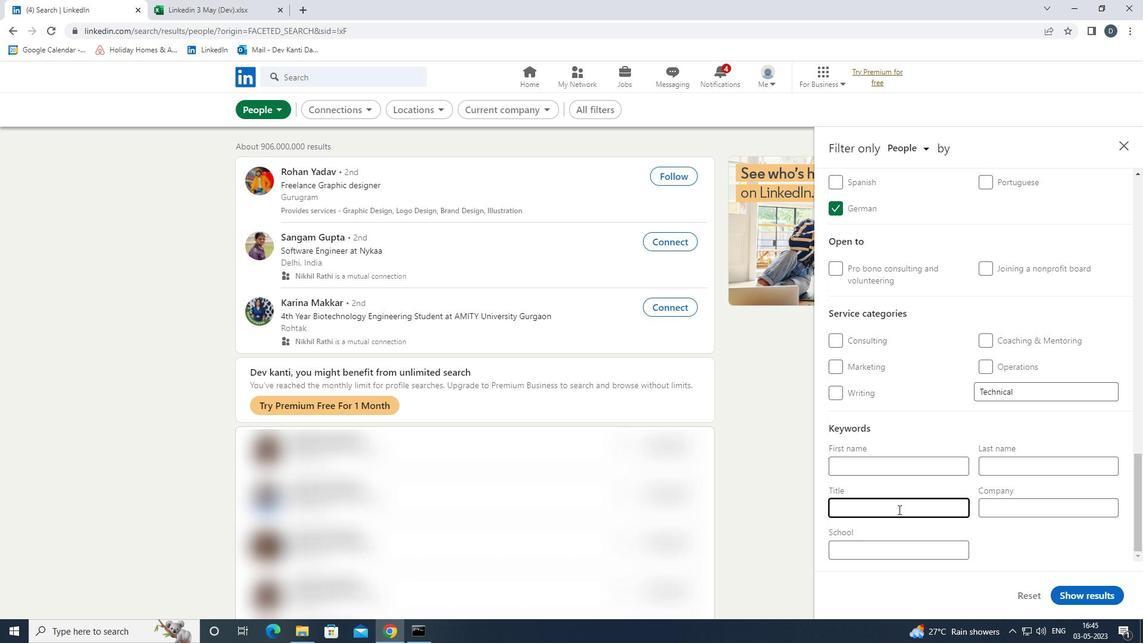 
Action: Key pressed <Key.shift>ANIMAL<Key.space><Key.shift><Key.shift><Key.shift><Key.shift><Key.shift><Key.shift><Key.shift><Key.shift><Key.shift><Key.shift><Key.shift><Key.shift><Key.shift><Key.shift><Key.shift>CONTROL<Key.space><Key.shift><Key.shift><Key.shift><Key.shift><Key.shift><Key.shift><Key.shift><Key.shift><Key.shift>OFFICER
Screenshot: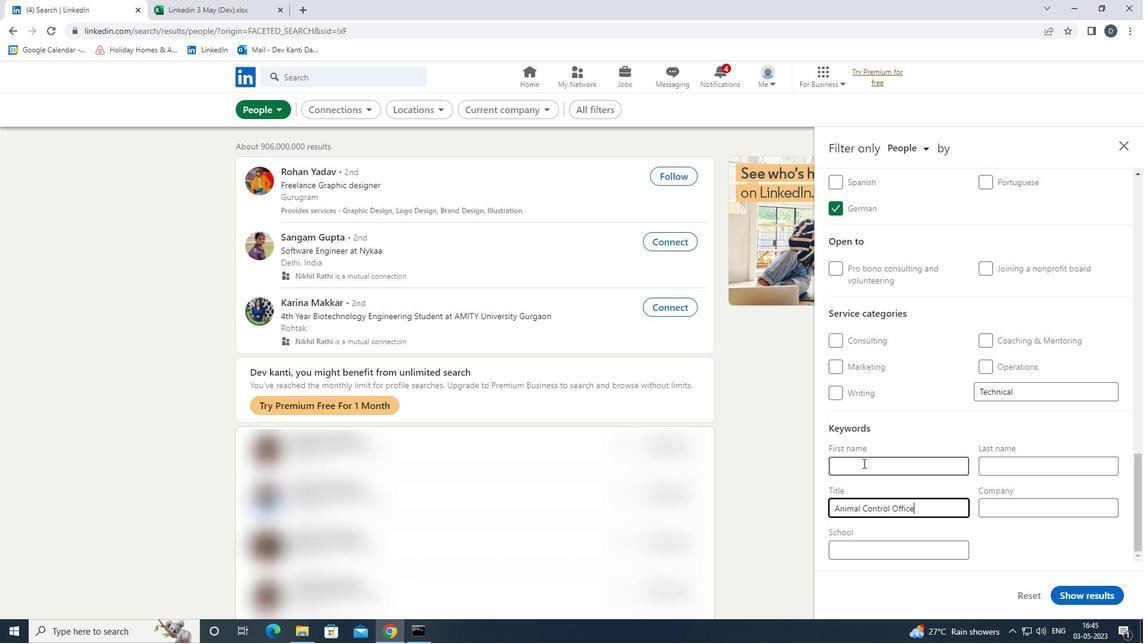 
Action: Mouse moved to (1090, 595)
Screenshot: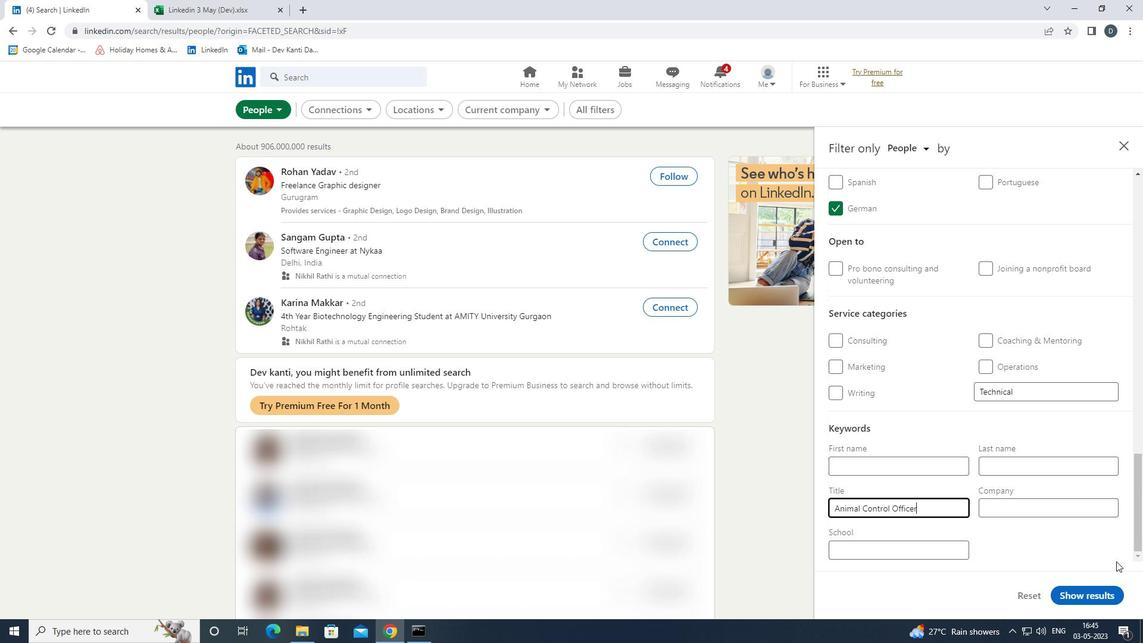 
Action: Mouse pressed left at (1090, 595)
Screenshot: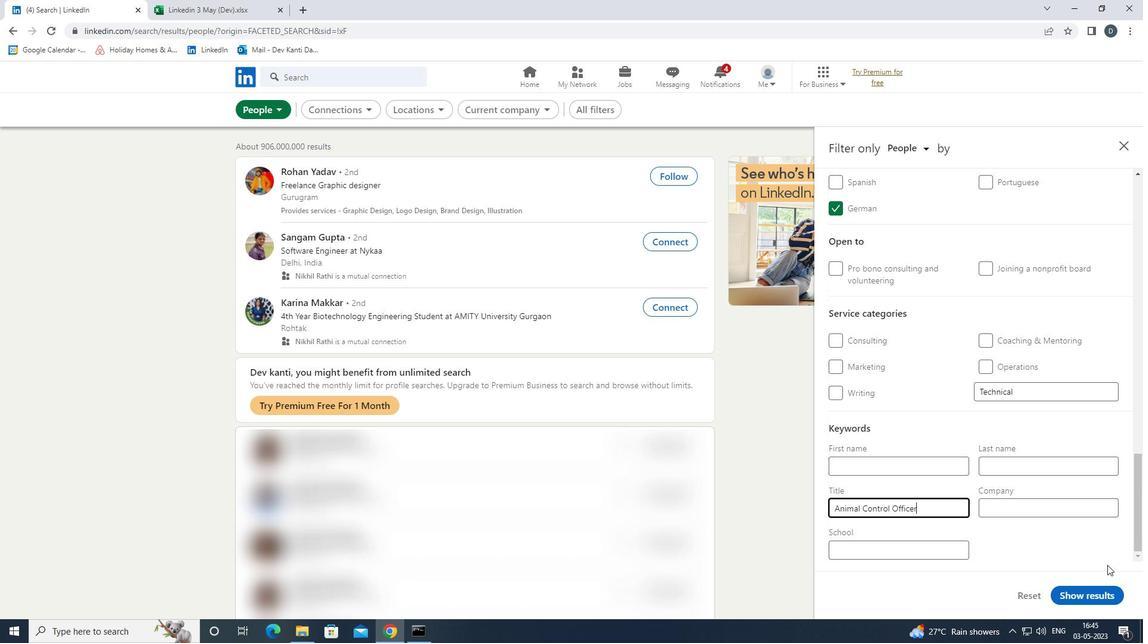 
Action: Mouse moved to (652, 340)
Screenshot: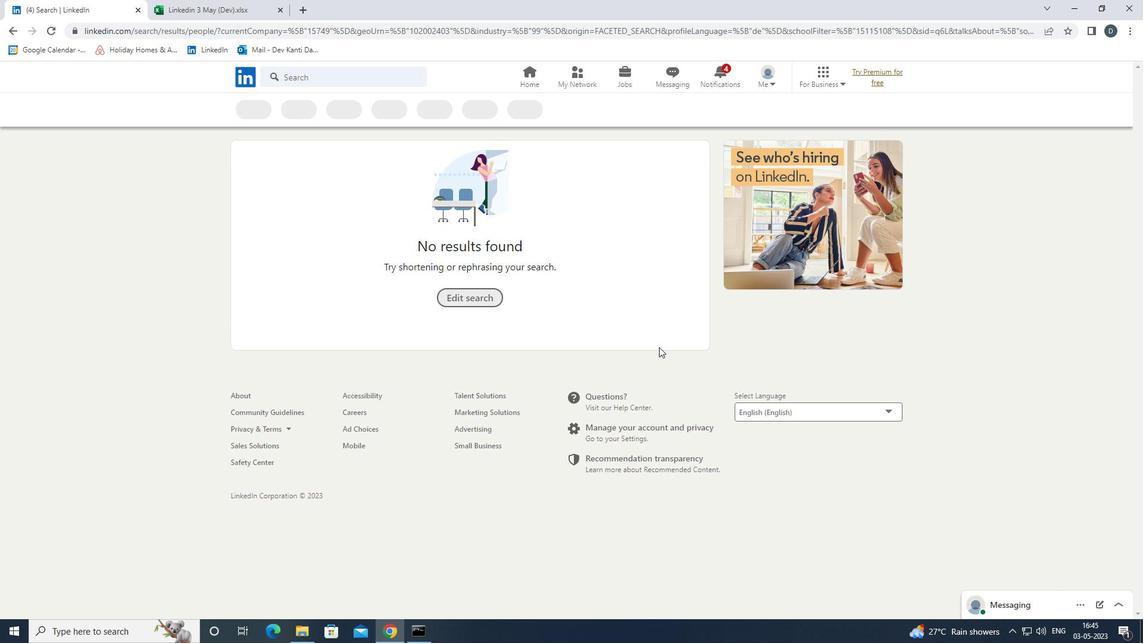 
